 Task: Find connections with filter location Bhawānipatna with filter topic #lawschoolwith filter profile language French with filter current company Appinventiv with filter school GATES Institute of Technology, Gooty with filter industry Flight Training with filter service category Financial Advisory with filter keywords title Personal Assistant
Action: Mouse moved to (591, 81)
Screenshot: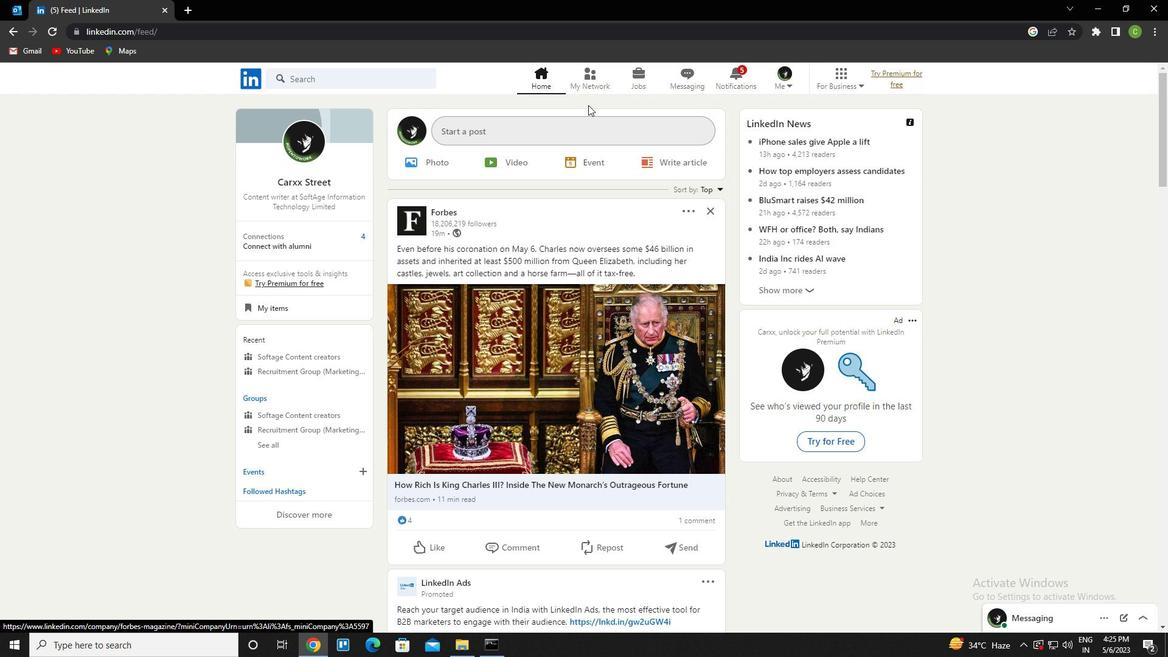 
Action: Mouse pressed left at (591, 81)
Screenshot: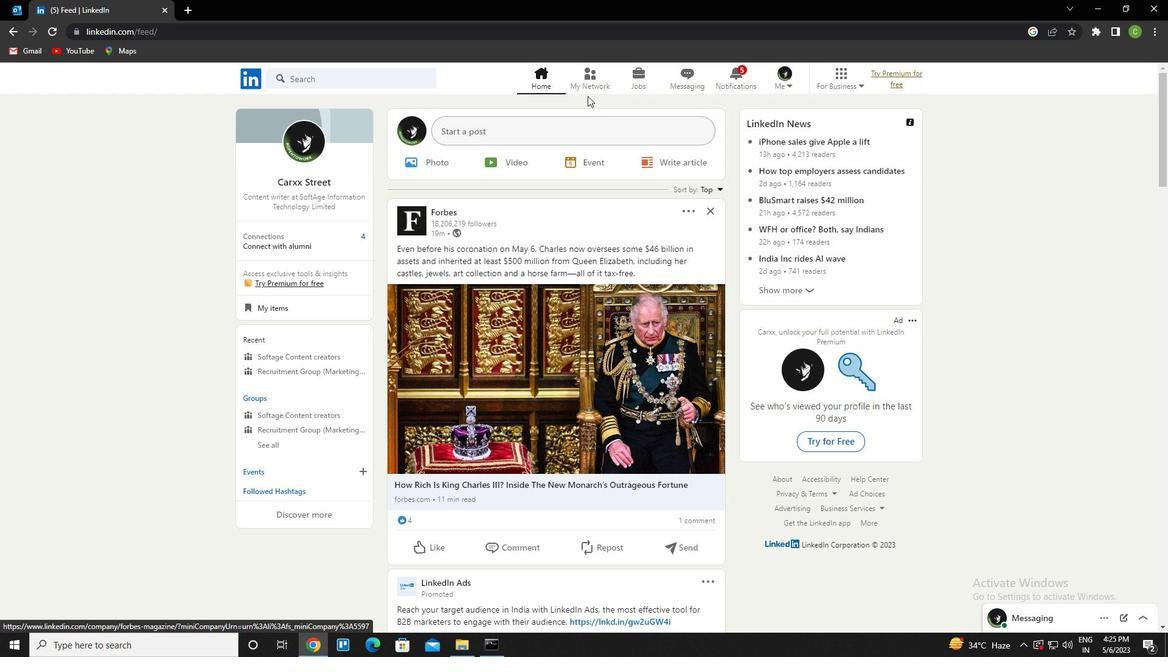 
Action: Mouse moved to (385, 141)
Screenshot: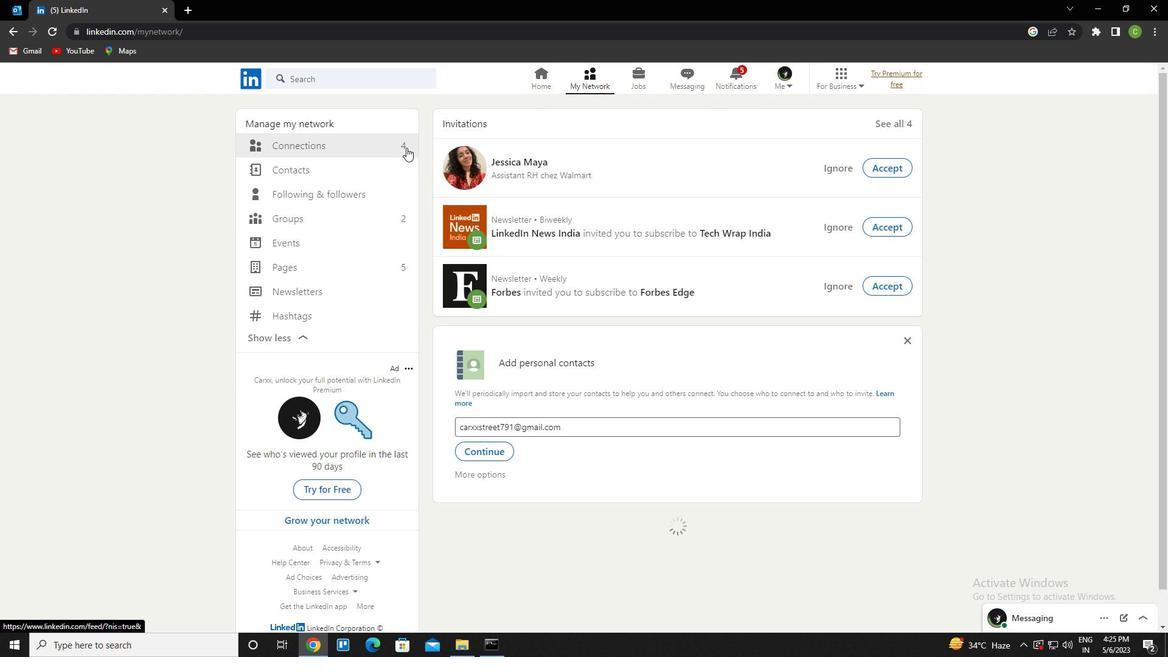 
Action: Mouse pressed left at (385, 141)
Screenshot: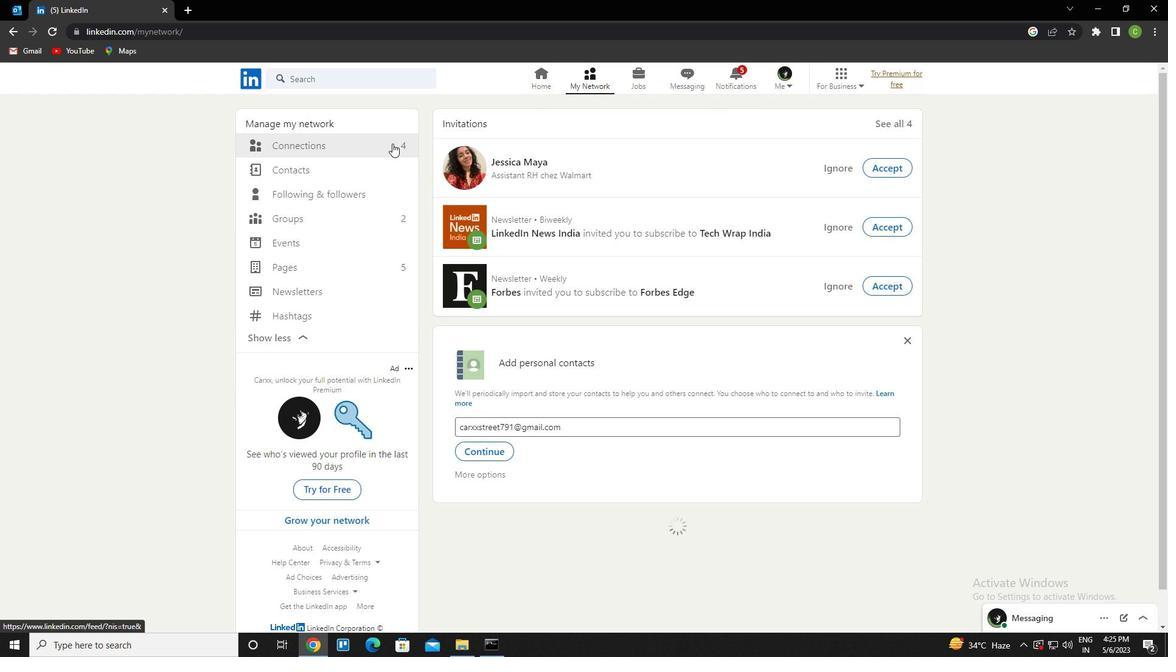 
Action: Mouse moved to (679, 152)
Screenshot: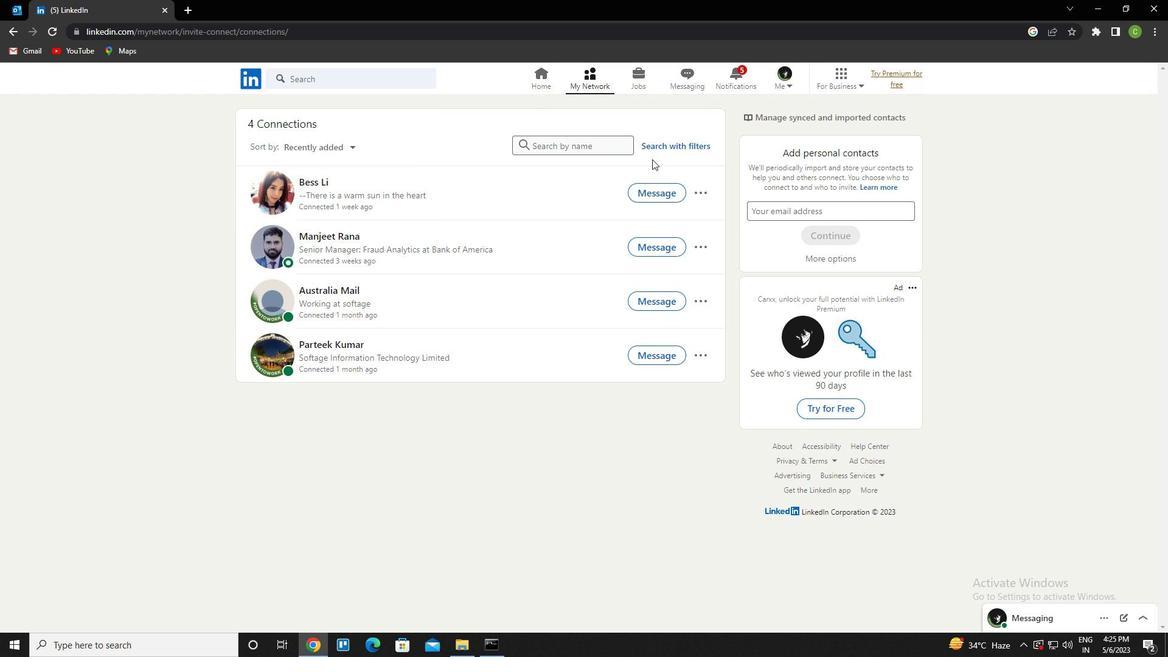 
Action: Mouse pressed left at (679, 152)
Screenshot: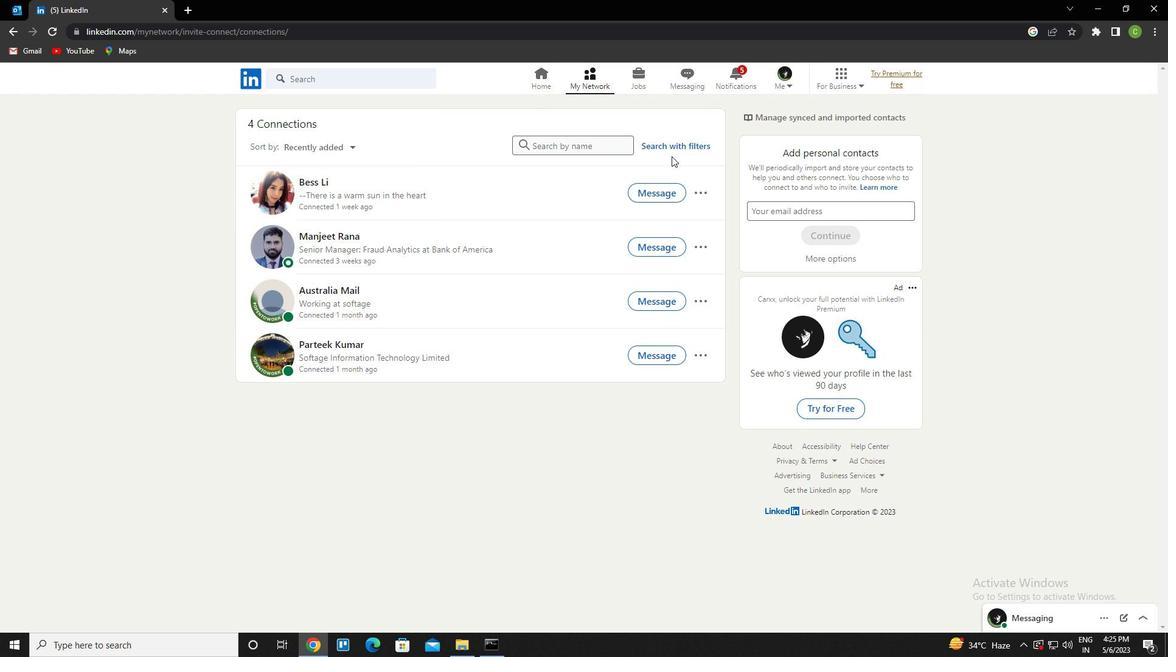 
Action: Mouse moved to (680, 149)
Screenshot: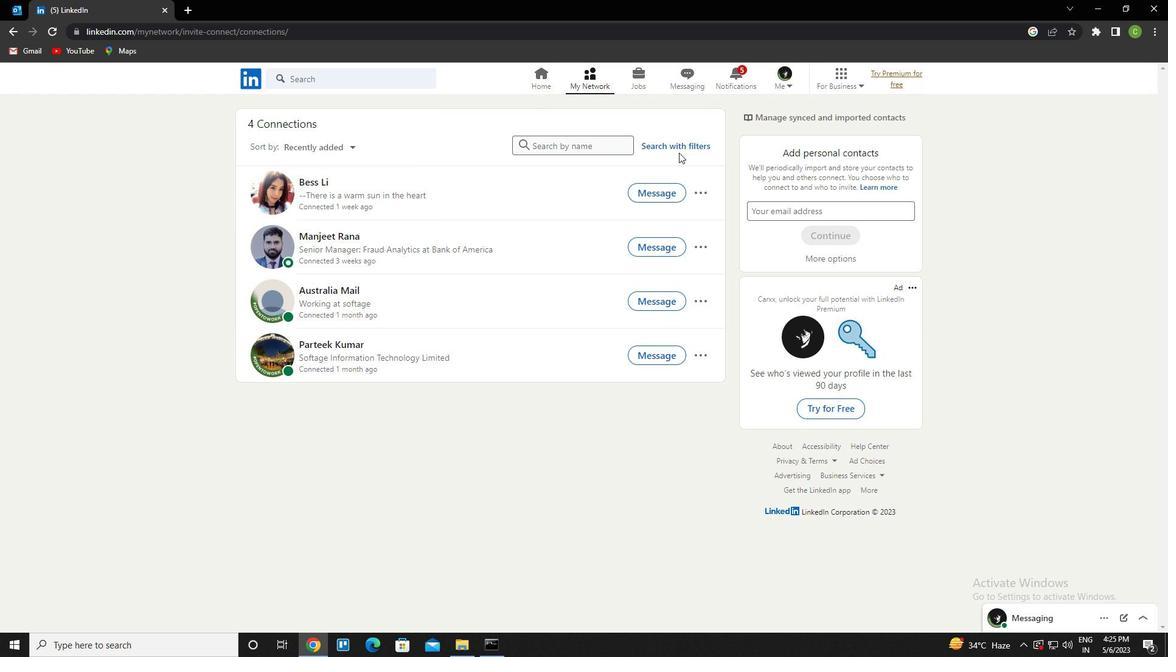 
Action: Mouse pressed left at (680, 149)
Screenshot: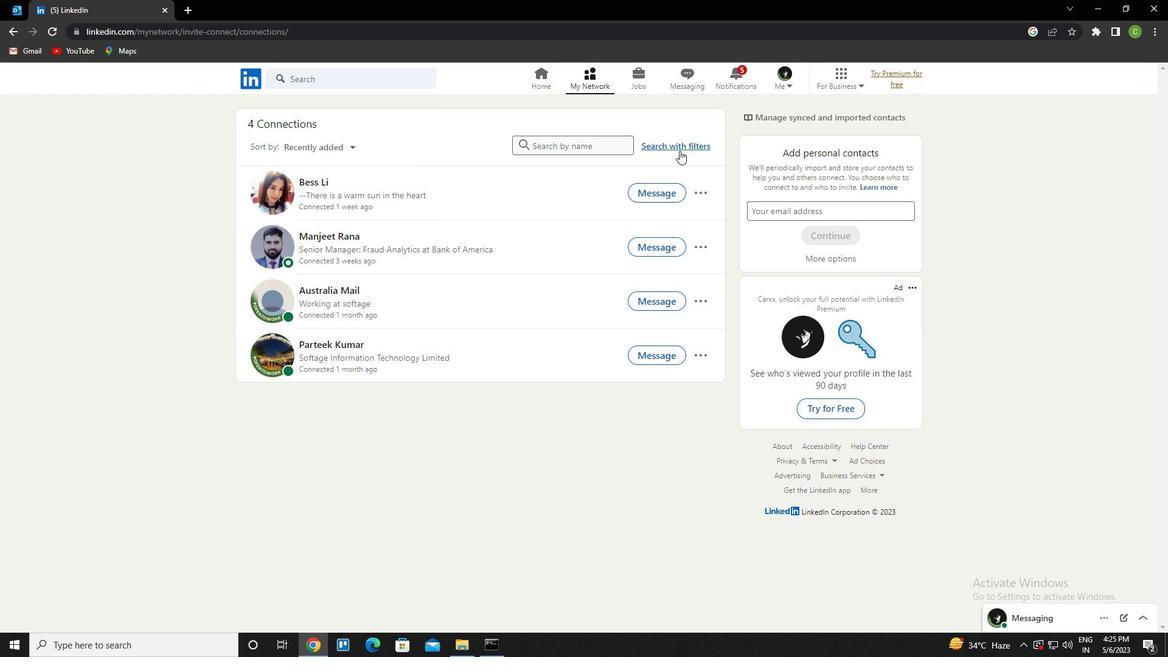 
Action: Mouse moved to (611, 114)
Screenshot: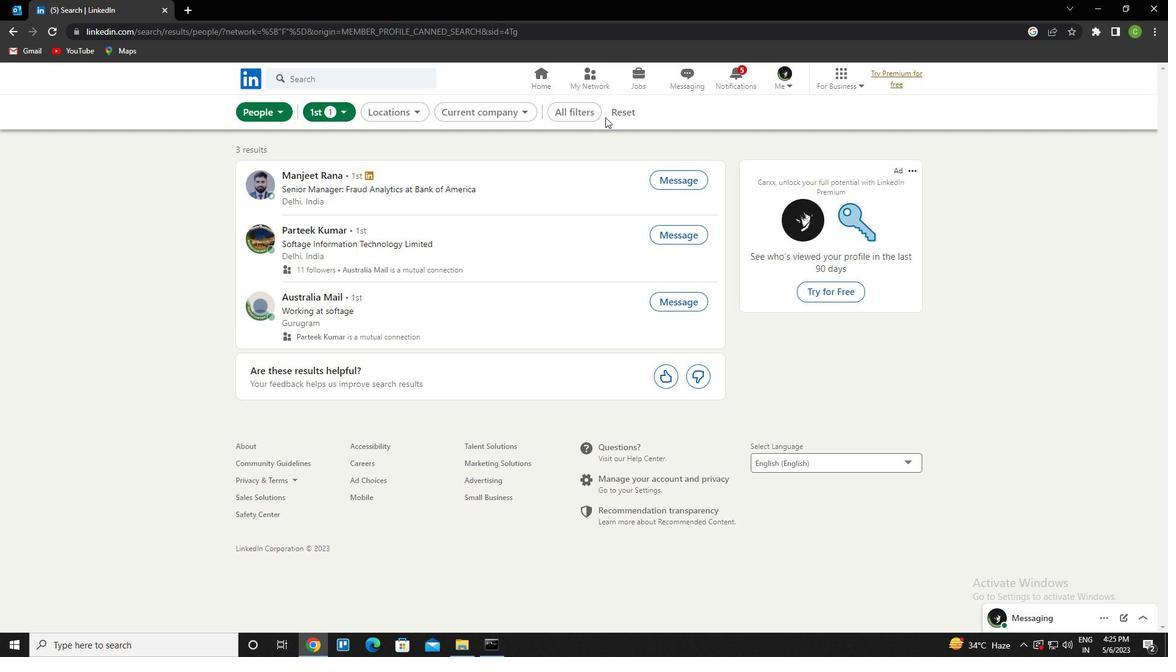 
Action: Mouse pressed left at (611, 114)
Screenshot: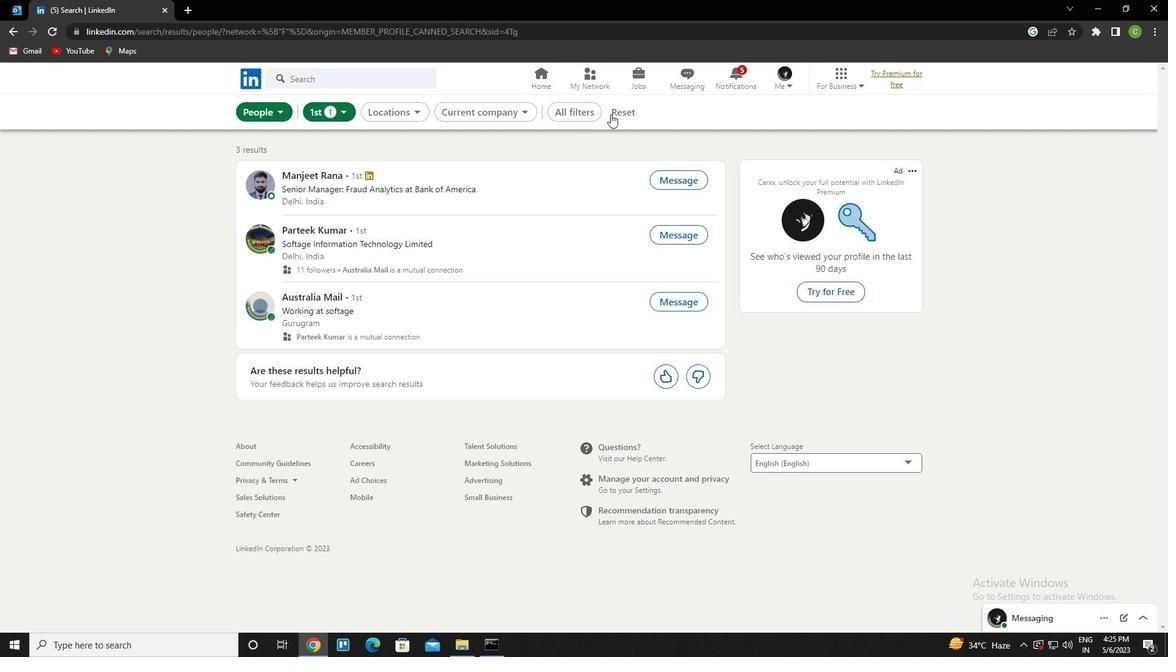 
Action: Mouse moved to (592, 114)
Screenshot: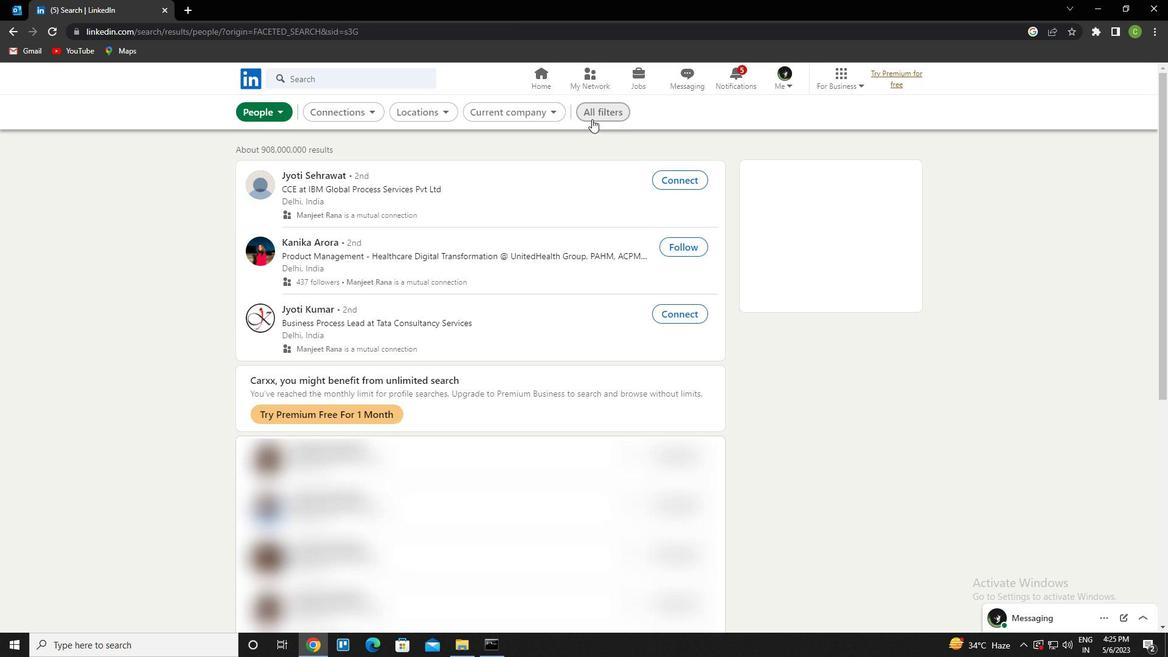 
Action: Mouse pressed left at (592, 114)
Screenshot: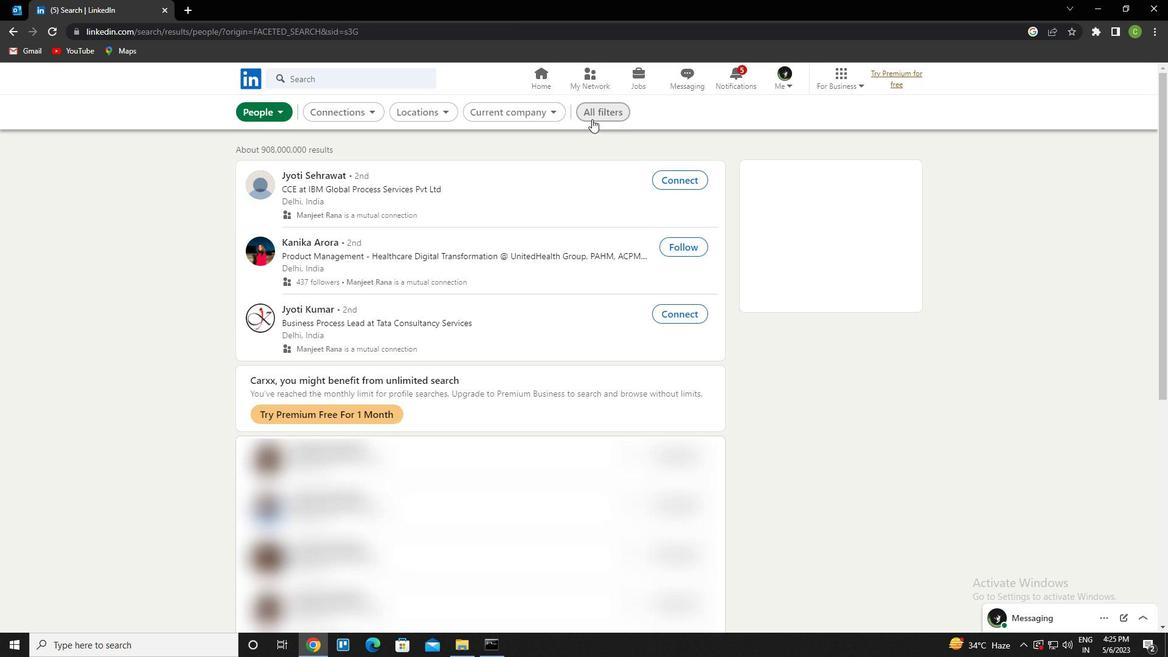 
Action: Mouse moved to (967, 366)
Screenshot: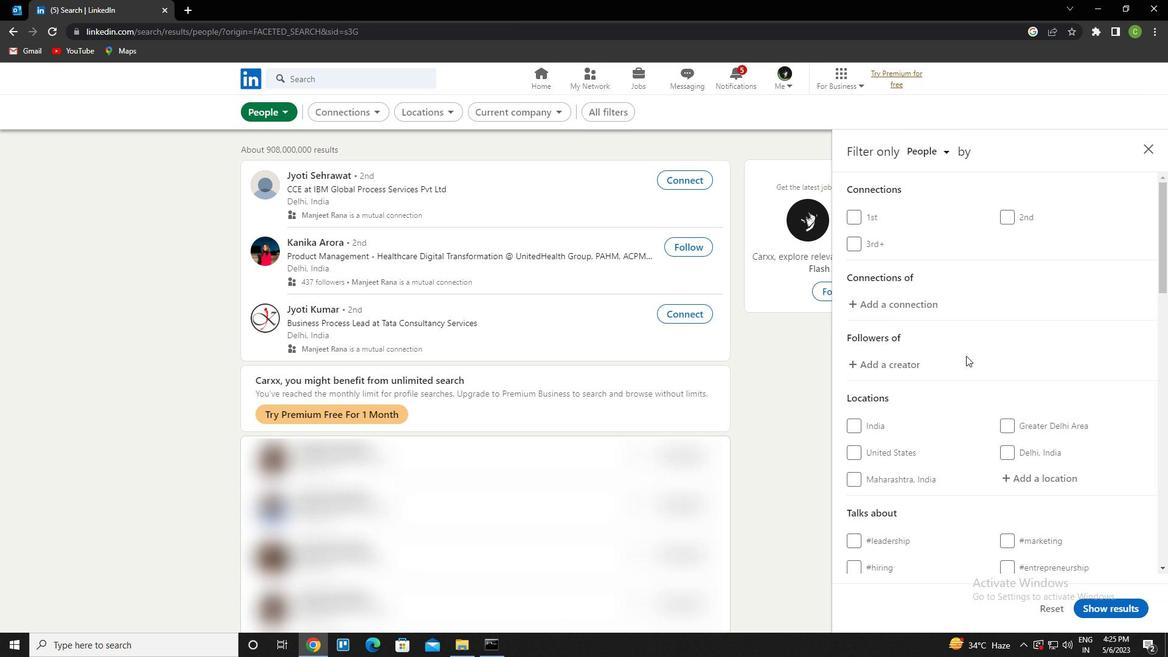 
Action: Mouse scrolled (967, 365) with delta (0, 0)
Screenshot: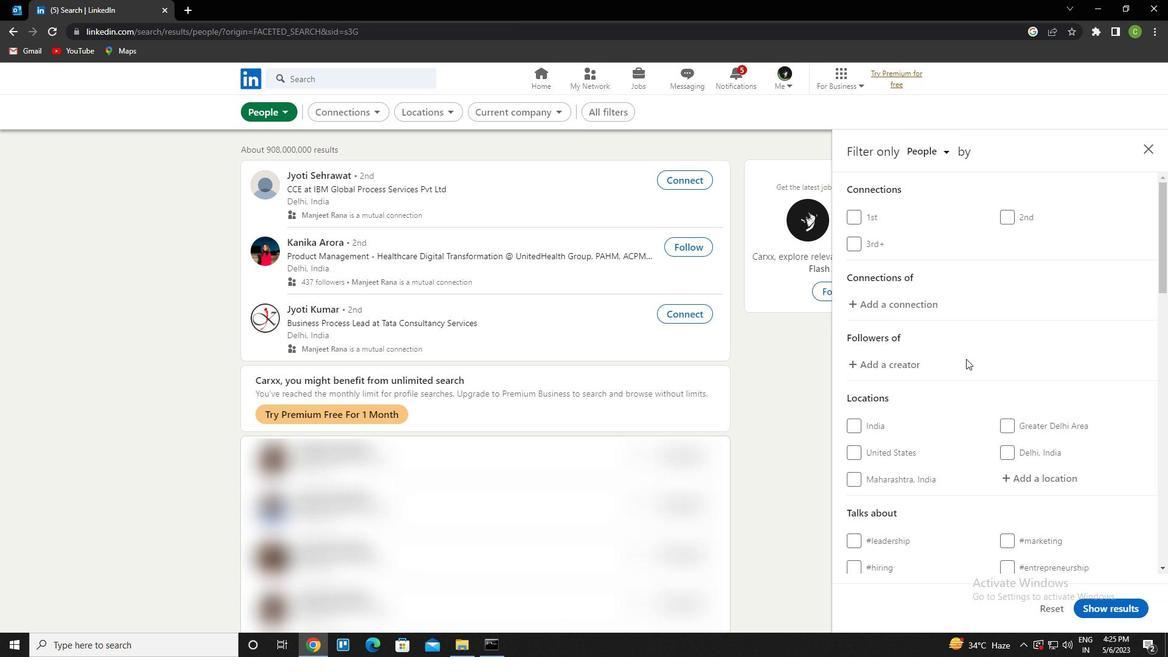 
Action: Mouse moved to (1045, 411)
Screenshot: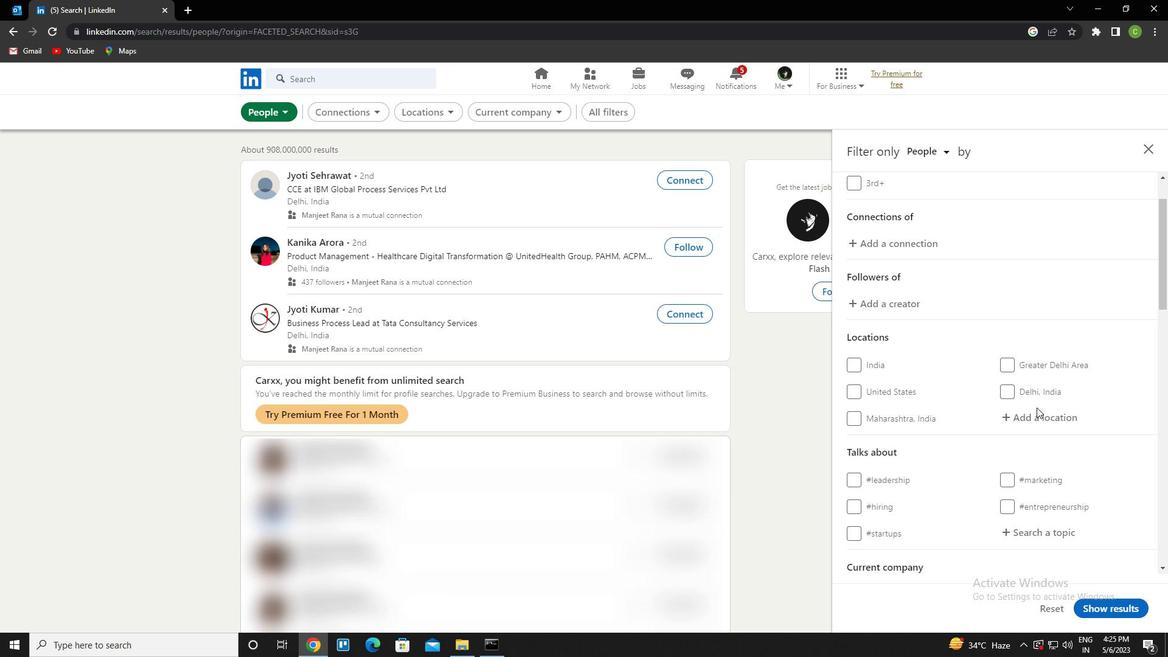 
Action: Mouse pressed left at (1045, 411)
Screenshot: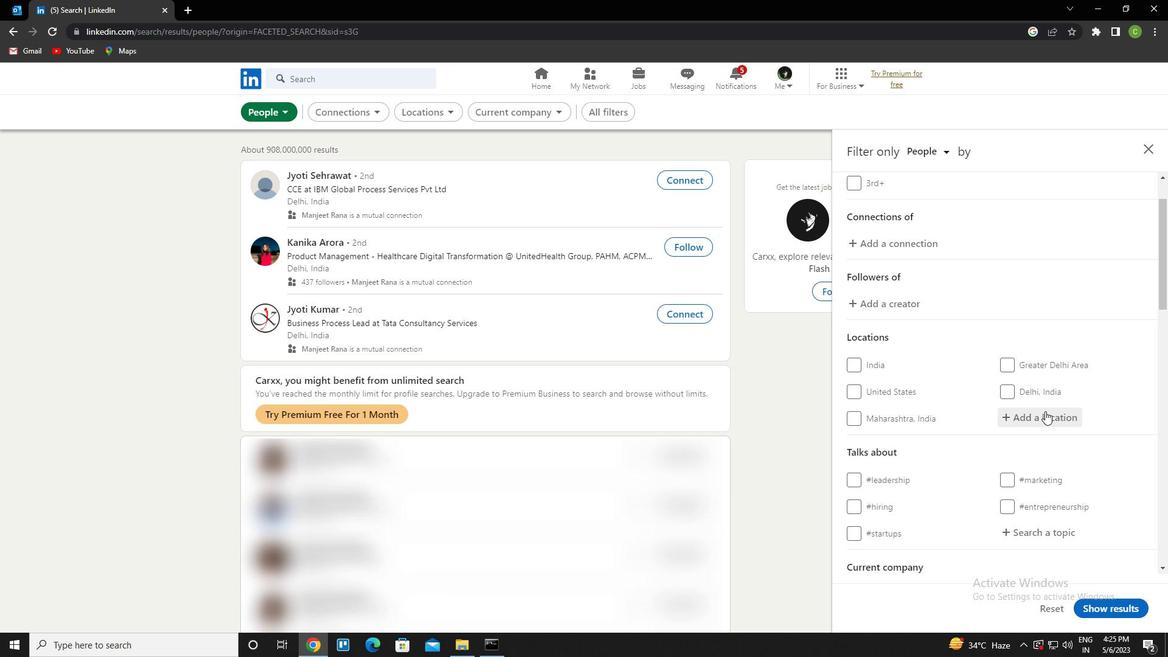 
Action: Key pressed <Key.caps_lock>b<Key.caps_lock>hayandar<Key.down><Key.enter>
Screenshot: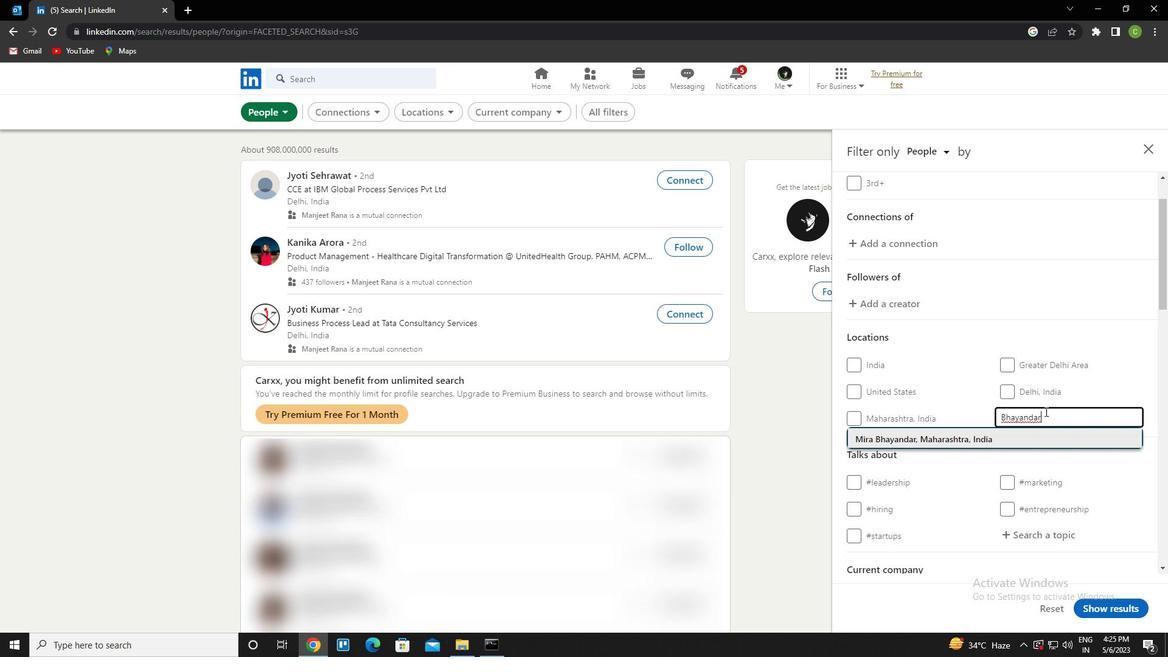 
Action: Mouse scrolled (1045, 410) with delta (0, 0)
Screenshot: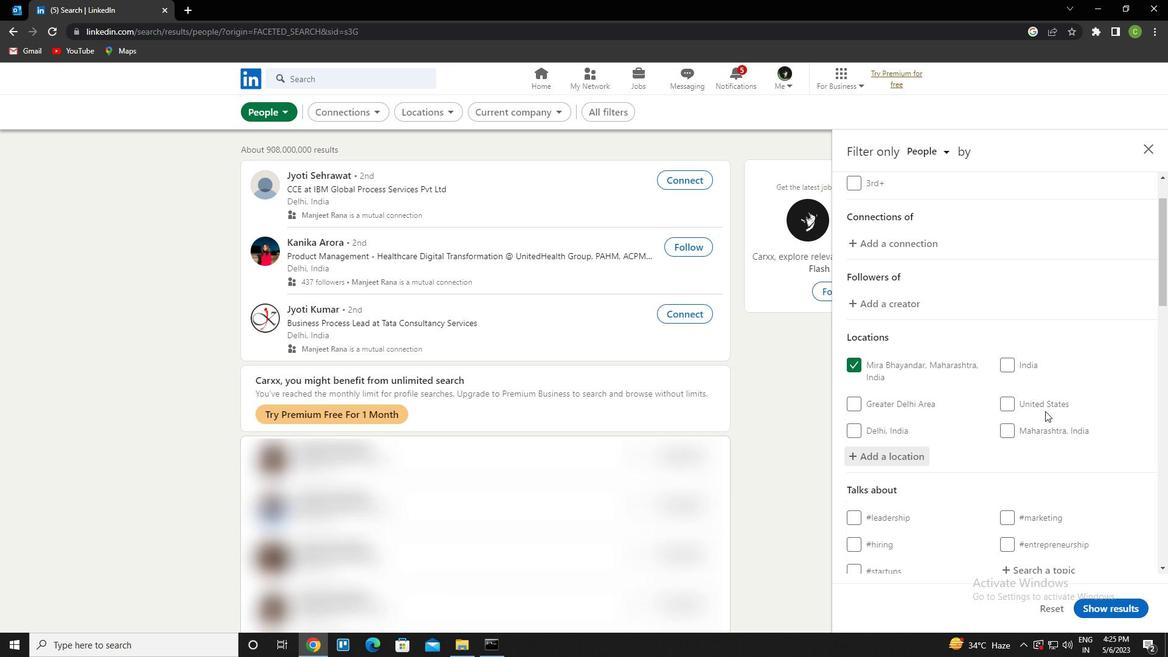 
Action: Mouse scrolled (1045, 410) with delta (0, 0)
Screenshot: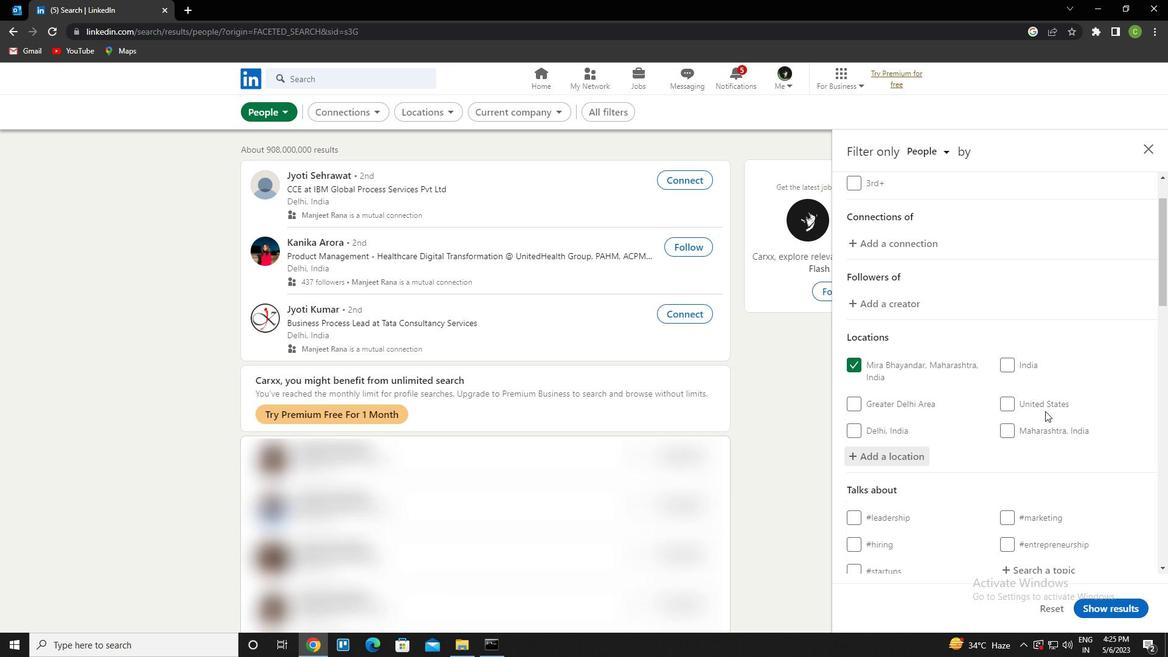 
Action: Mouse scrolled (1045, 410) with delta (0, 0)
Screenshot: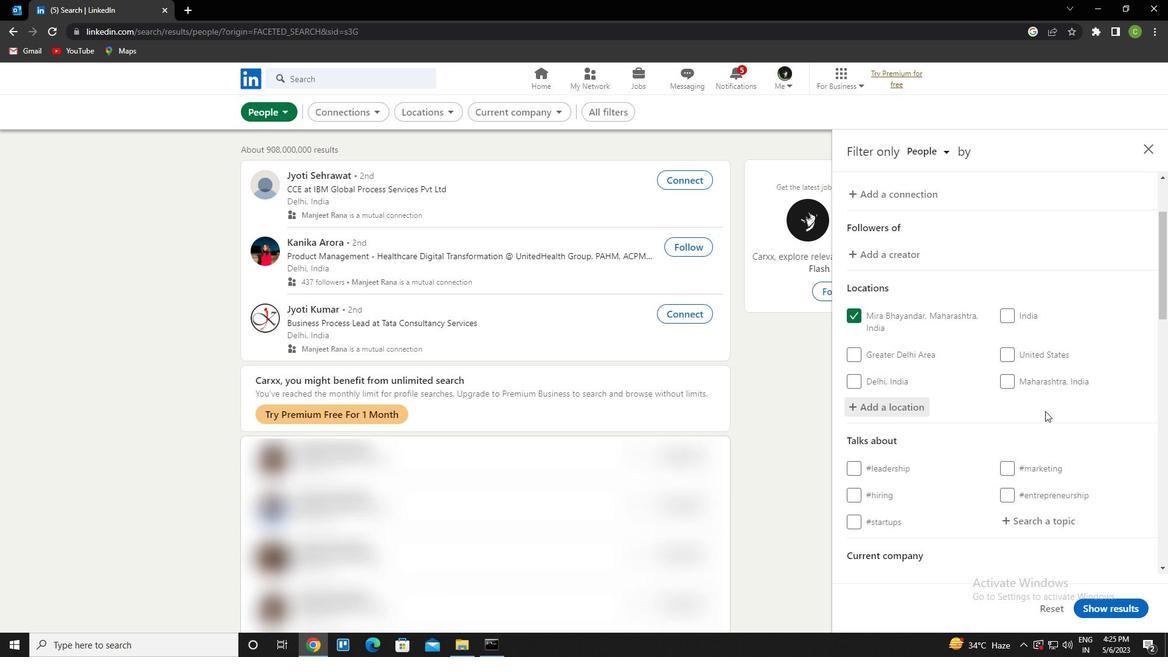 
Action: Mouse moved to (1040, 387)
Screenshot: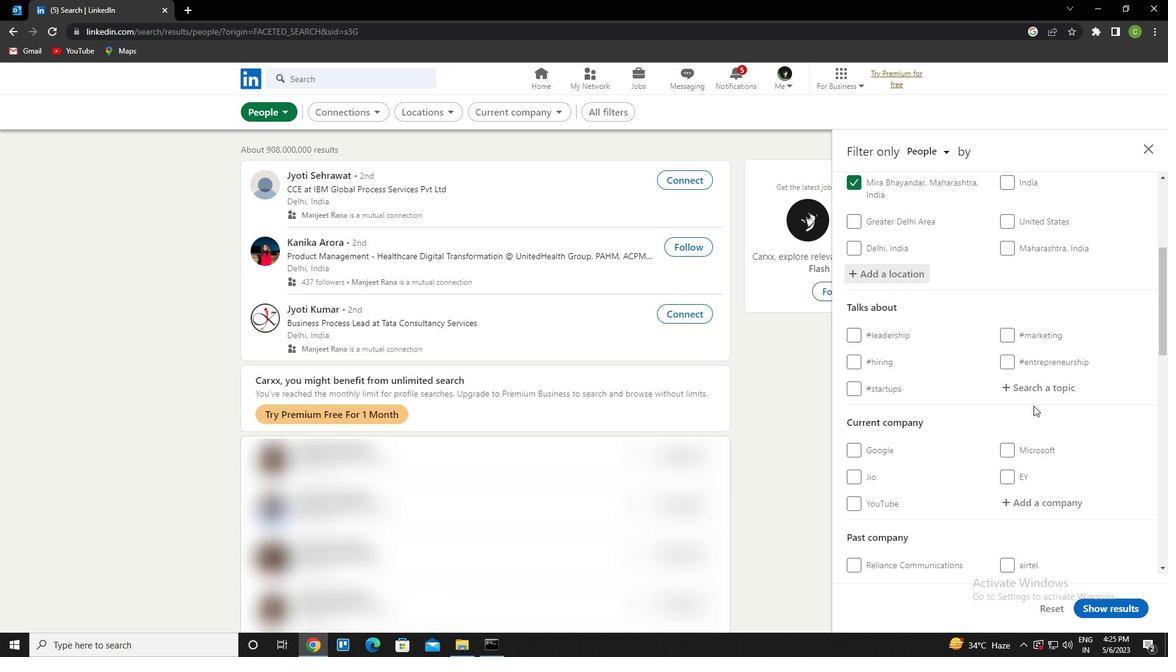 
Action: Mouse pressed left at (1040, 387)
Screenshot: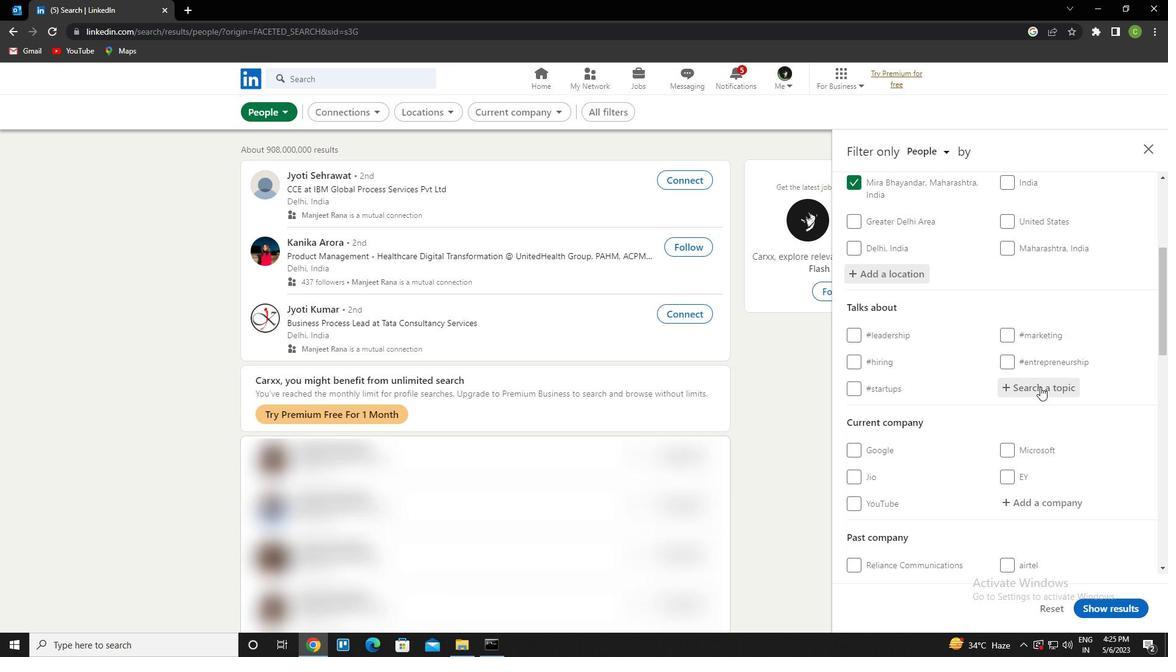 
Action: Key pressed lawschool<Key.down><Key.enter>
Screenshot: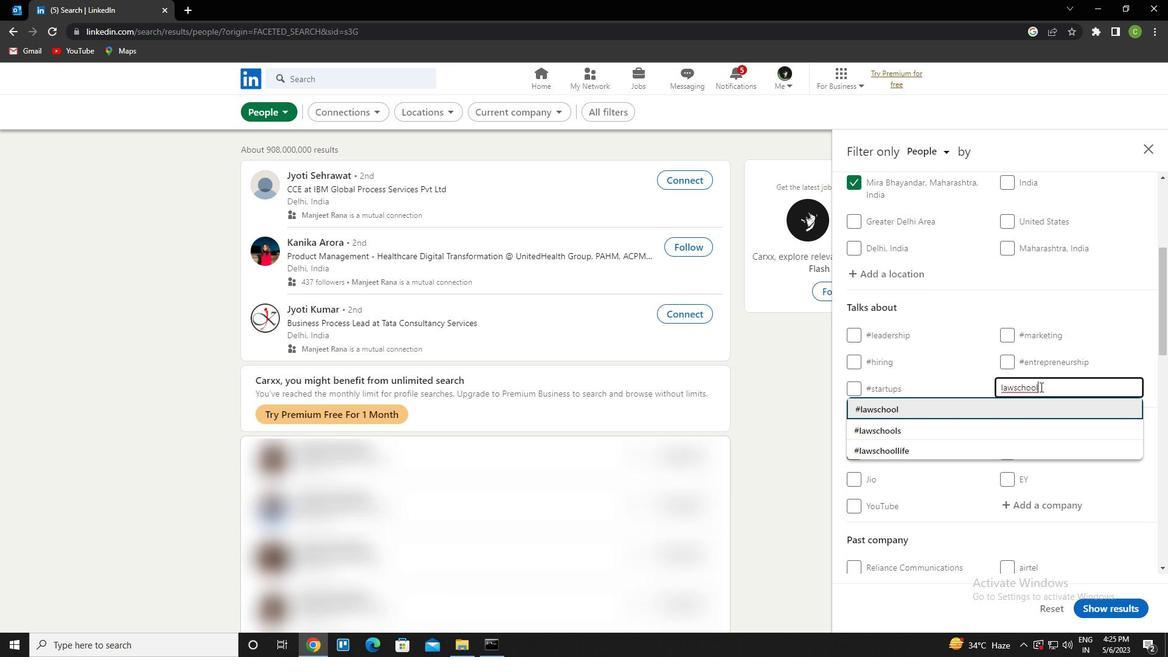 
Action: Mouse scrolled (1040, 386) with delta (0, 0)
Screenshot: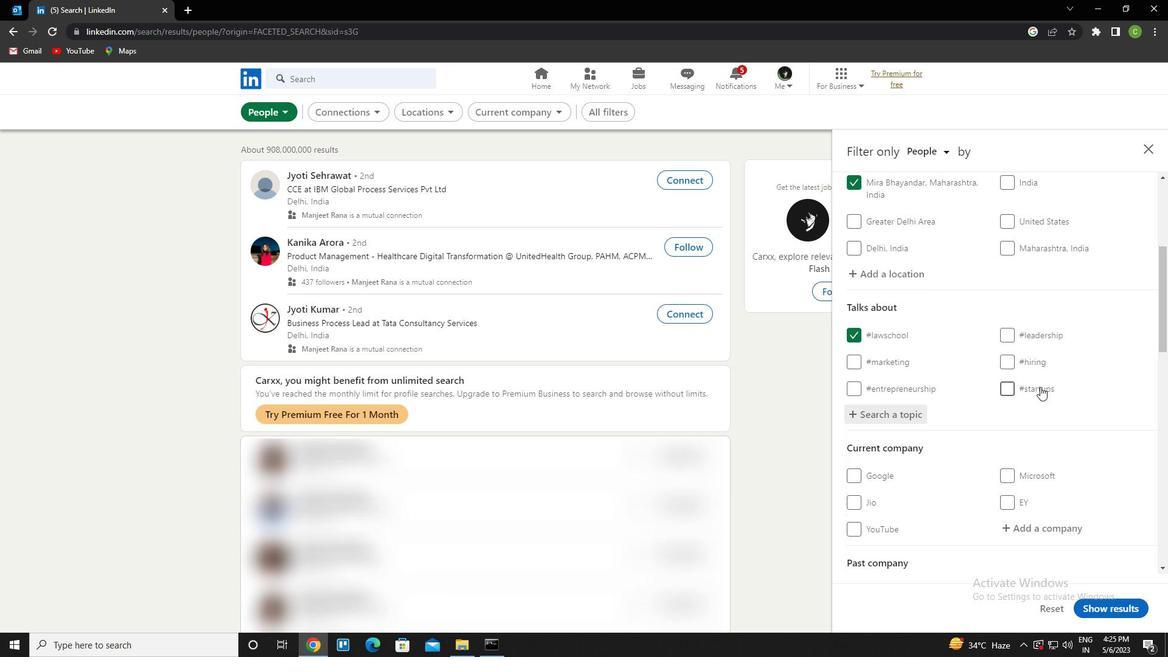 
Action: Mouse scrolled (1040, 386) with delta (0, 0)
Screenshot: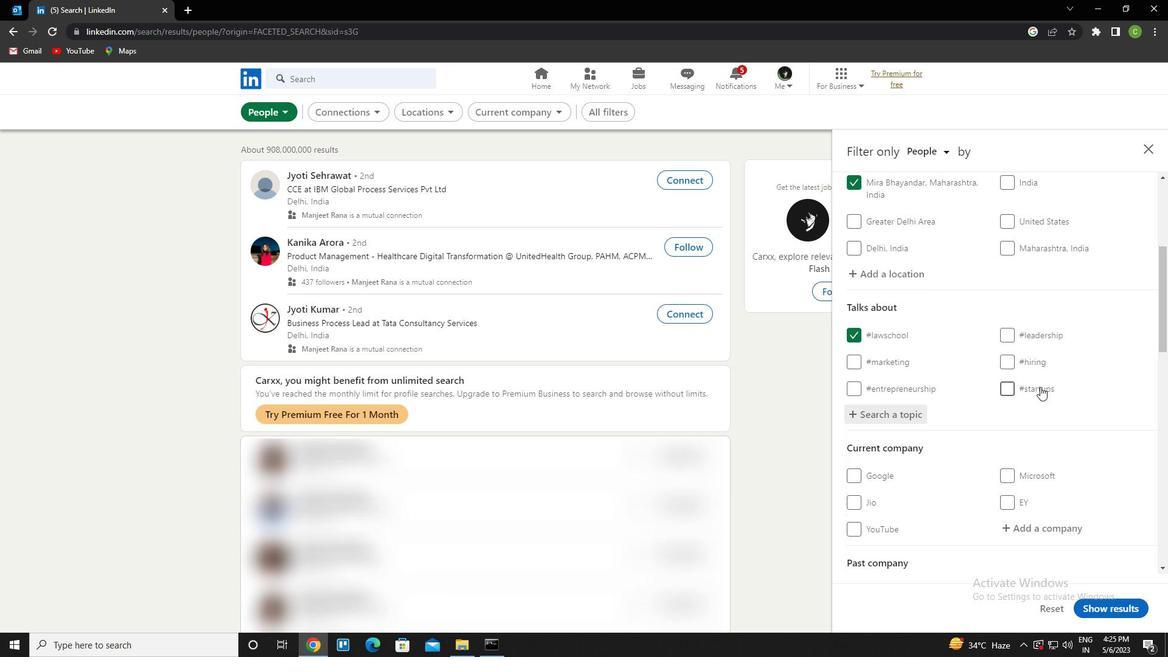 
Action: Mouse scrolled (1040, 386) with delta (0, 0)
Screenshot: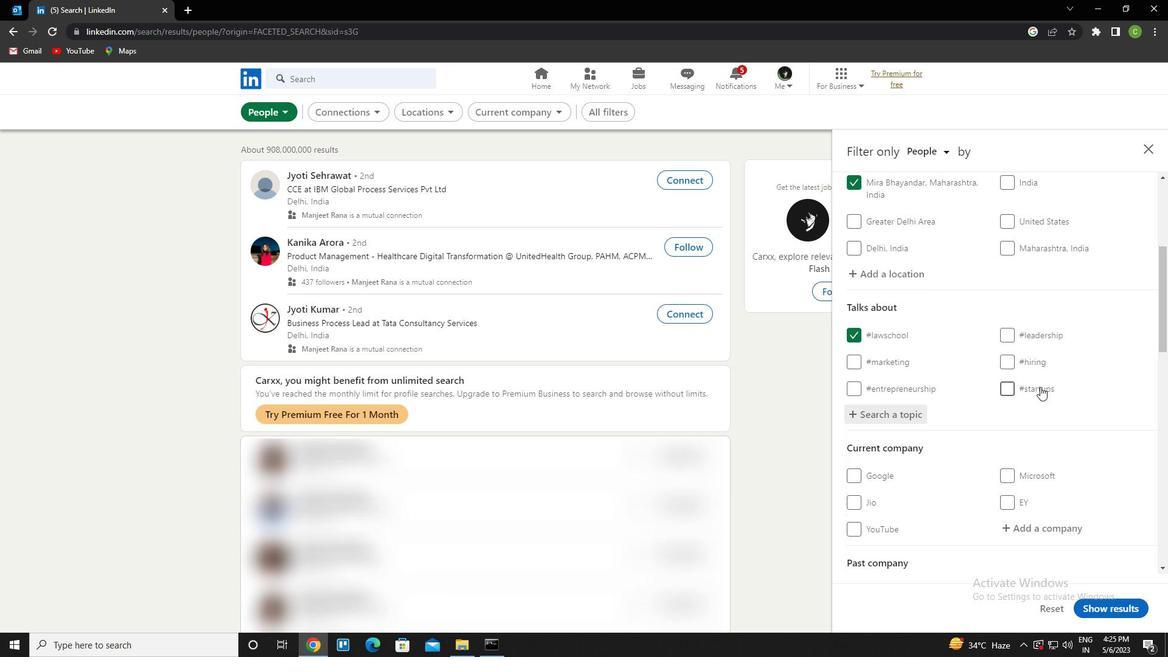 
Action: Mouse scrolled (1040, 386) with delta (0, 0)
Screenshot: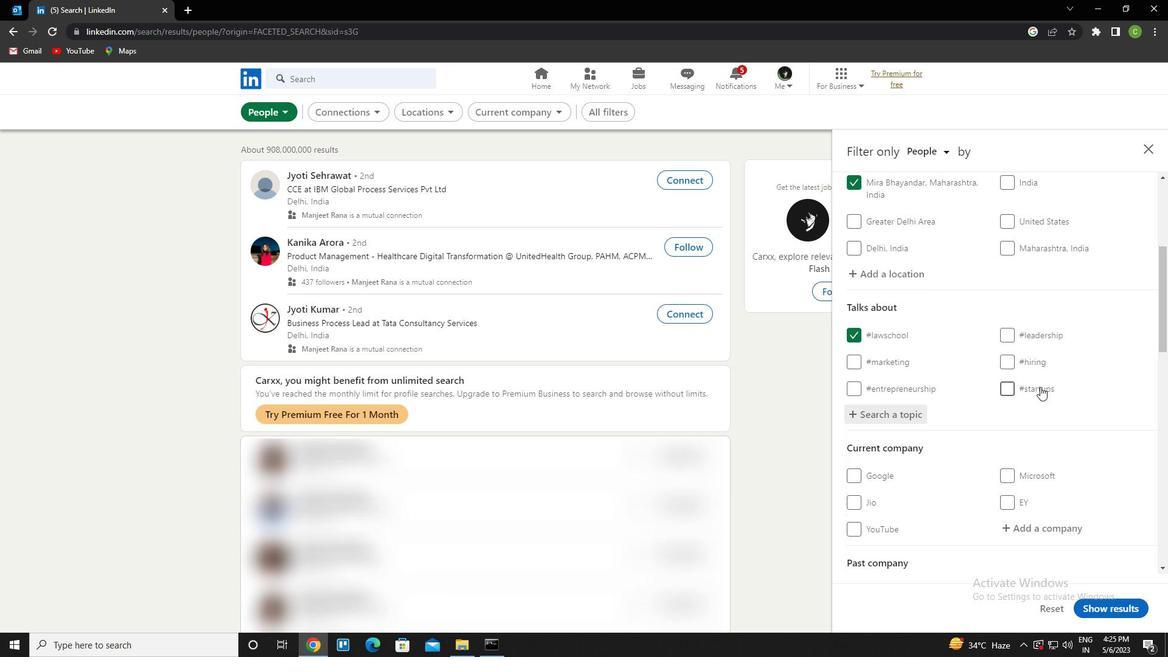 
Action: Mouse moved to (1008, 399)
Screenshot: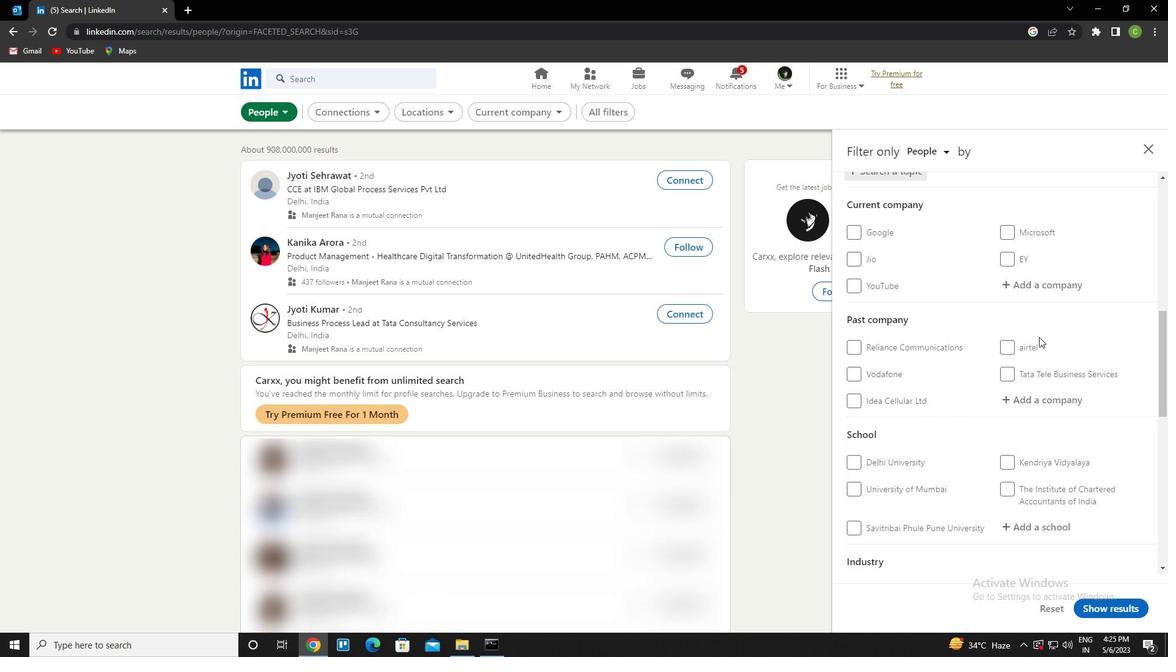 
Action: Mouse scrolled (1008, 399) with delta (0, 0)
Screenshot: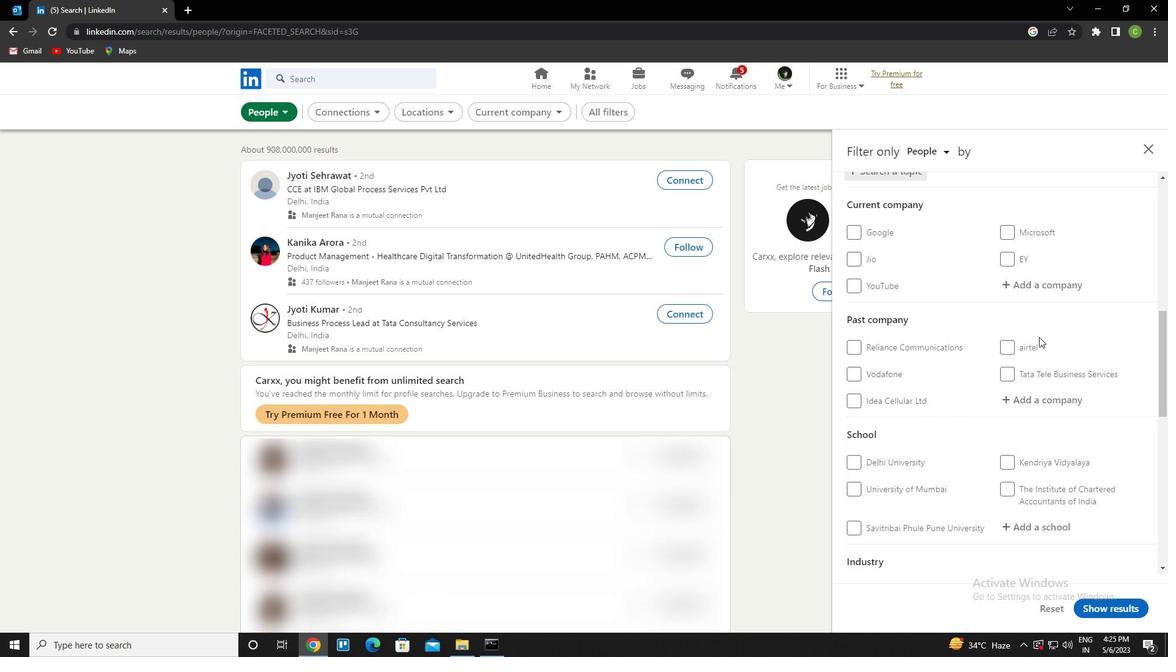 
Action: Mouse scrolled (1008, 398) with delta (0, 0)
Screenshot: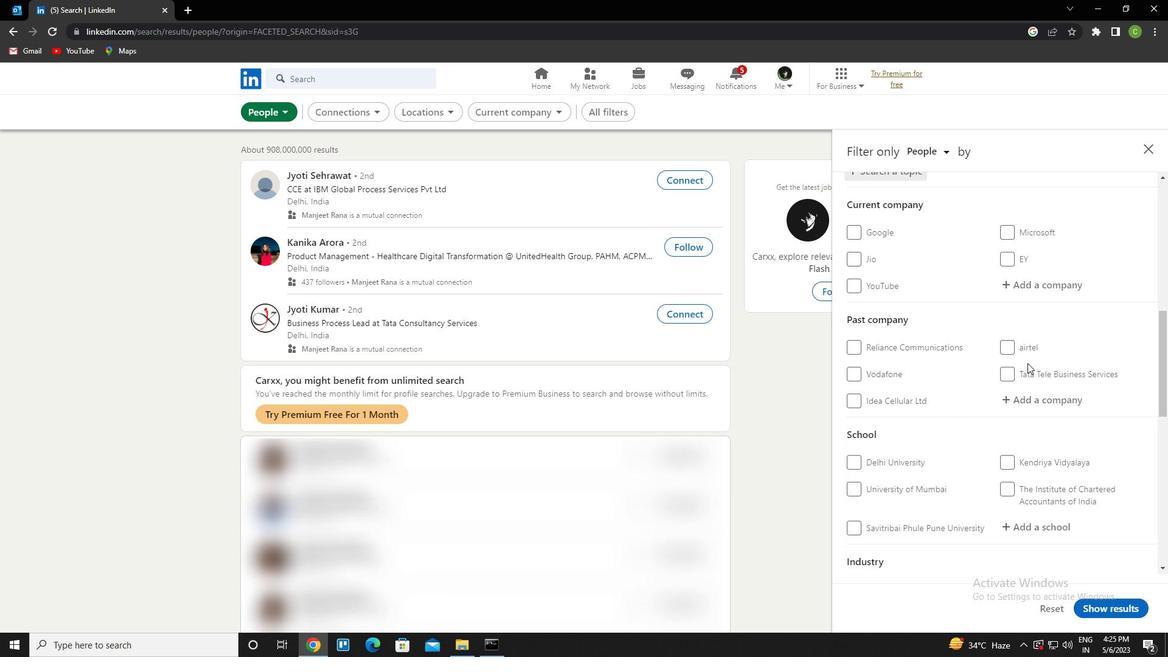 
Action: Mouse scrolled (1008, 398) with delta (0, 0)
Screenshot: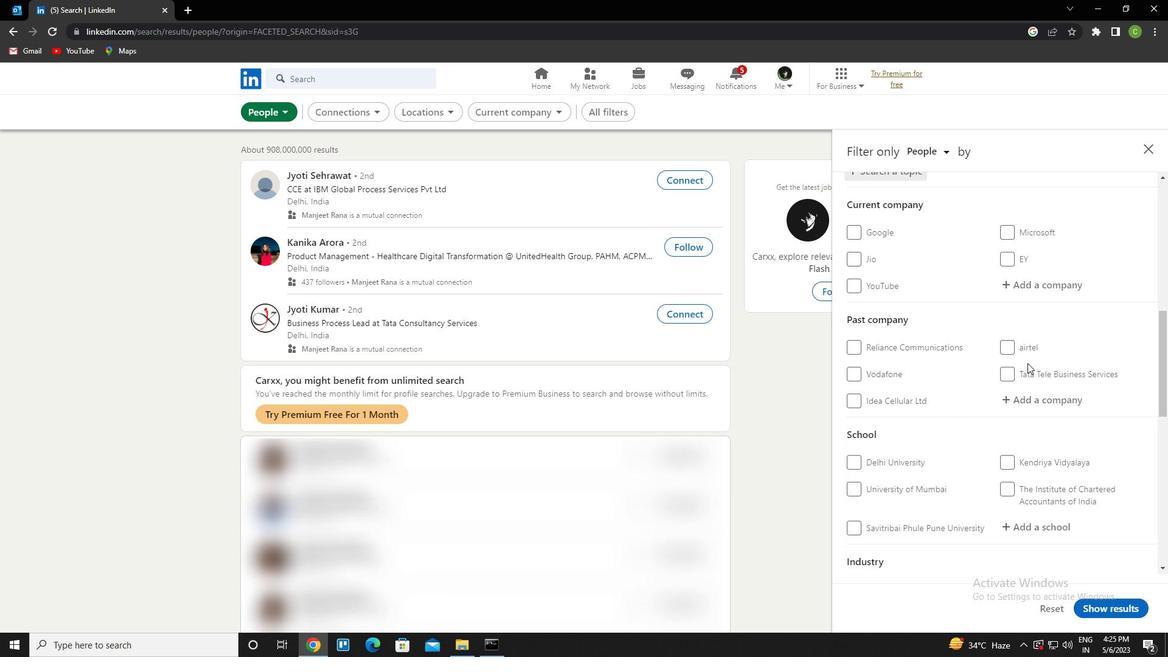 
Action: Mouse scrolled (1008, 398) with delta (0, 0)
Screenshot: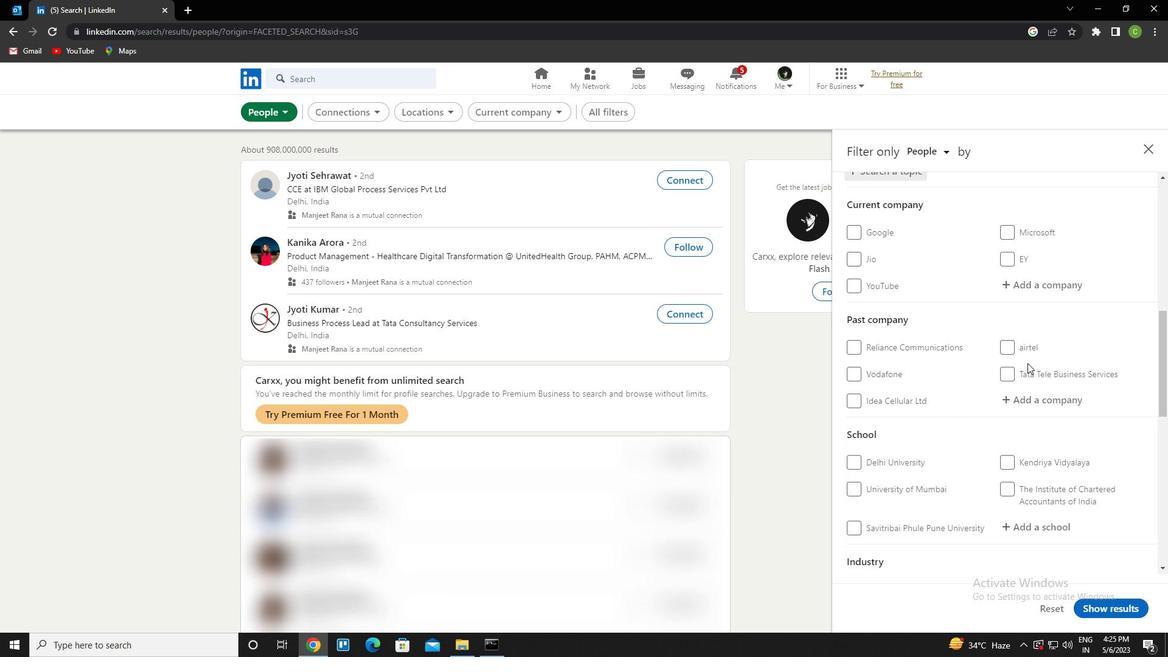 
Action: Mouse scrolled (1008, 398) with delta (0, 0)
Screenshot: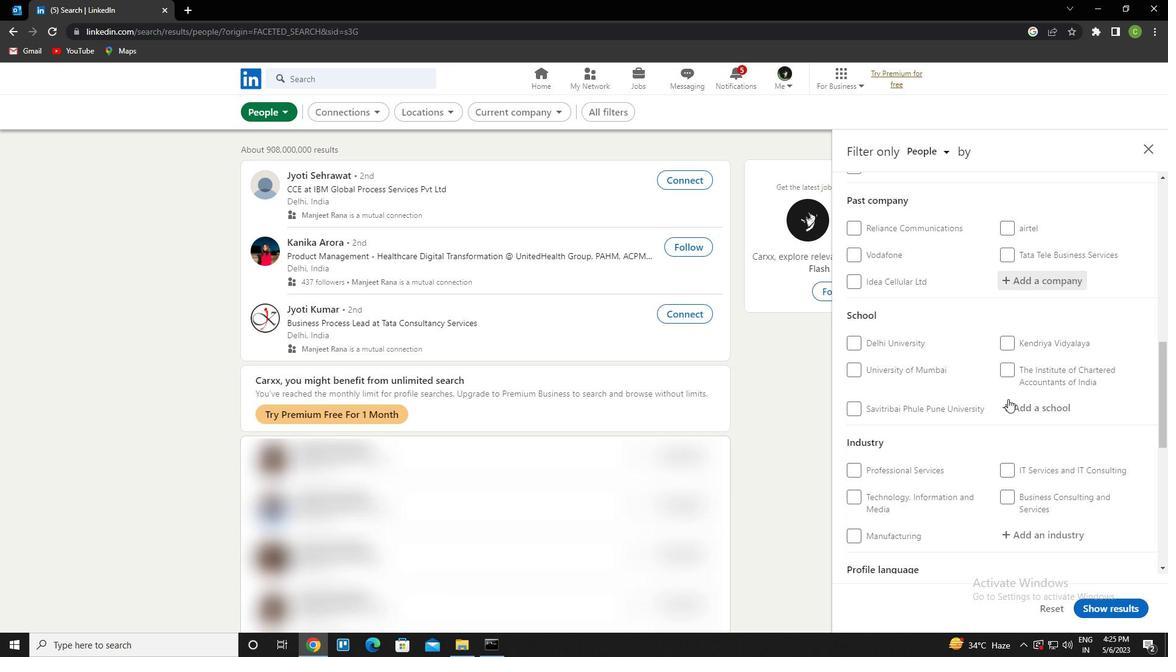 
Action: Mouse scrolled (1008, 398) with delta (0, 0)
Screenshot: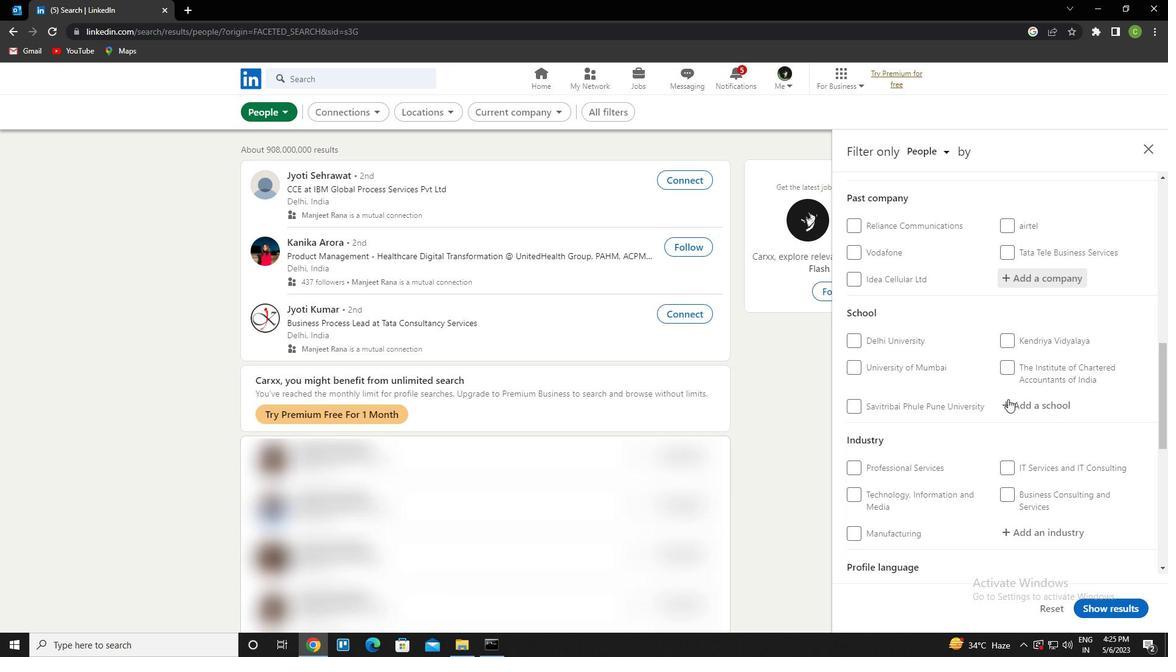 
Action: Mouse scrolled (1008, 398) with delta (0, 0)
Screenshot: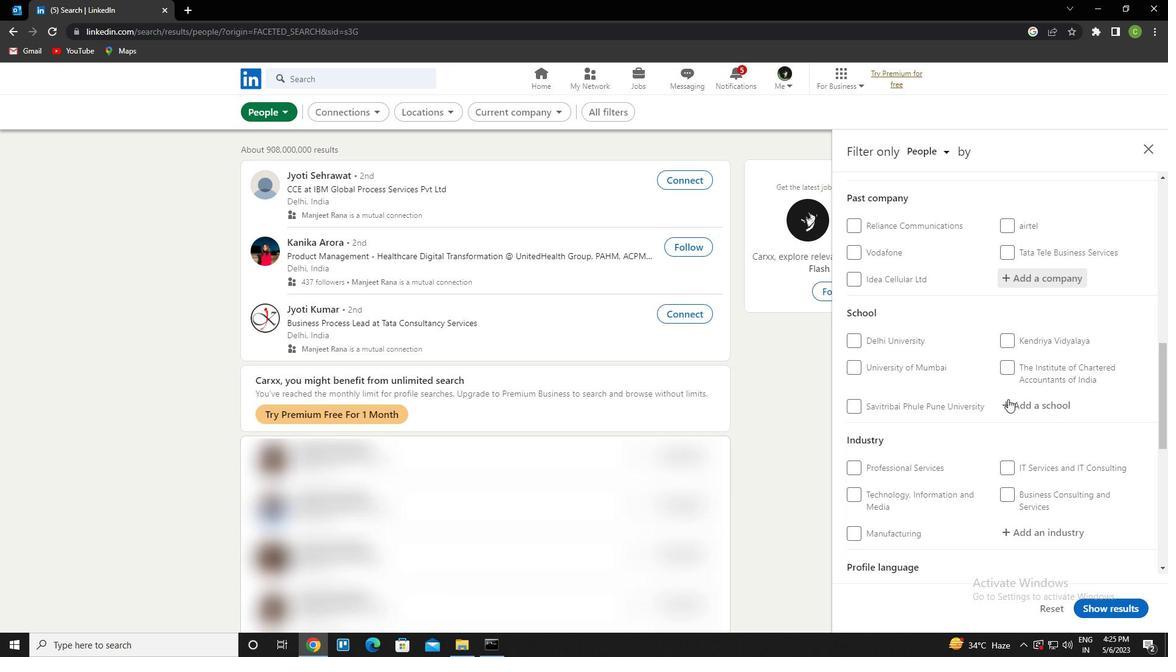 
Action: Mouse scrolled (1008, 398) with delta (0, 0)
Screenshot: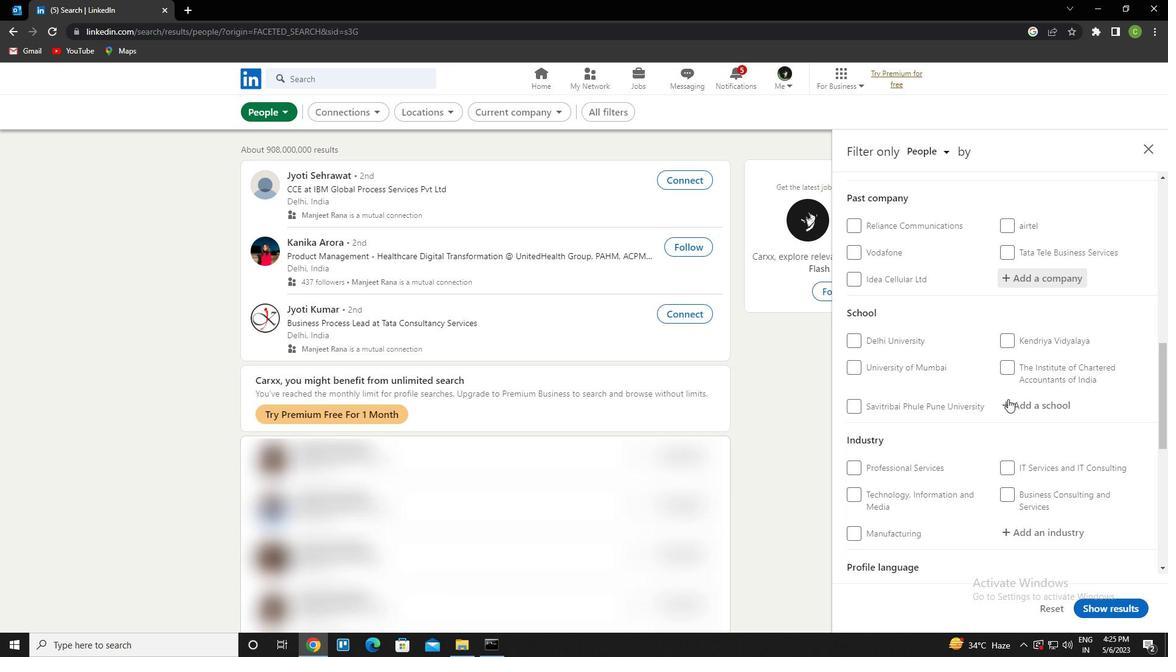 
Action: Mouse moved to (1012, 351)
Screenshot: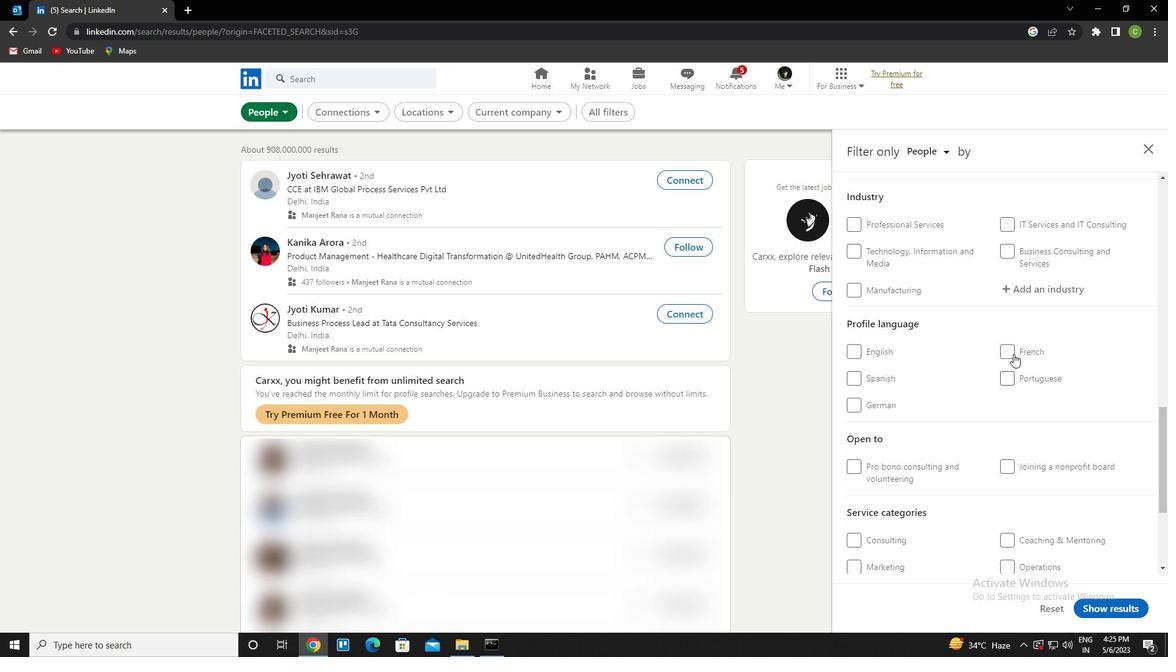 
Action: Mouse pressed left at (1012, 351)
Screenshot: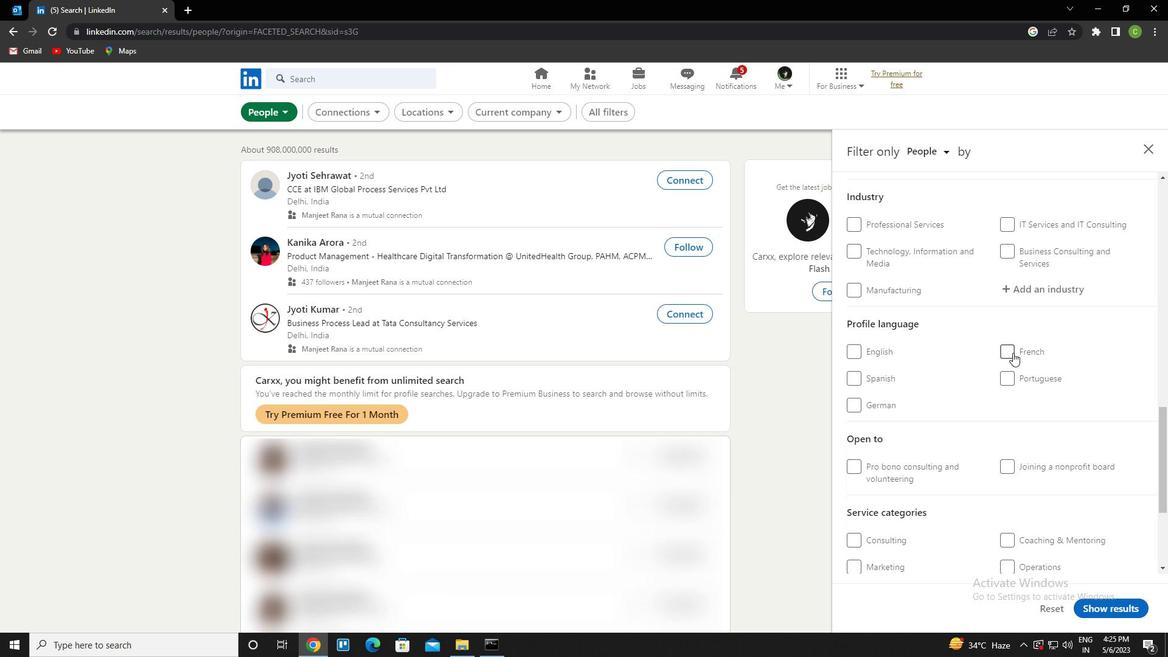 
Action: Mouse scrolled (1012, 352) with delta (0, 0)
Screenshot: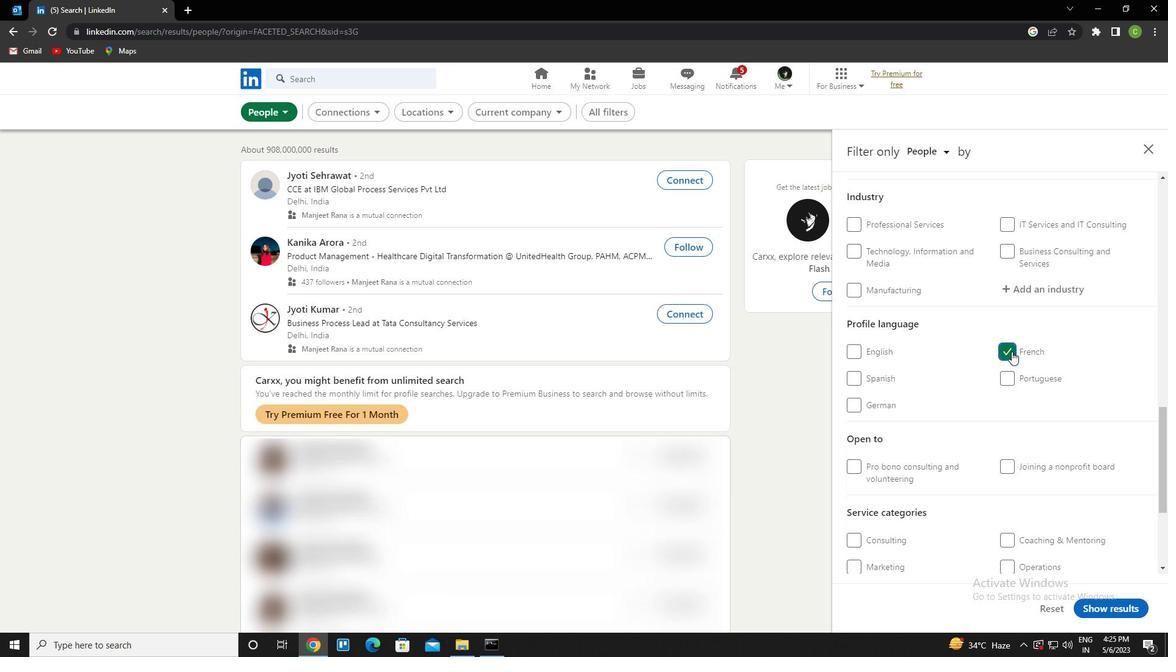 
Action: Mouse scrolled (1012, 352) with delta (0, 0)
Screenshot: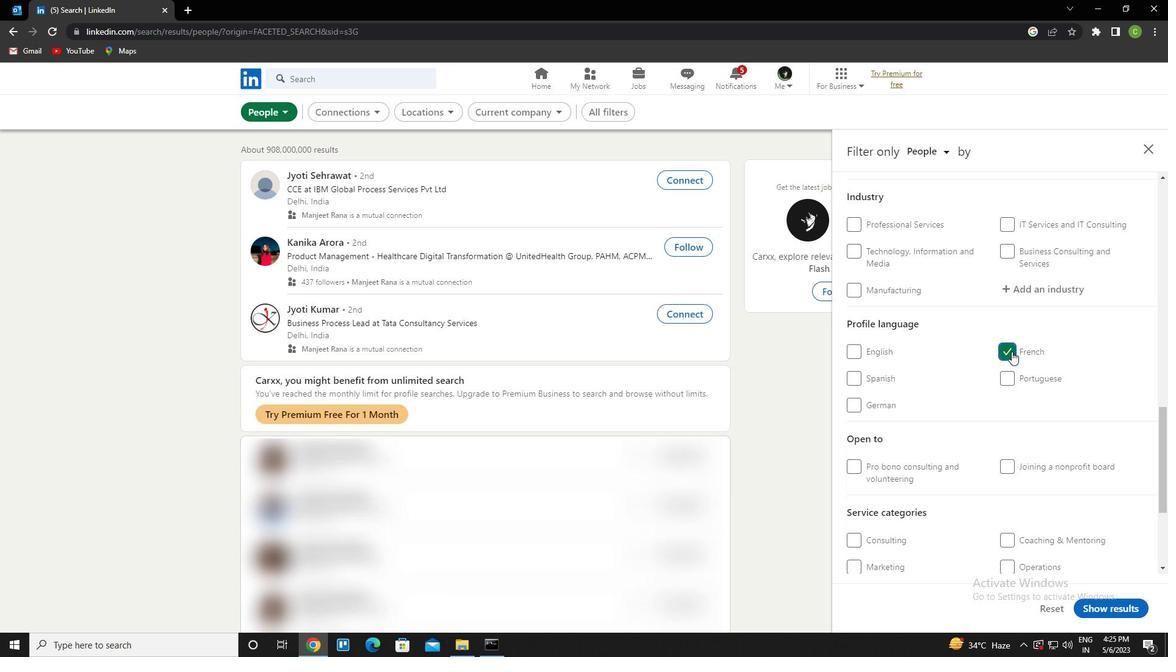 
Action: Mouse scrolled (1012, 352) with delta (0, 0)
Screenshot: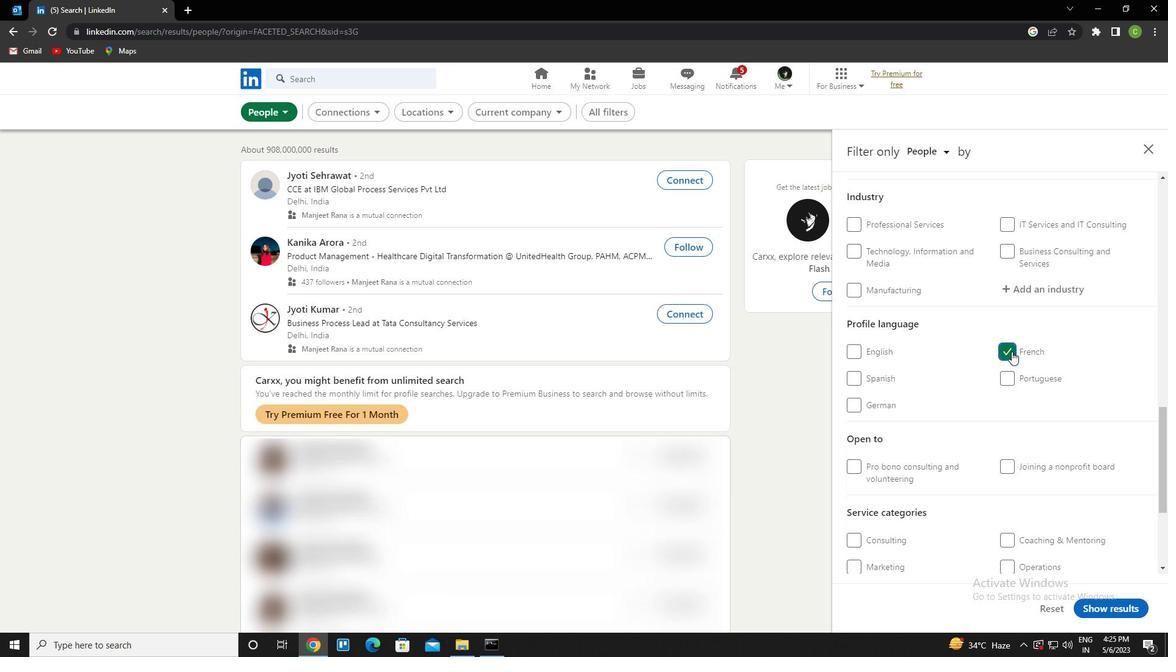 
Action: Mouse scrolled (1012, 352) with delta (0, 0)
Screenshot: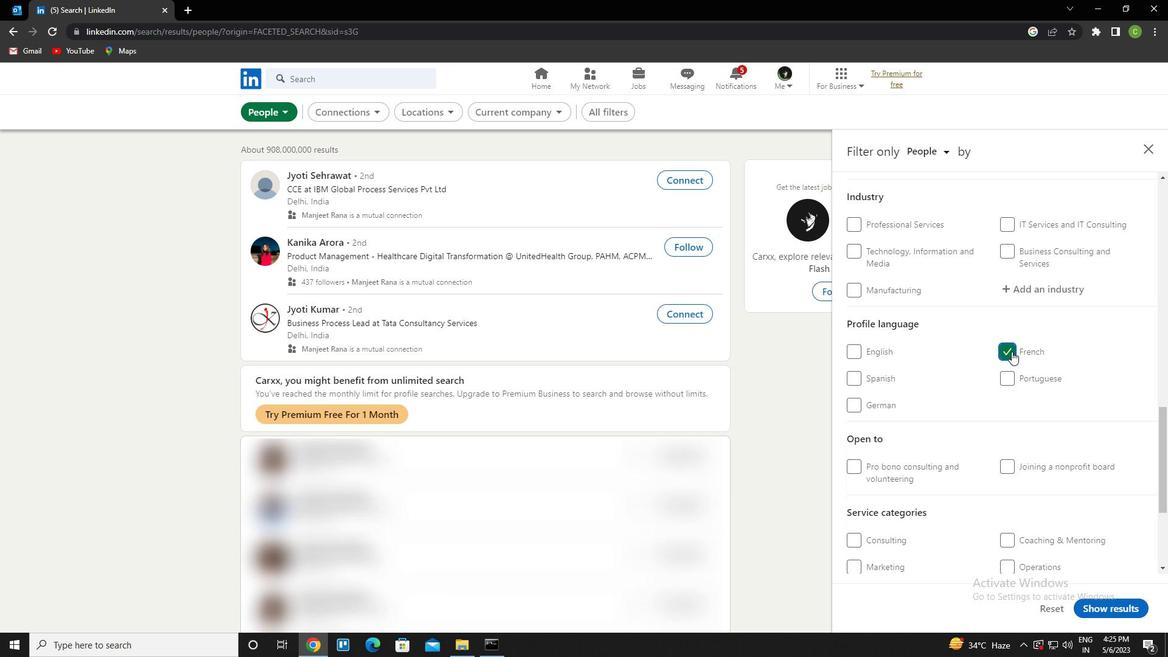 
Action: Mouse scrolled (1012, 352) with delta (0, 0)
Screenshot: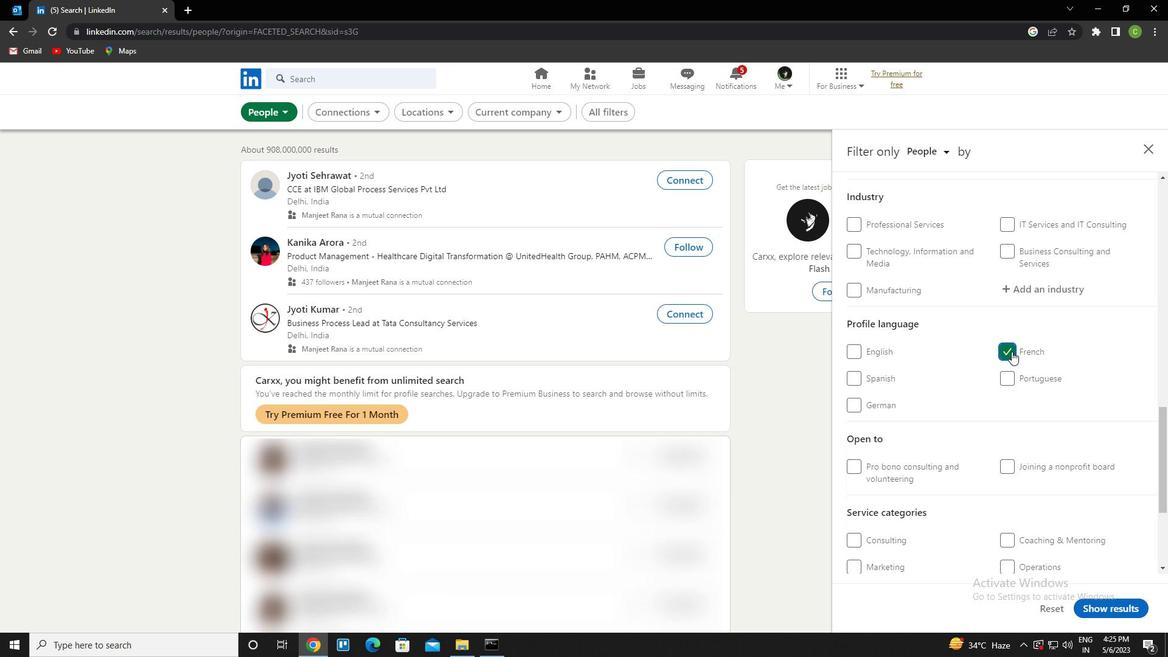 
Action: Mouse scrolled (1012, 352) with delta (0, 0)
Screenshot: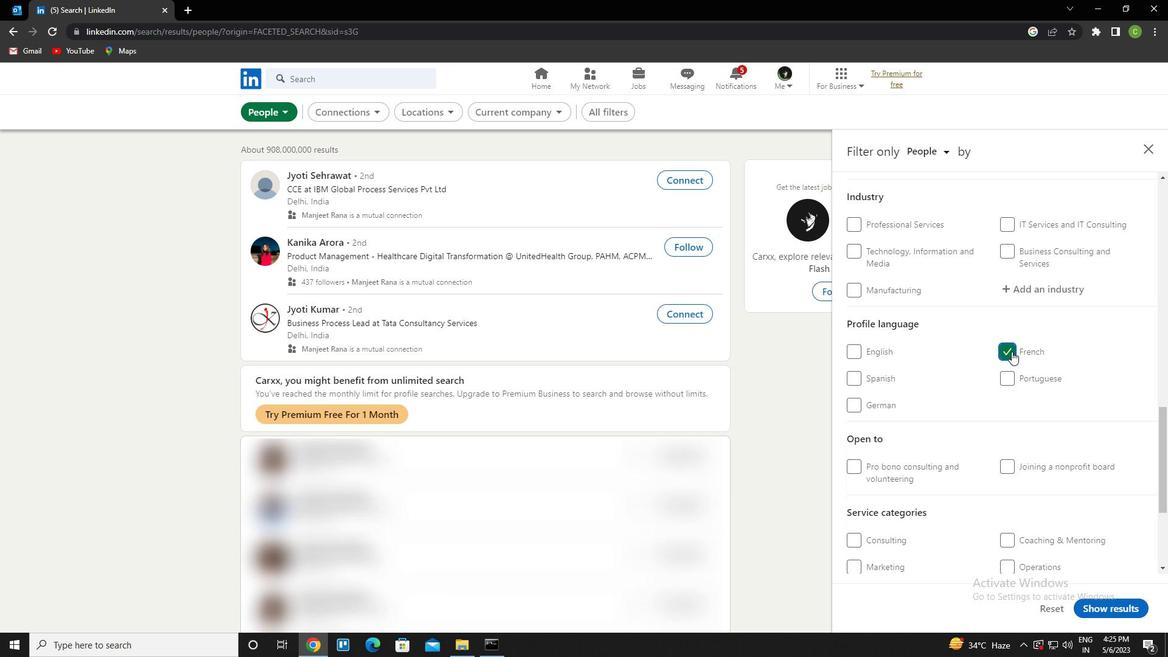 
Action: Mouse scrolled (1012, 352) with delta (0, 0)
Screenshot: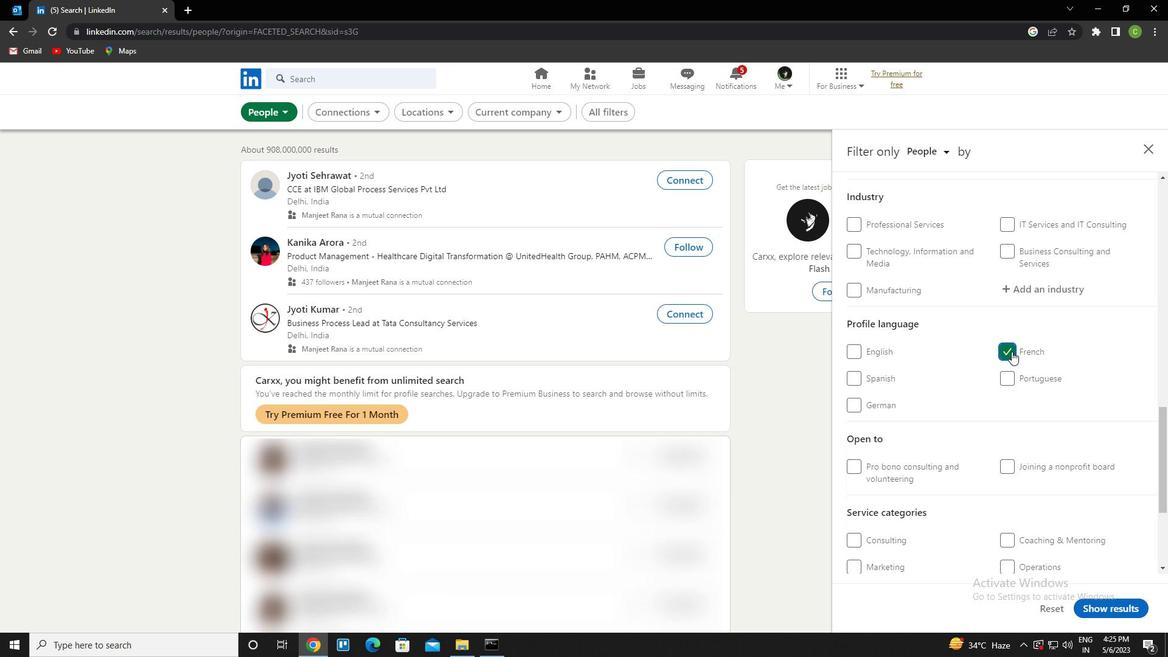 
Action: Mouse scrolled (1012, 352) with delta (0, 0)
Screenshot: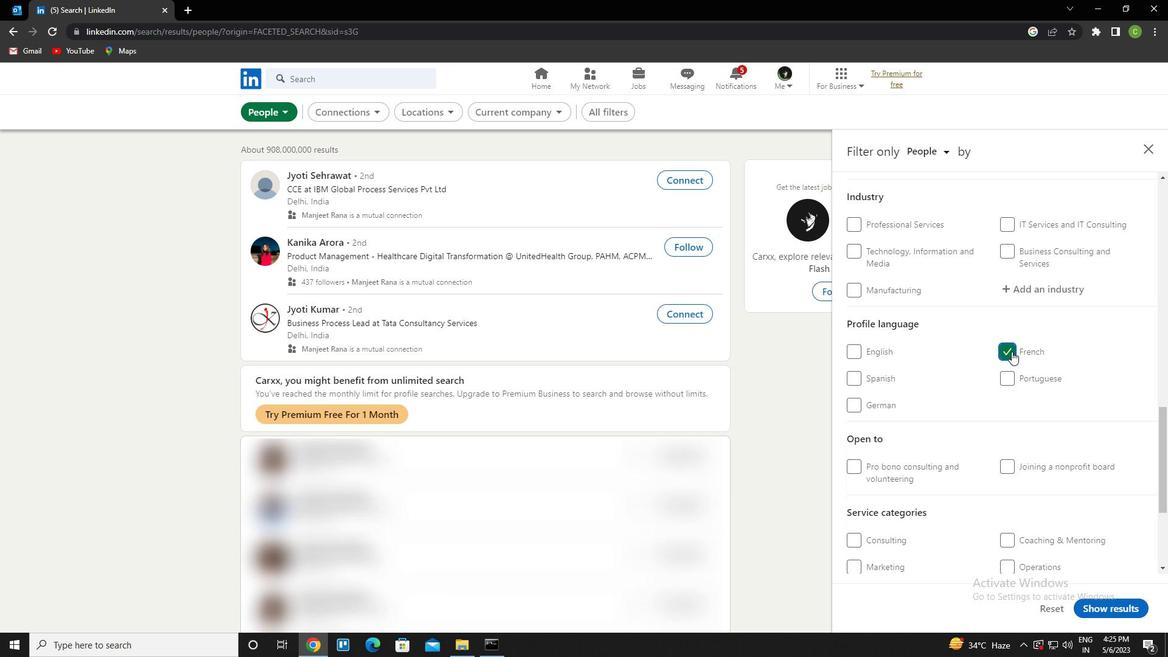 
Action: Mouse moved to (1033, 415)
Screenshot: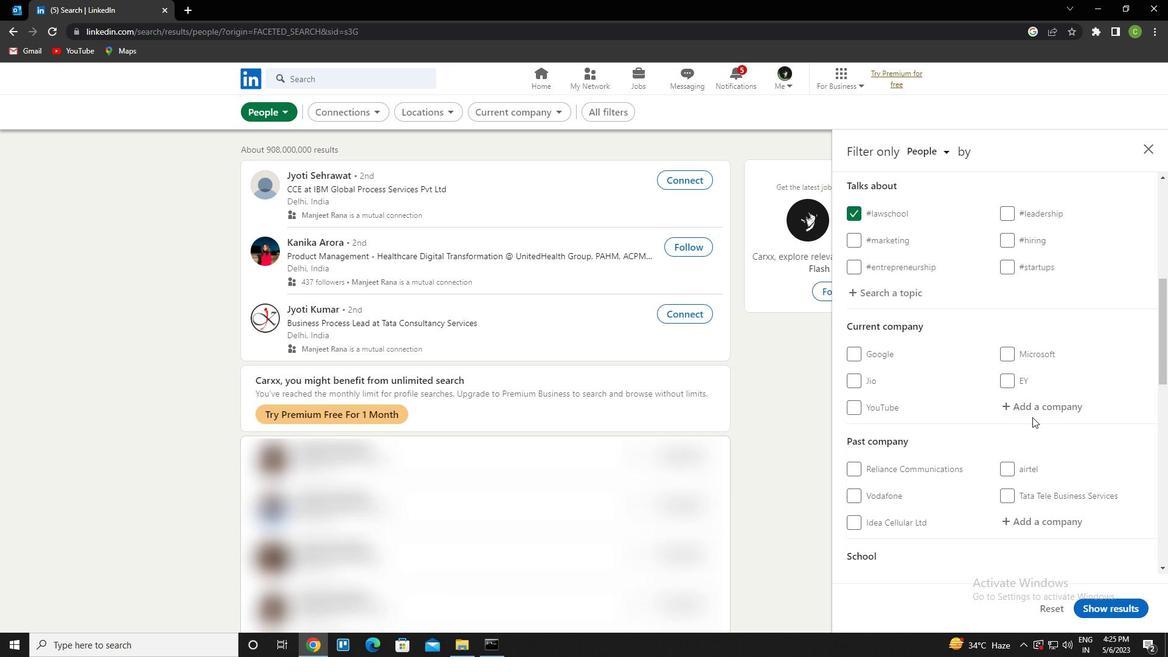 
Action: Mouse pressed left at (1033, 415)
Screenshot: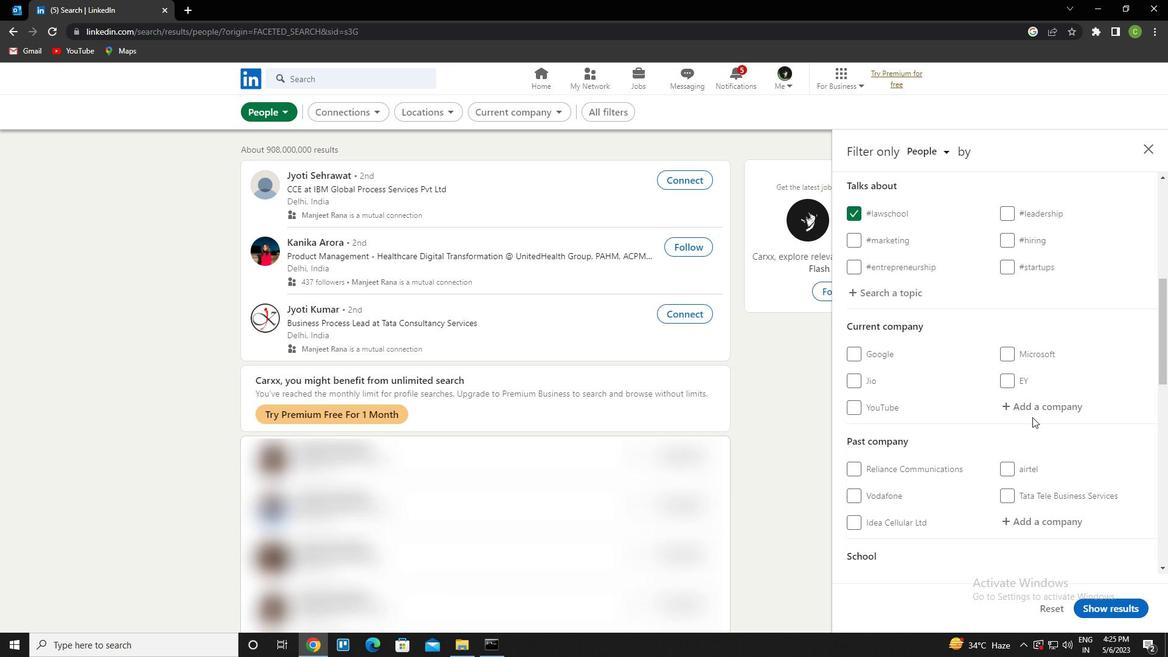 
Action: Mouse moved to (1033, 413)
Screenshot: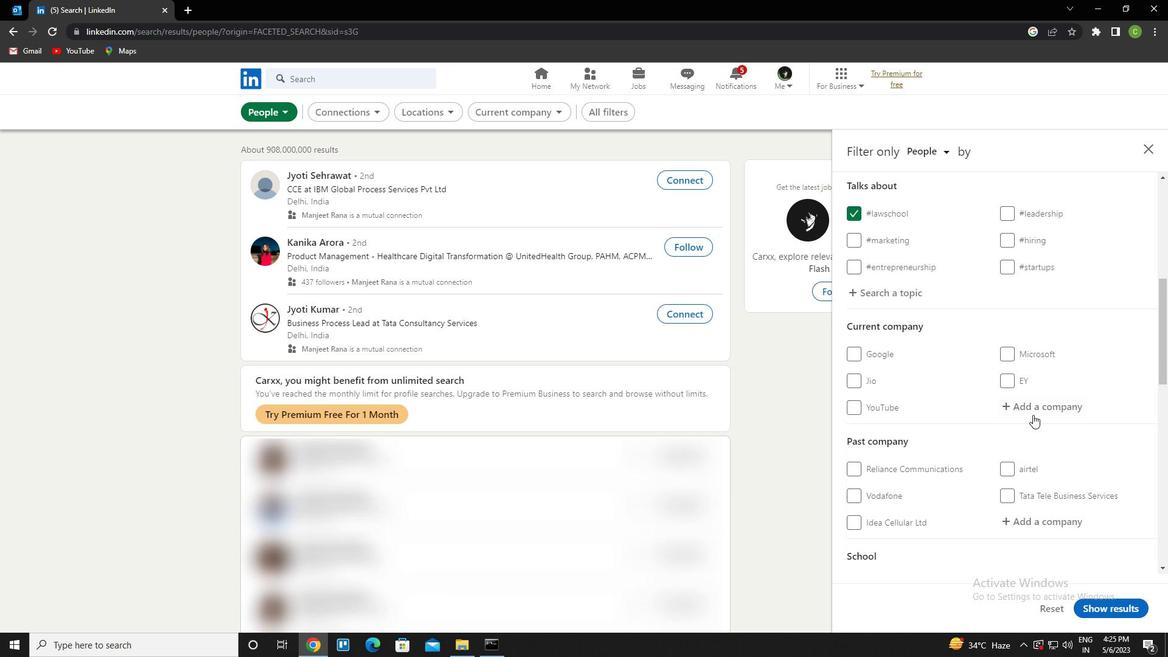
Action: Key pressed <Key.caps_lock>a<Key.caps_lock>ppin<Key.down><Key.enter>
Screenshot: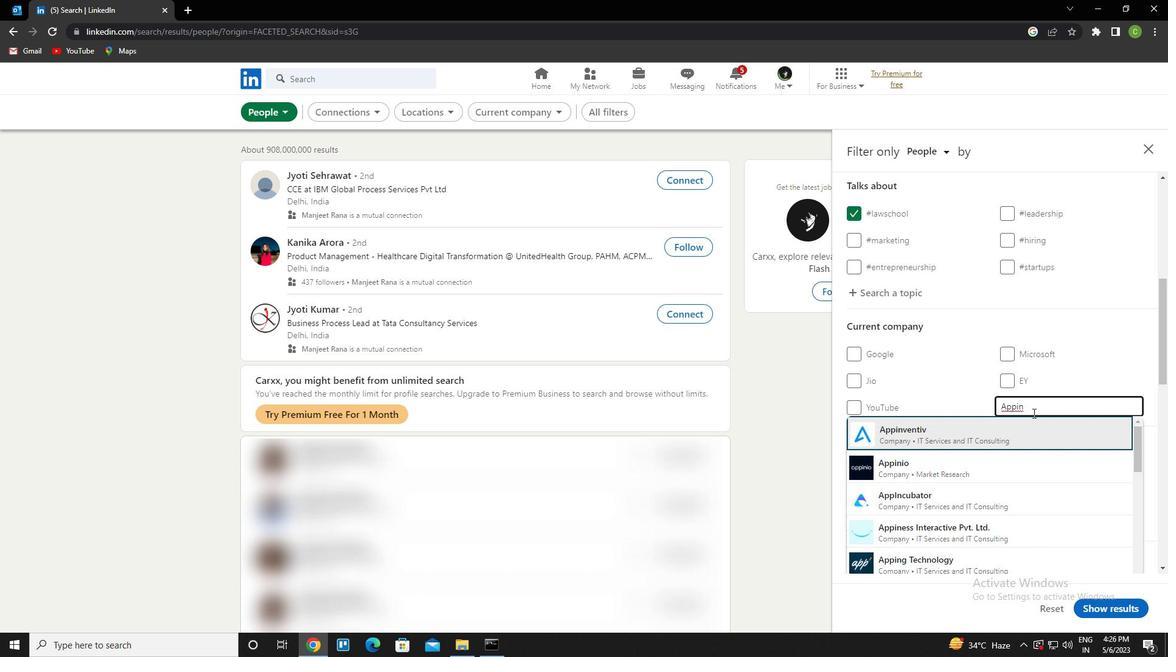 
Action: Mouse scrolled (1033, 412) with delta (0, 0)
Screenshot: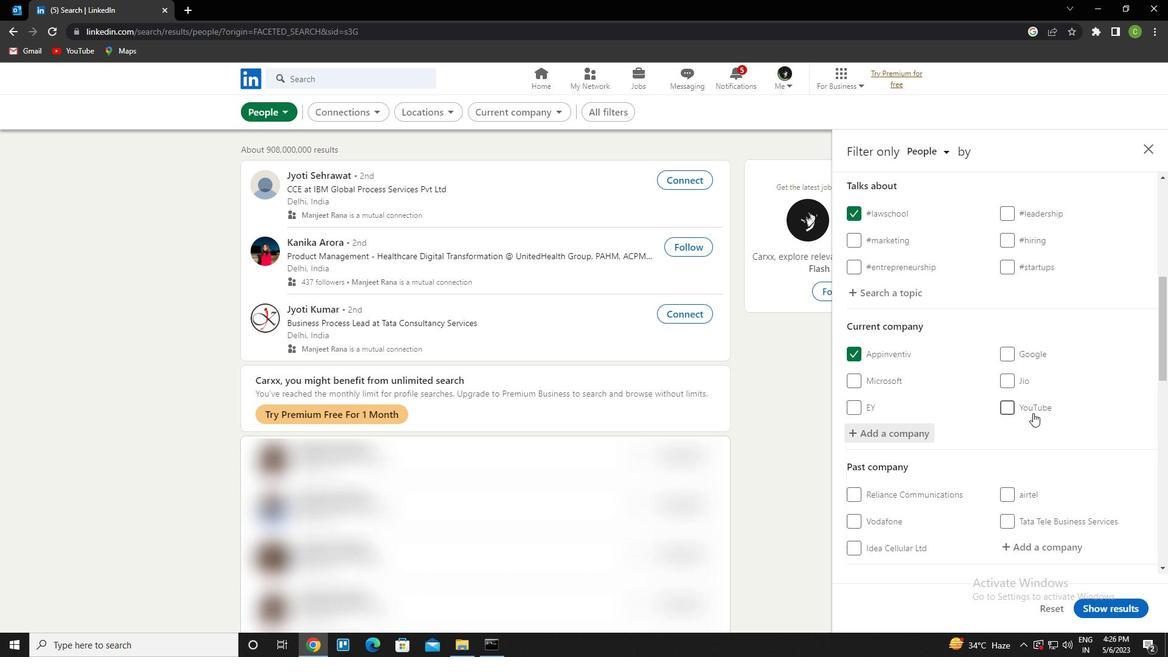 
Action: Mouse moved to (1032, 416)
Screenshot: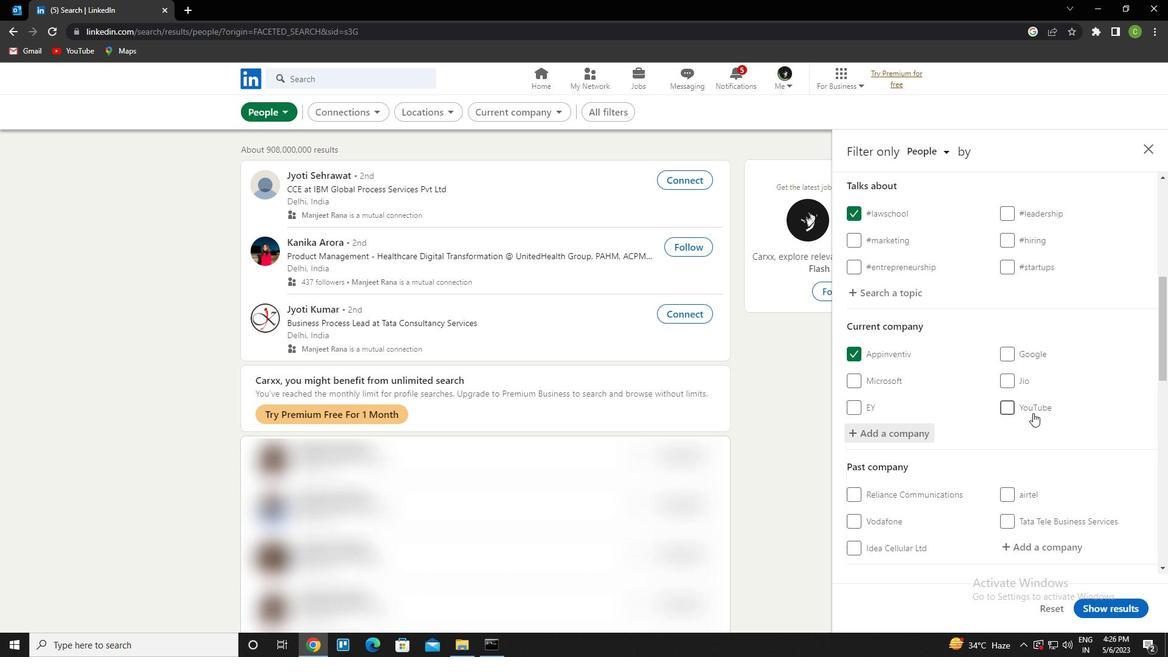 
Action: Mouse scrolled (1032, 416) with delta (0, 0)
Screenshot: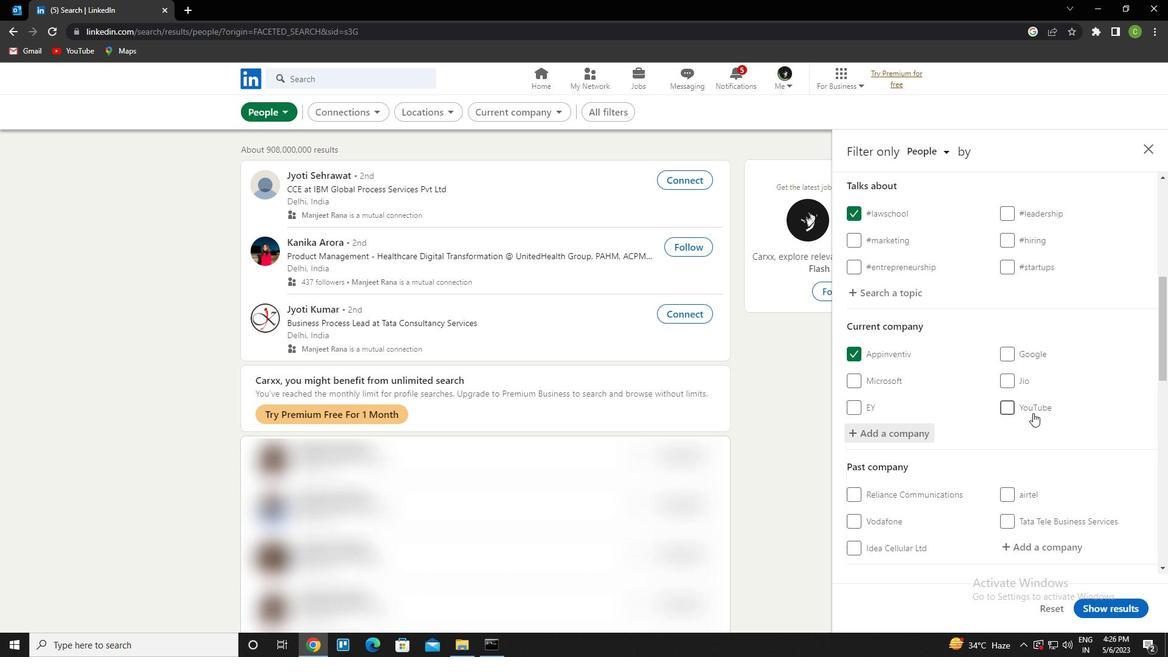 
Action: Mouse scrolled (1032, 416) with delta (0, 0)
Screenshot: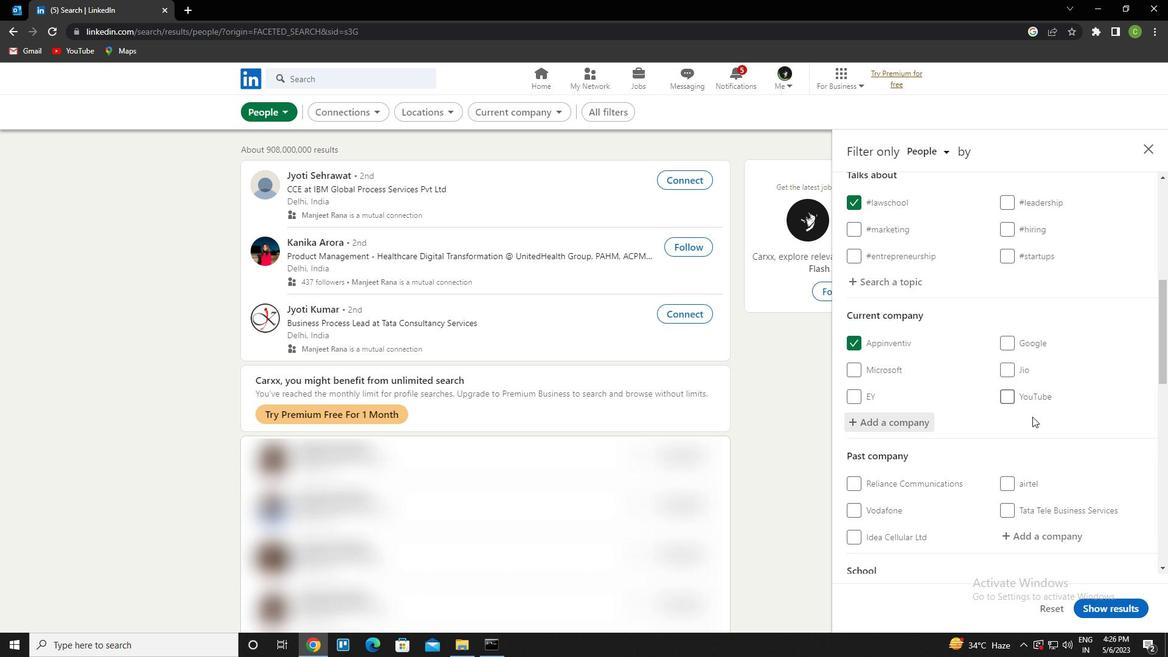 
Action: Mouse scrolled (1032, 416) with delta (0, 0)
Screenshot: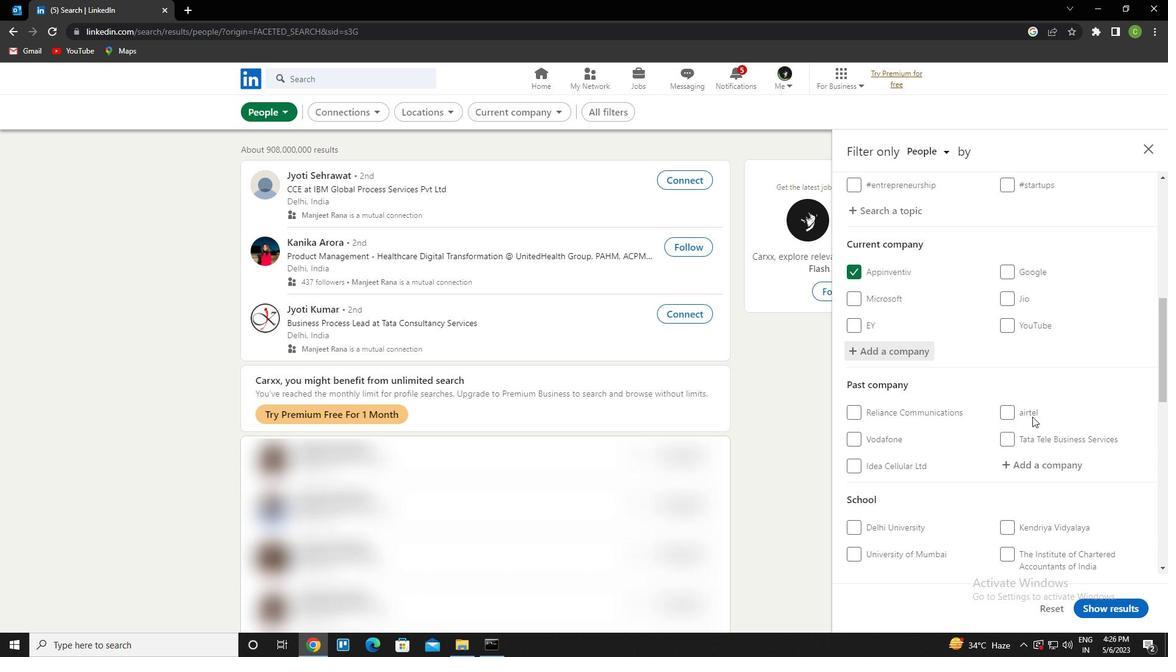 
Action: Mouse moved to (1042, 429)
Screenshot: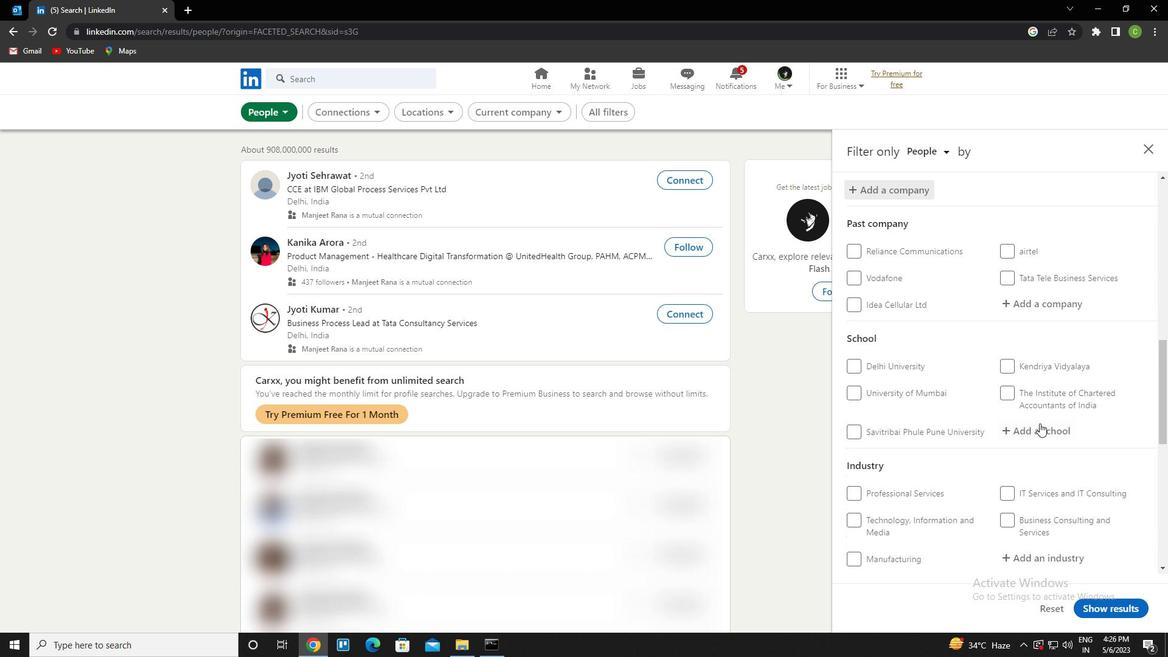 
Action: Mouse pressed left at (1042, 429)
Screenshot: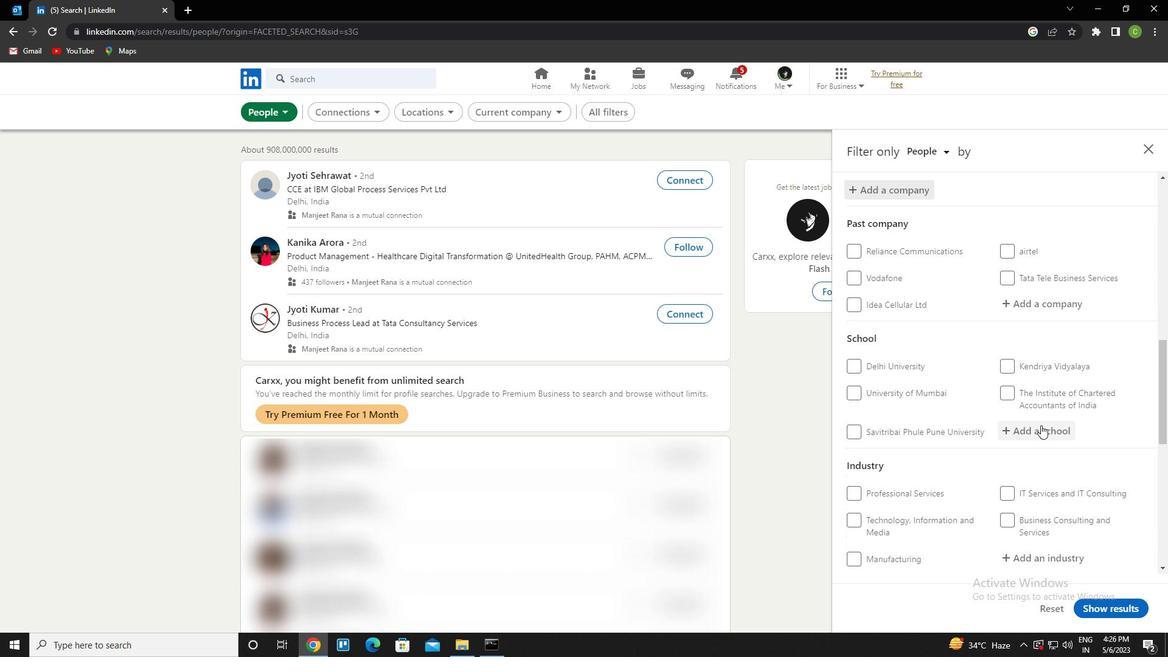 
Action: Key pressed <Key.caps_lock>g<Key.caps_lock>ates<Key.space>institute<Key.down><Key.enter>
Screenshot: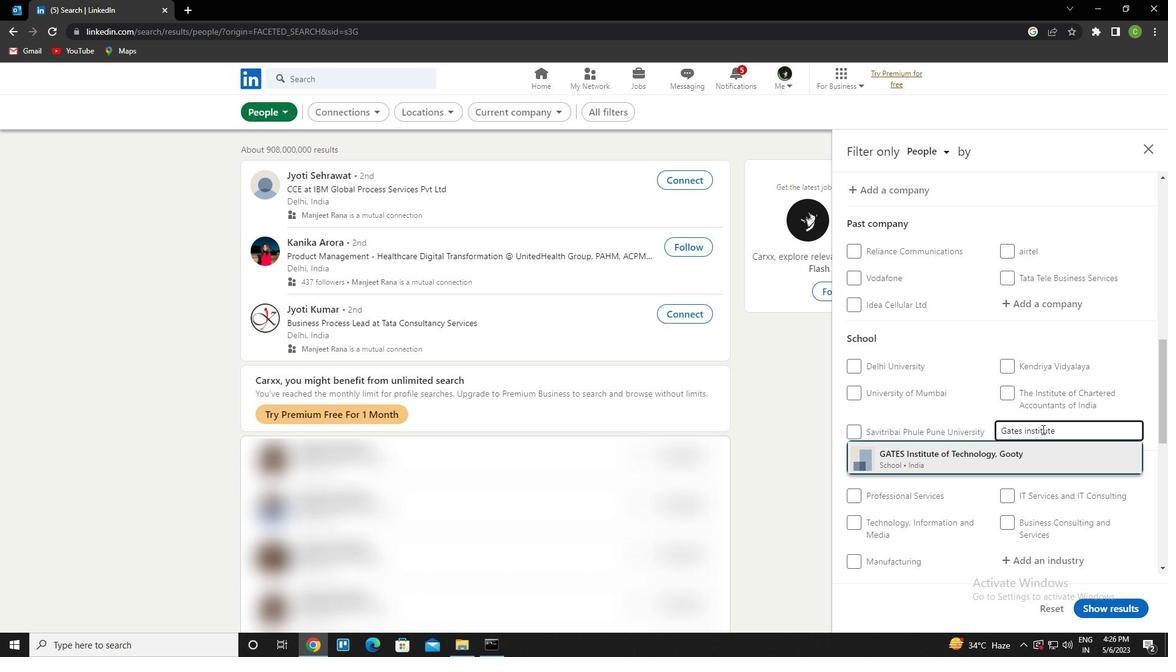 
Action: Mouse scrolled (1042, 429) with delta (0, 0)
Screenshot: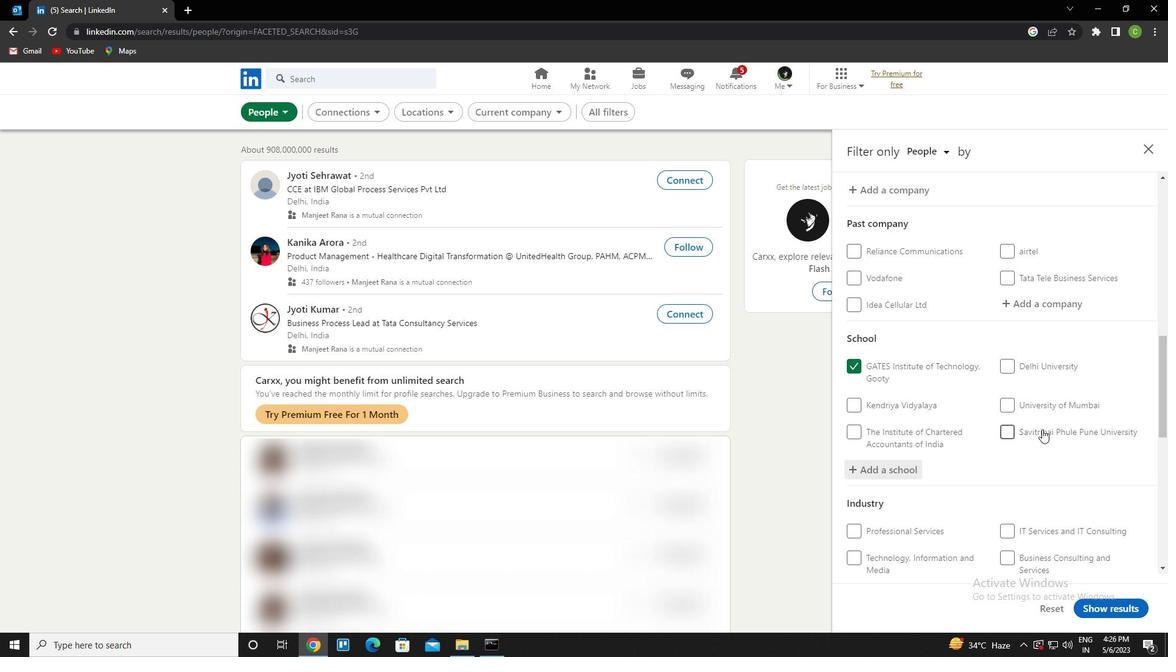 
Action: Mouse scrolled (1042, 429) with delta (0, 0)
Screenshot: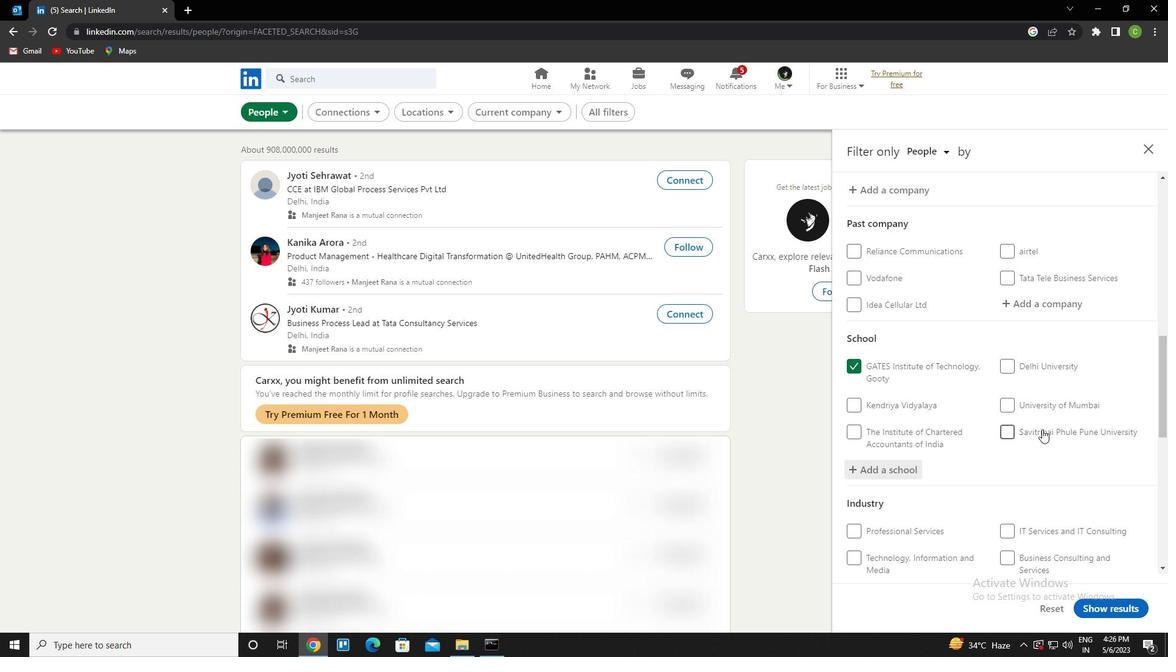 
Action: Mouse scrolled (1042, 429) with delta (0, 0)
Screenshot: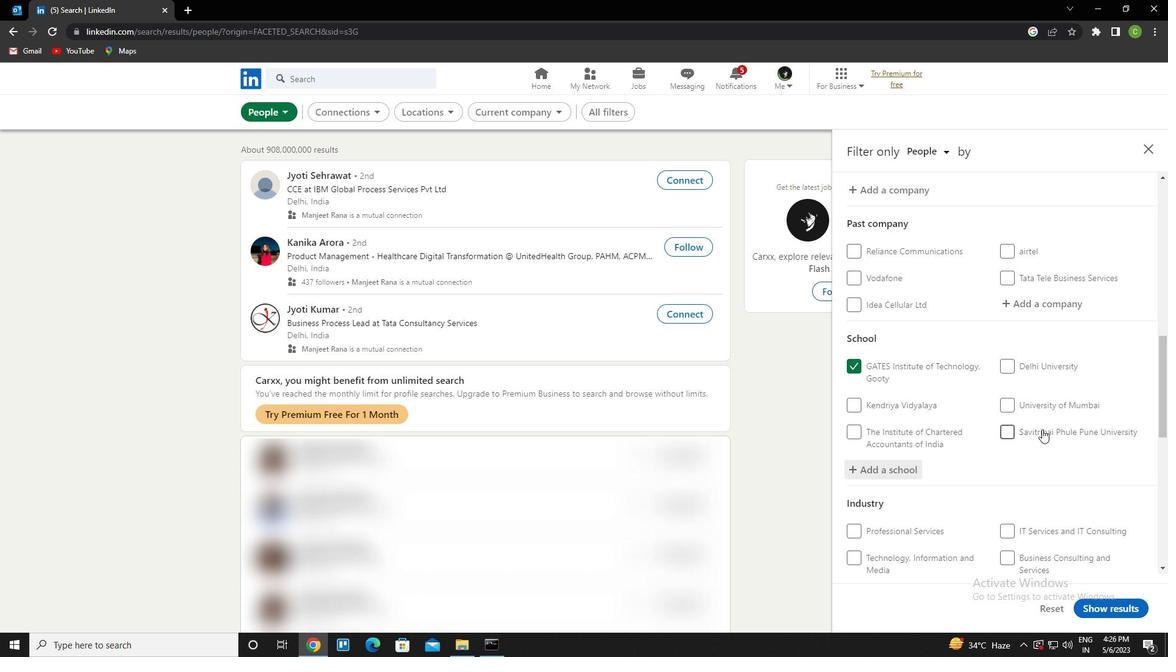 
Action: Mouse moved to (1052, 415)
Screenshot: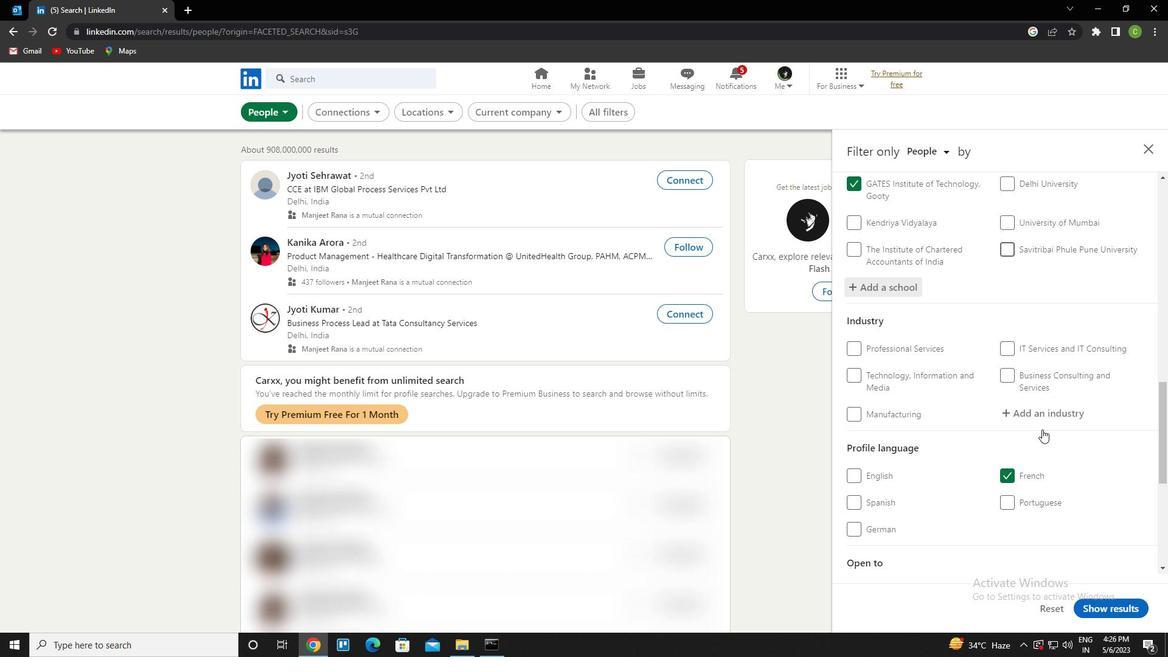 
Action: Mouse pressed left at (1052, 415)
Screenshot: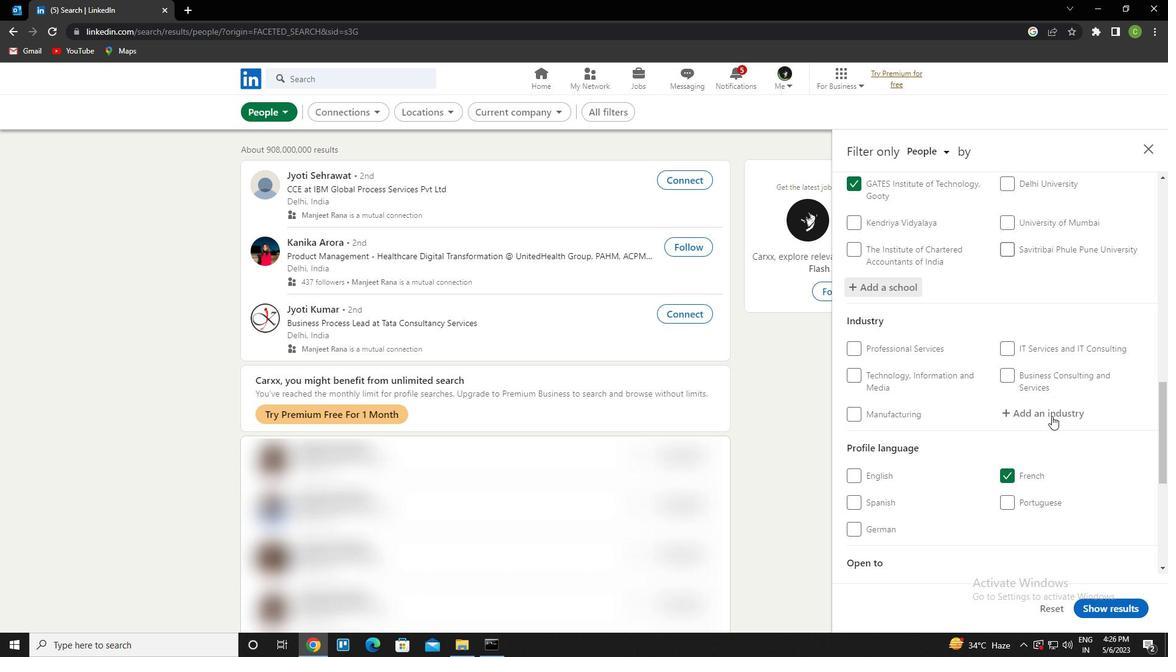 
Action: Key pressed <Key.caps_lock>f<Key.caps_lock>light<Key.down><Key.enter>
Screenshot: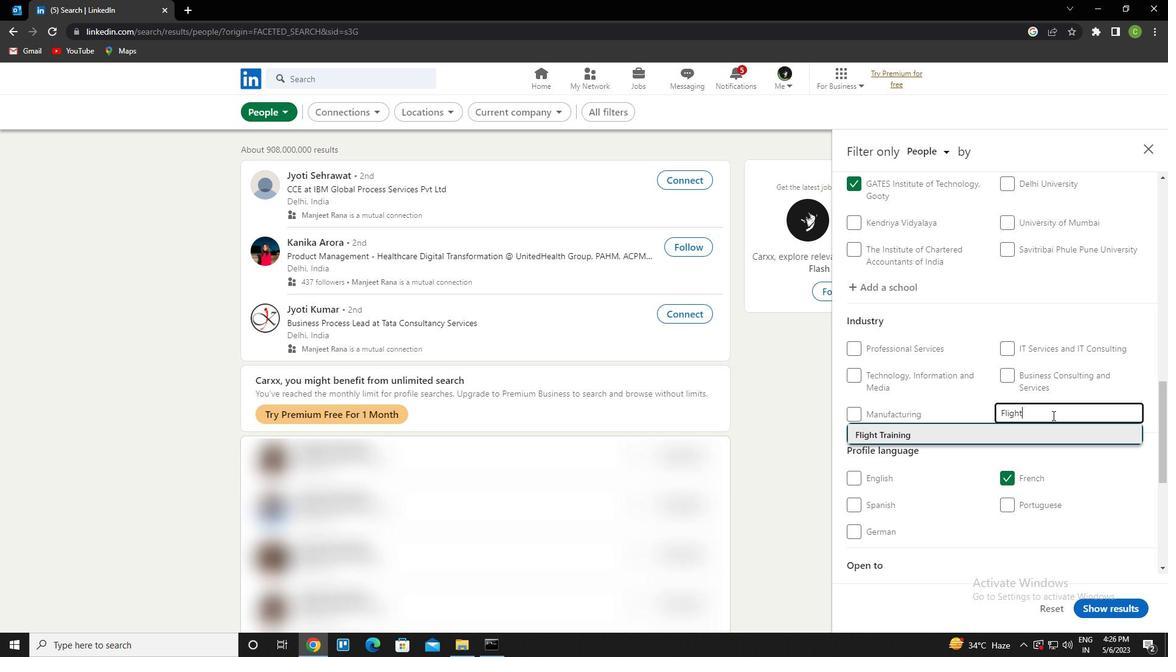 
Action: Mouse scrolled (1052, 415) with delta (0, 0)
Screenshot: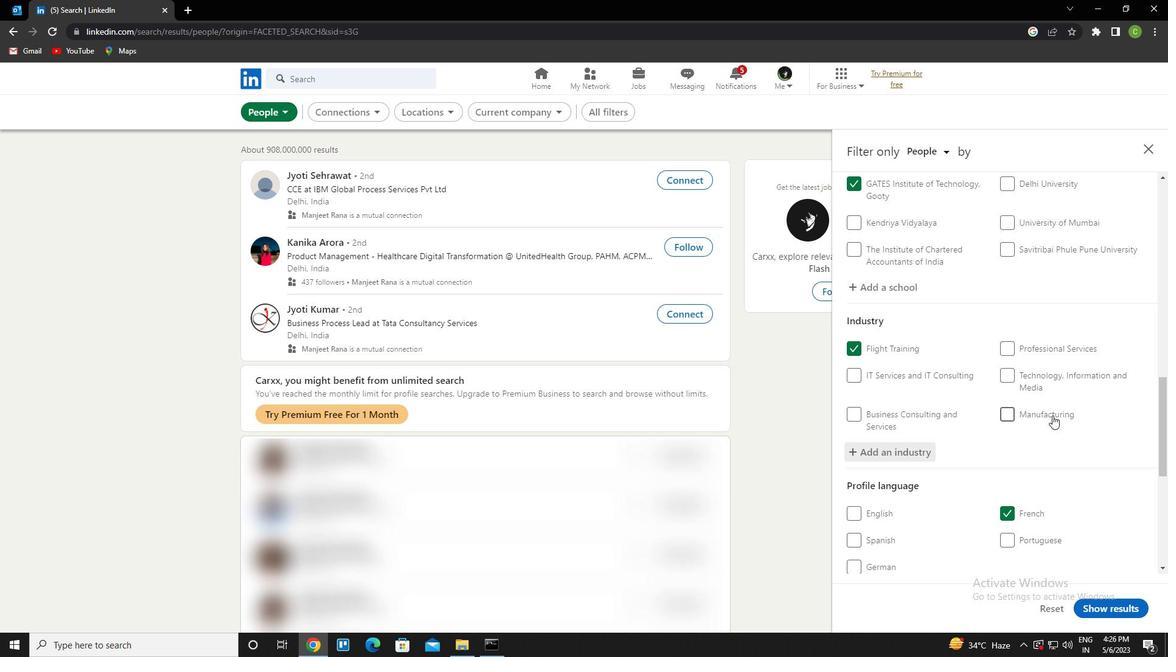 
Action: Mouse scrolled (1052, 415) with delta (0, 0)
Screenshot: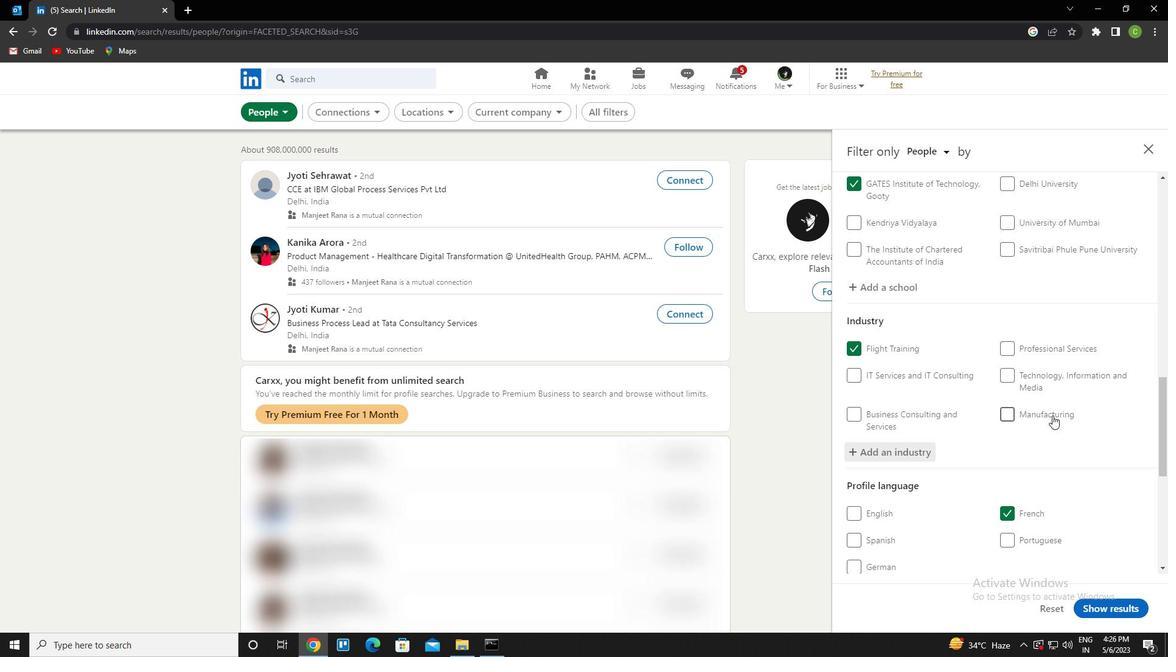 
Action: Mouse scrolled (1052, 415) with delta (0, 0)
Screenshot: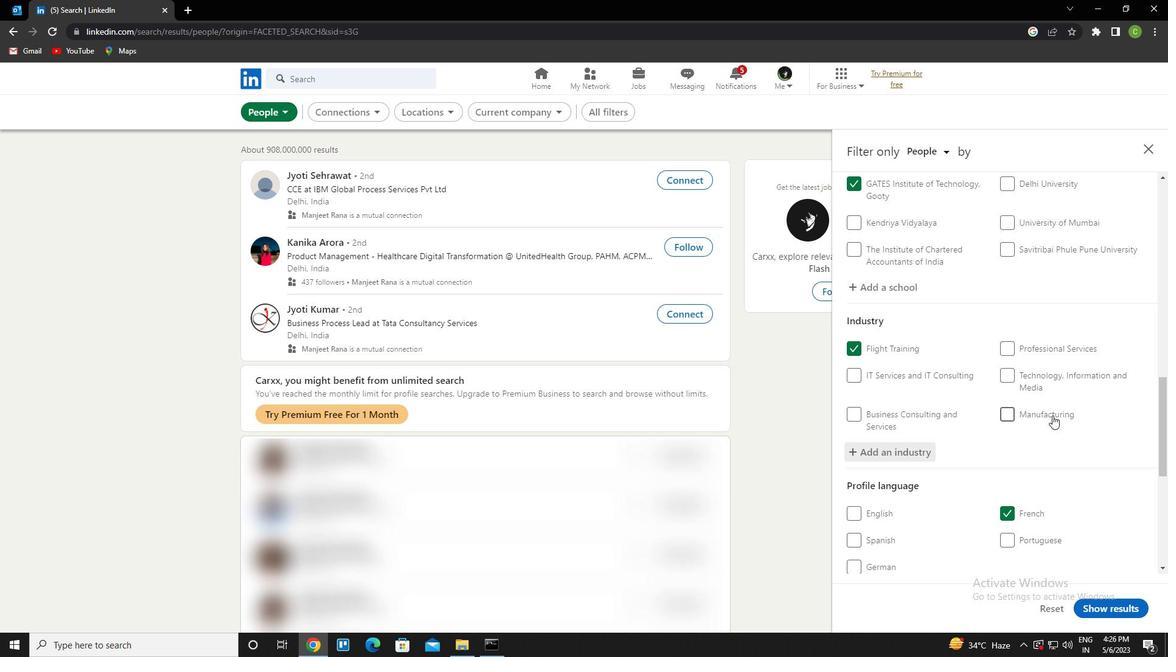 
Action: Mouse scrolled (1052, 415) with delta (0, 0)
Screenshot: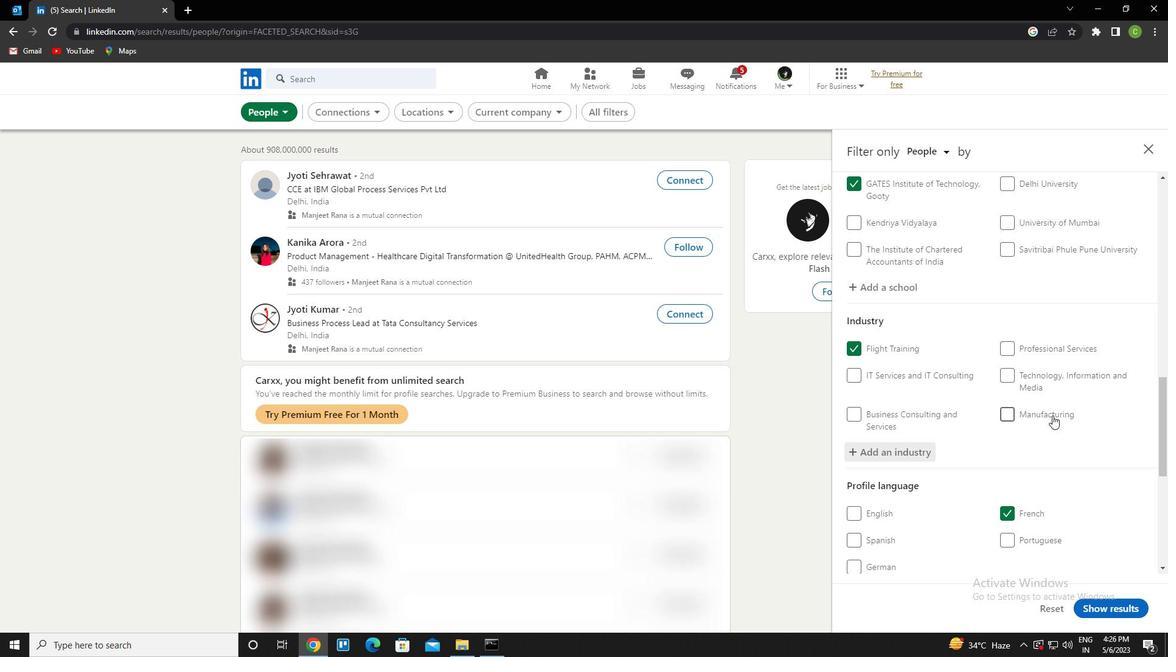 
Action: Mouse scrolled (1052, 415) with delta (0, 0)
Screenshot: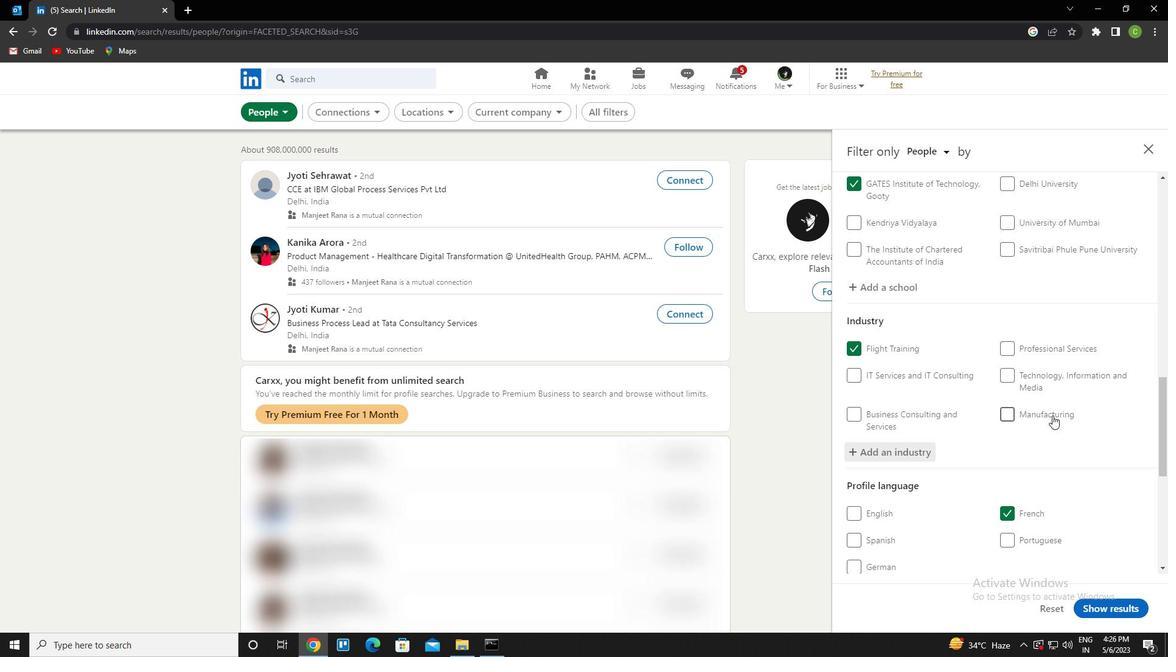 
Action: Mouse scrolled (1052, 415) with delta (0, 0)
Screenshot: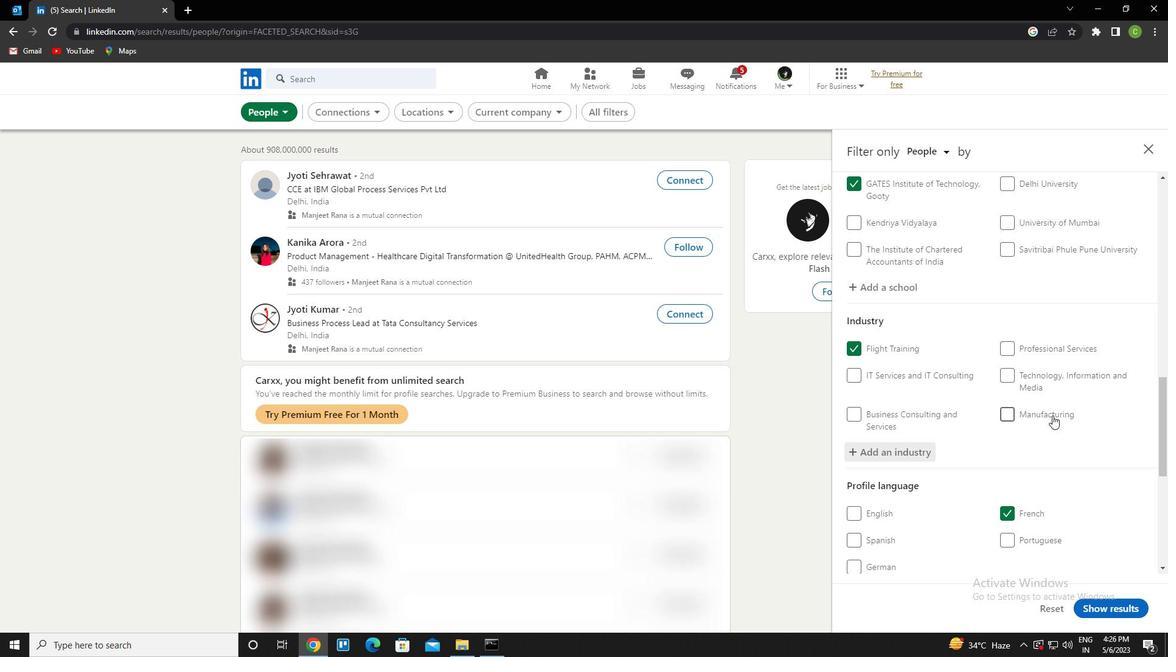 
Action: Mouse scrolled (1052, 415) with delta (0, 0)
Screenshot: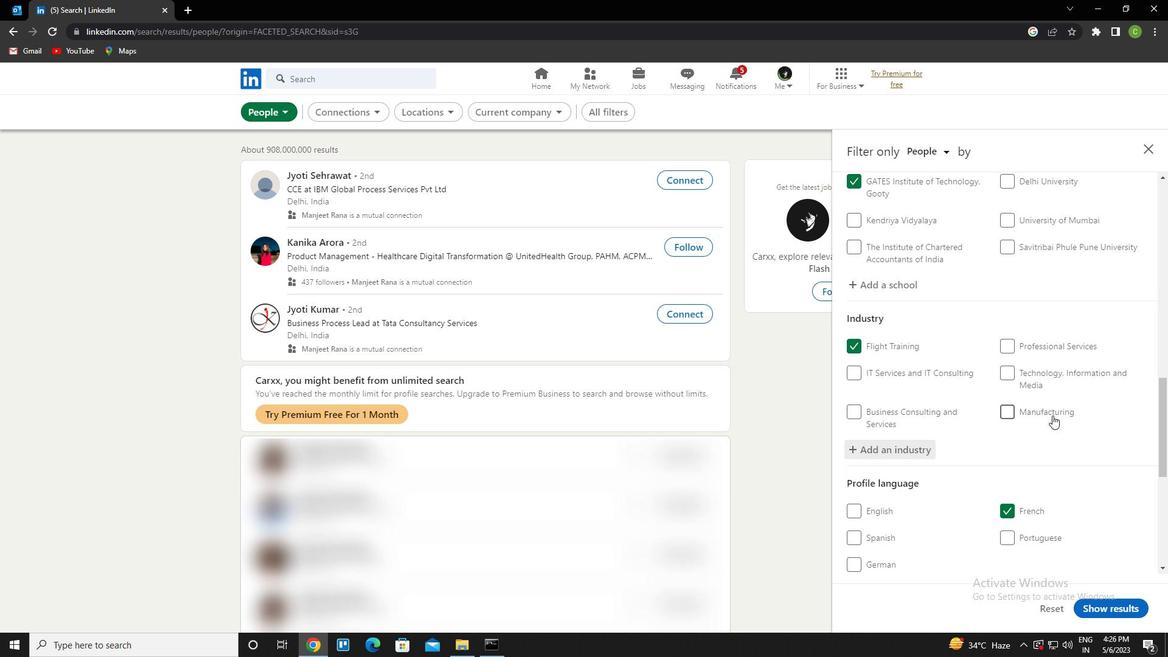 
Action: Mouse scrolled (1052, 415) with delta (0, 0)
Screenshot: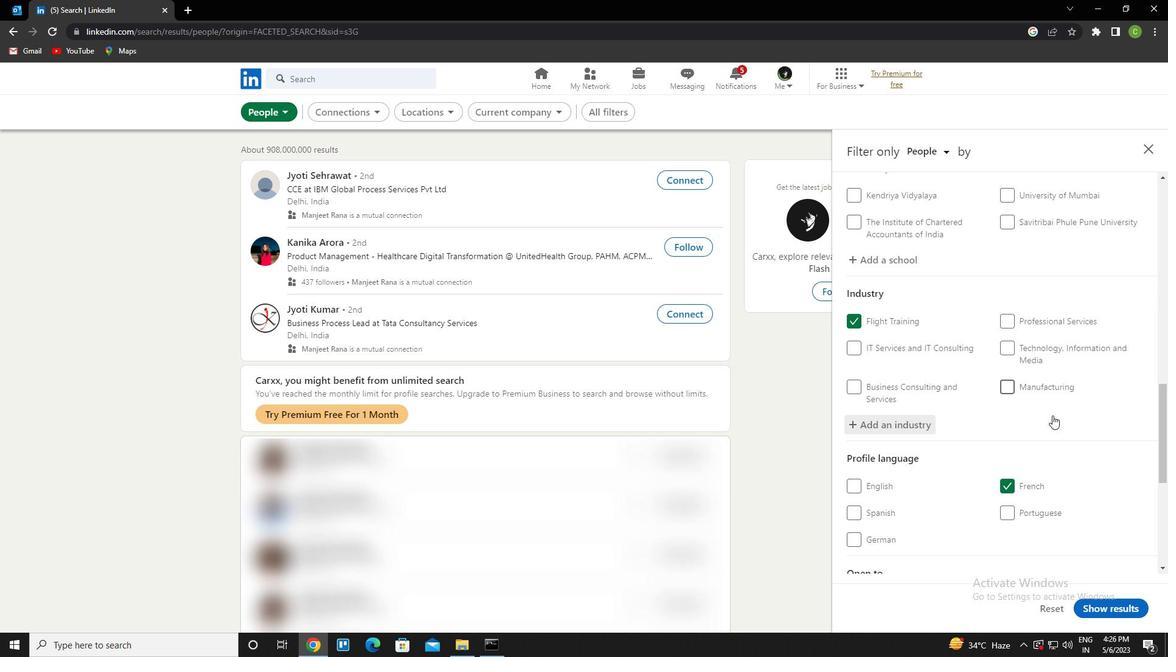 
Action: Mouse moved to (1036, 405)
Screenshot: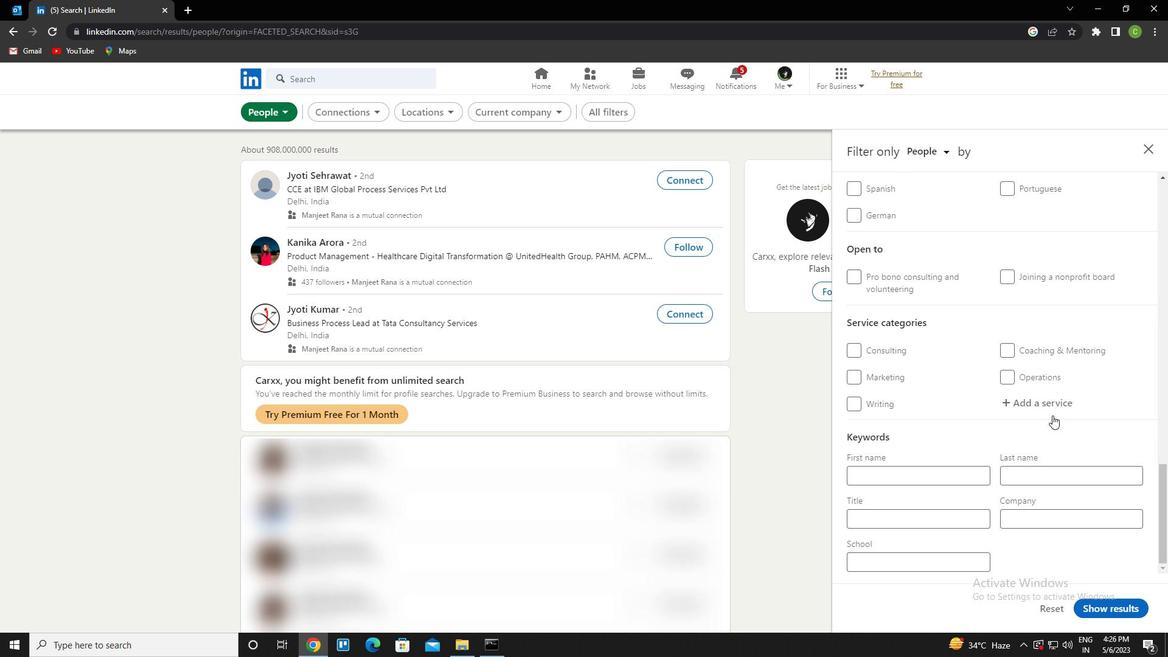 
Action: Mouse pressed left at (1036, 405)
Screenshot: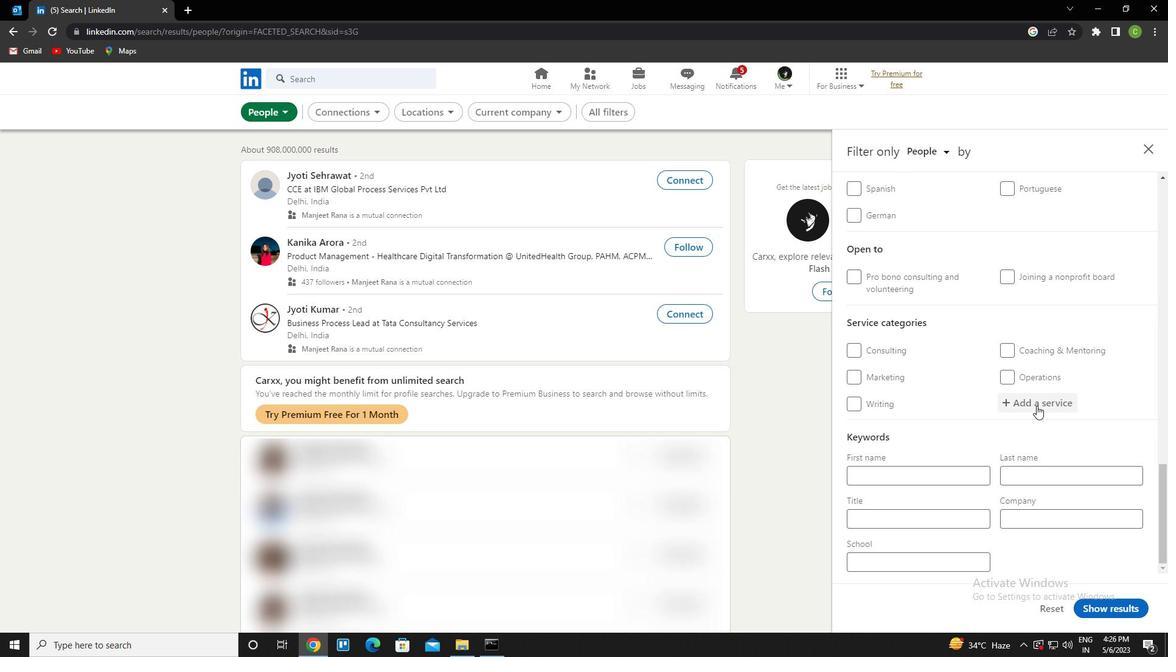 
Action: Key pressed <Key.caps_lock>f<Key.caps_lock>inancial<Key.space>advi<Key.down><Key.enter>
Screenshot: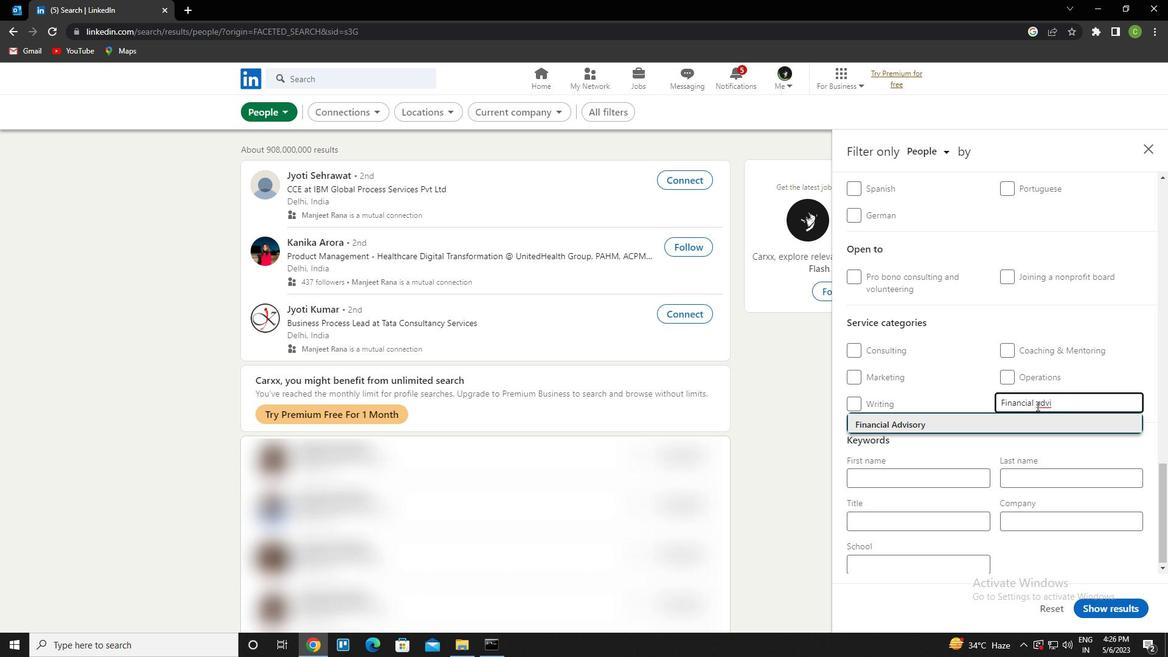 
Action: Mouse scrolled (1036, 405) with delta (0, 0)
Screenshot: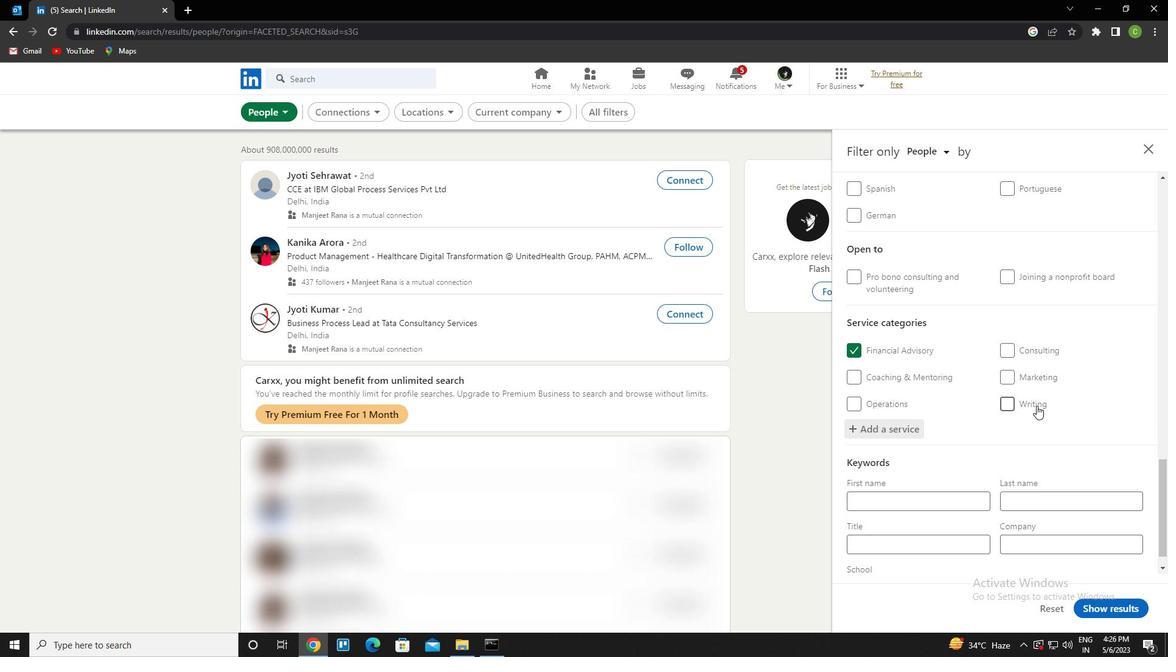 
Action: Mouse moved to (1004, 487)
Screenshot: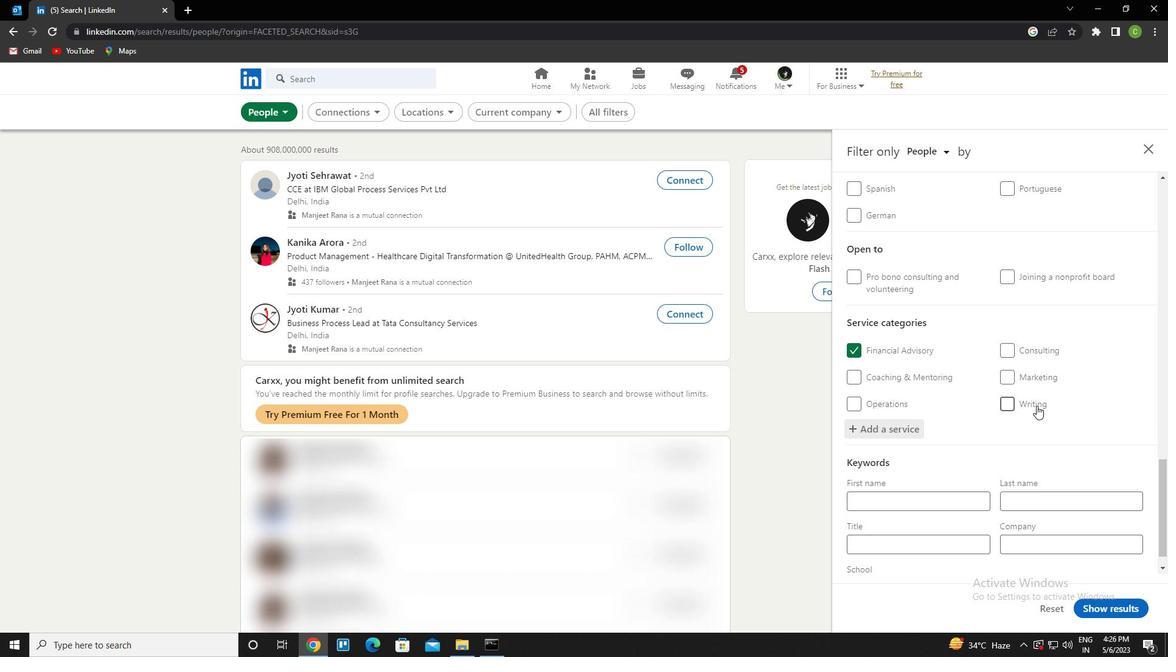 
Action: Mouse scrolled (1004, 486) with delta (0, 0)
Screenshot: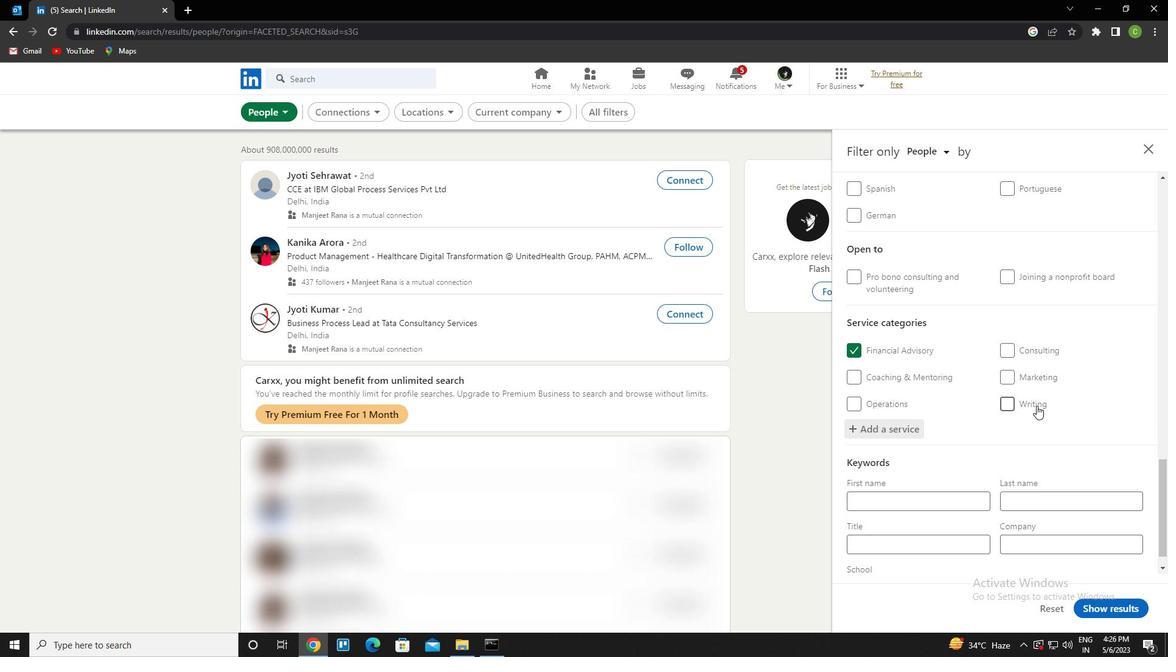 
Action: Mouse moved to (998, 509)
Screenshot: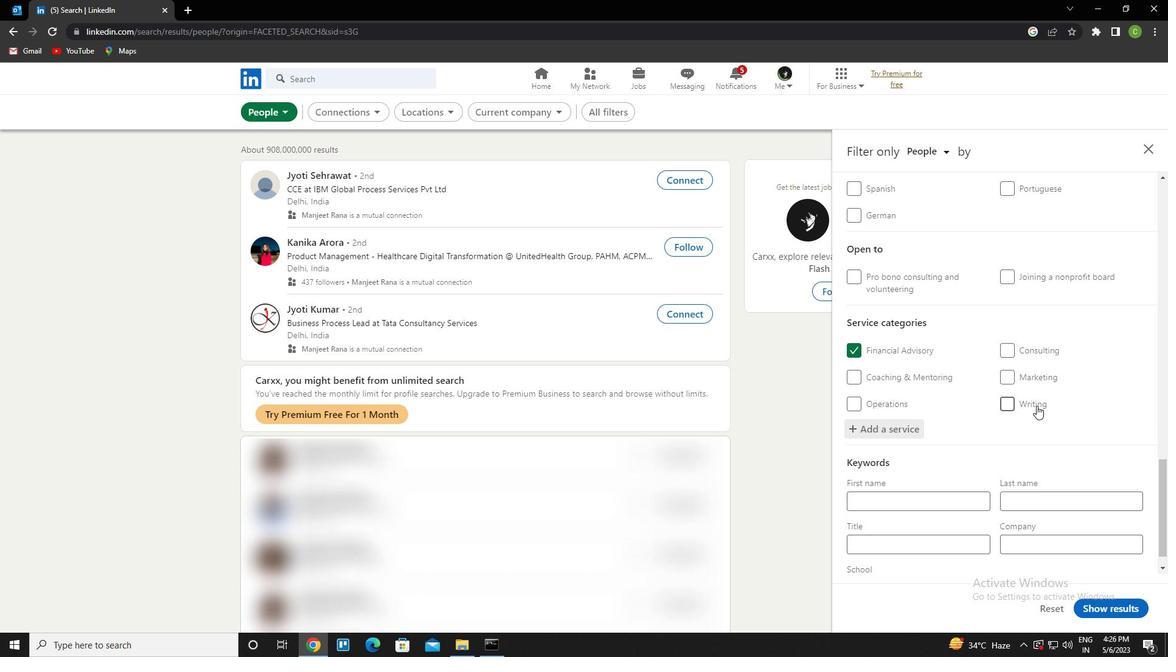 
Action: Mouse scrolled (998, 509) with delta (0, 0)
Screenshot: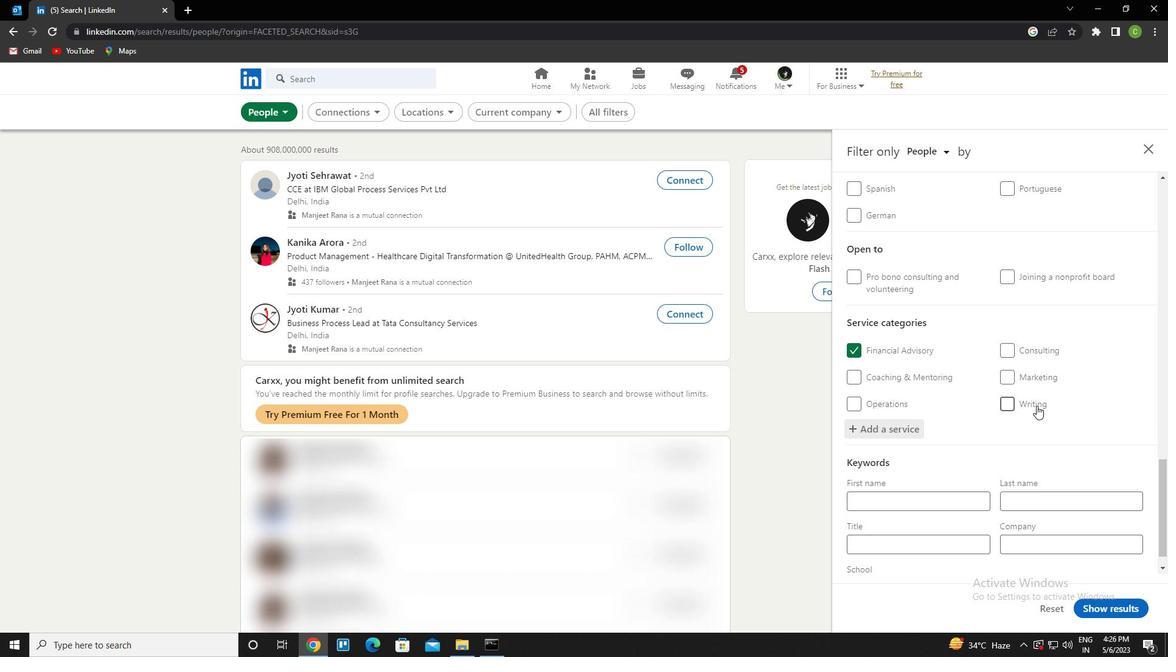 
Action: Mouse moved to (982, 532)
Screenshot: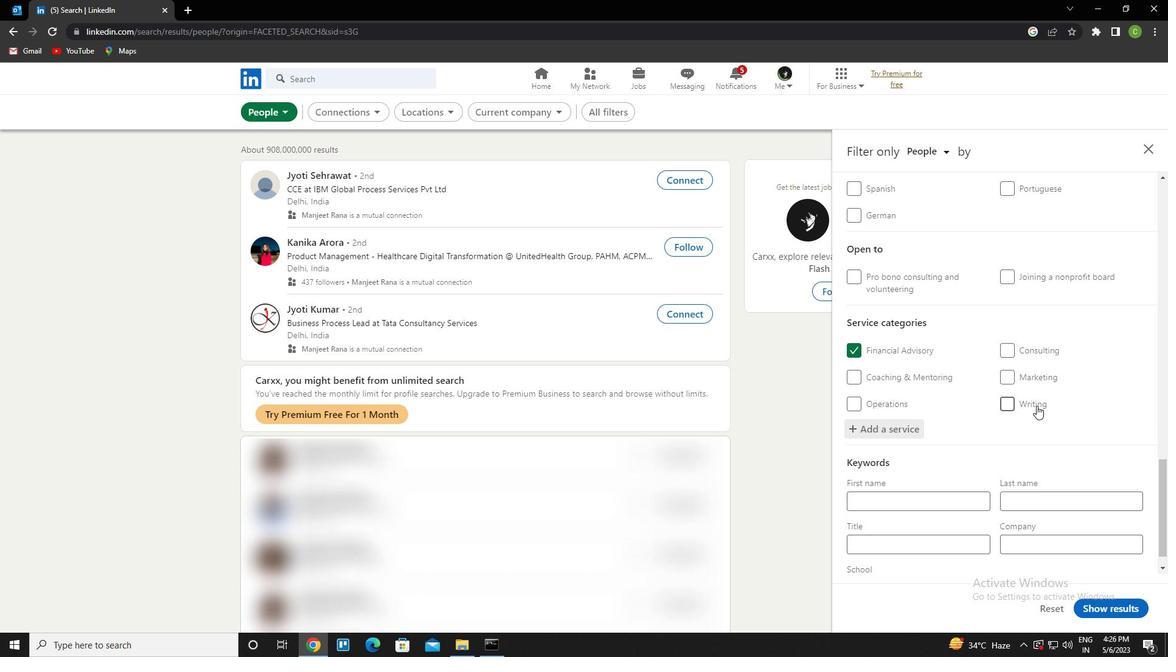 
Action: Mouse scrolled (982, 531) with delta (0, 0)
Screenshot: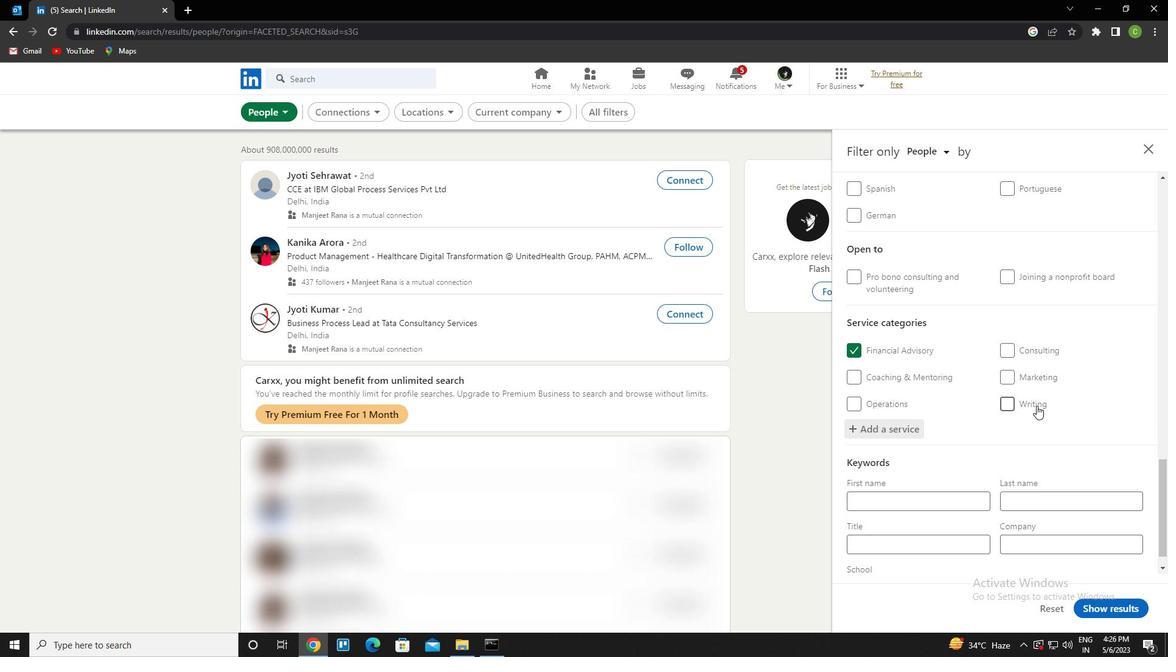 
Action: Mouse moved to (973, 553)
Screenshot: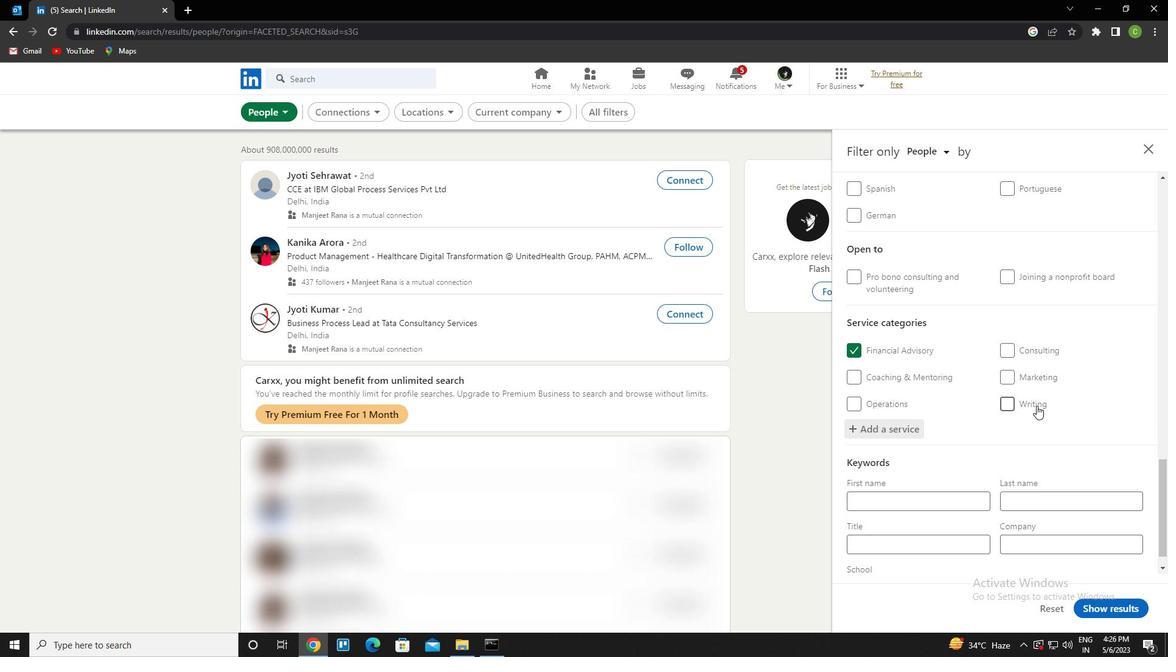 
Action: Mouse scrolled (973, 552) with delta (0, 0)
Screenshot: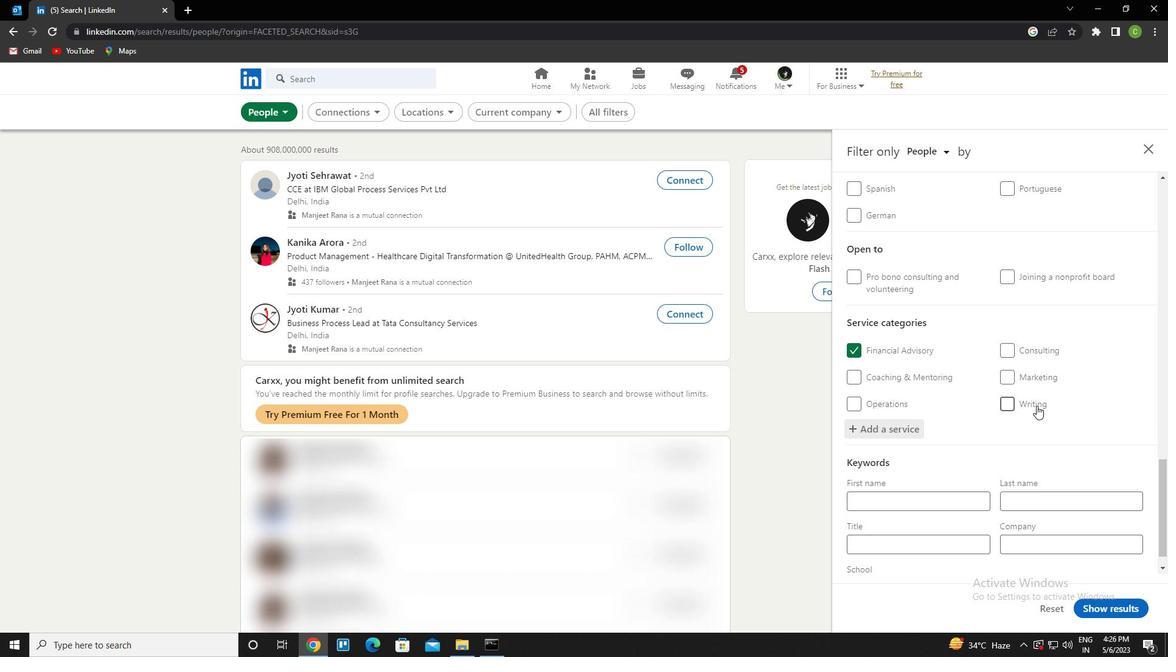 
Action: Mouse moved to (970, 566)
Screenshot: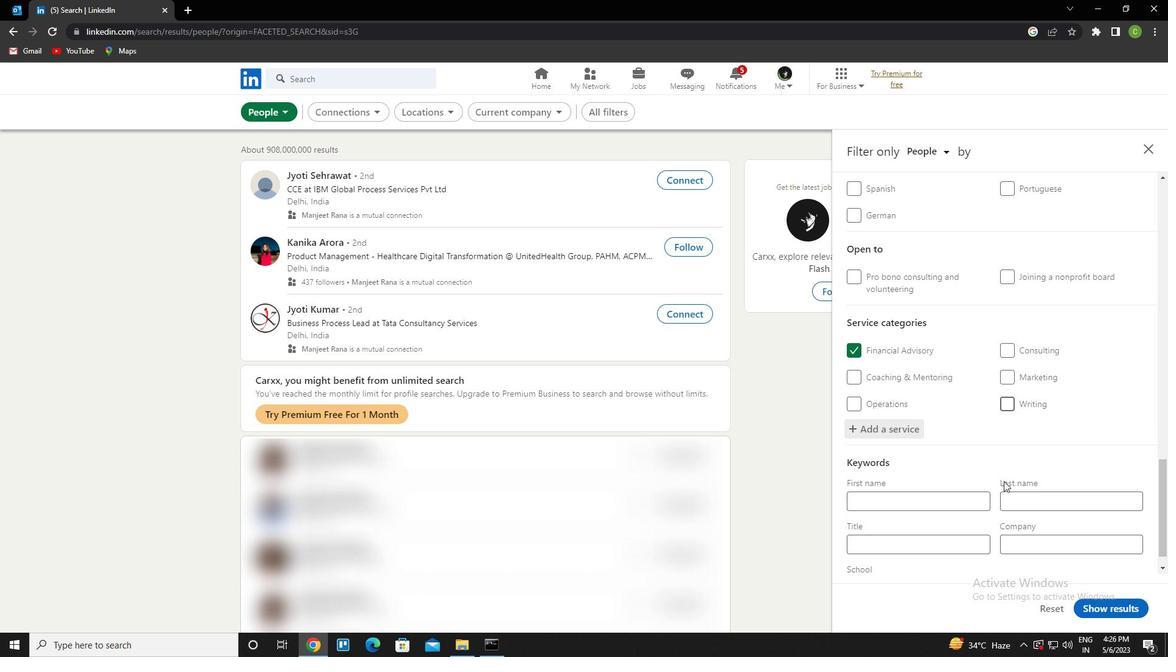 
Action: Mouse scrolled (970, 565) with delta (0, 0)
Screenshot: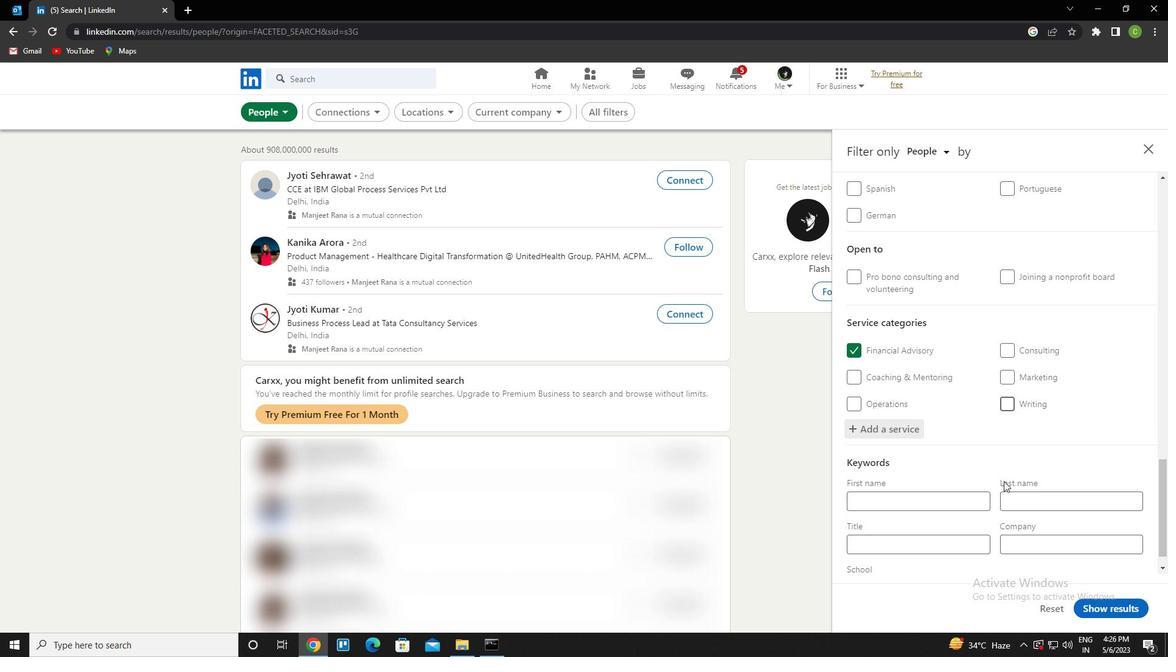 
Action: Mouse moved to (948, 509)
Screenshot: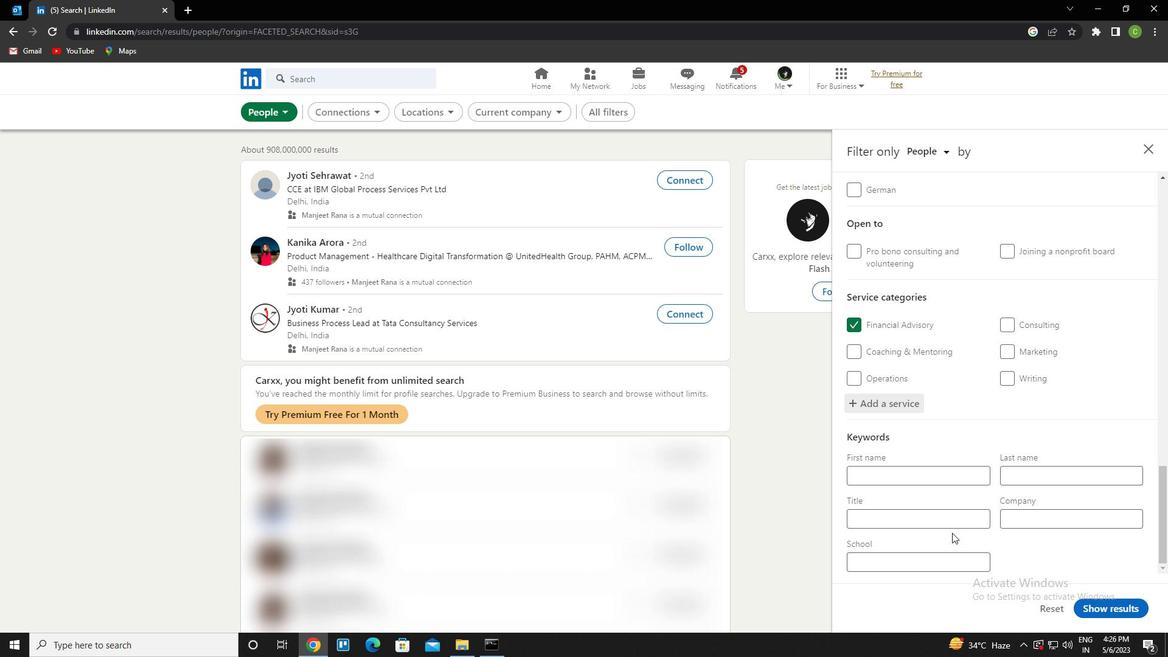 
Action: Mouse pressed left at (948, 509)
Screenshot: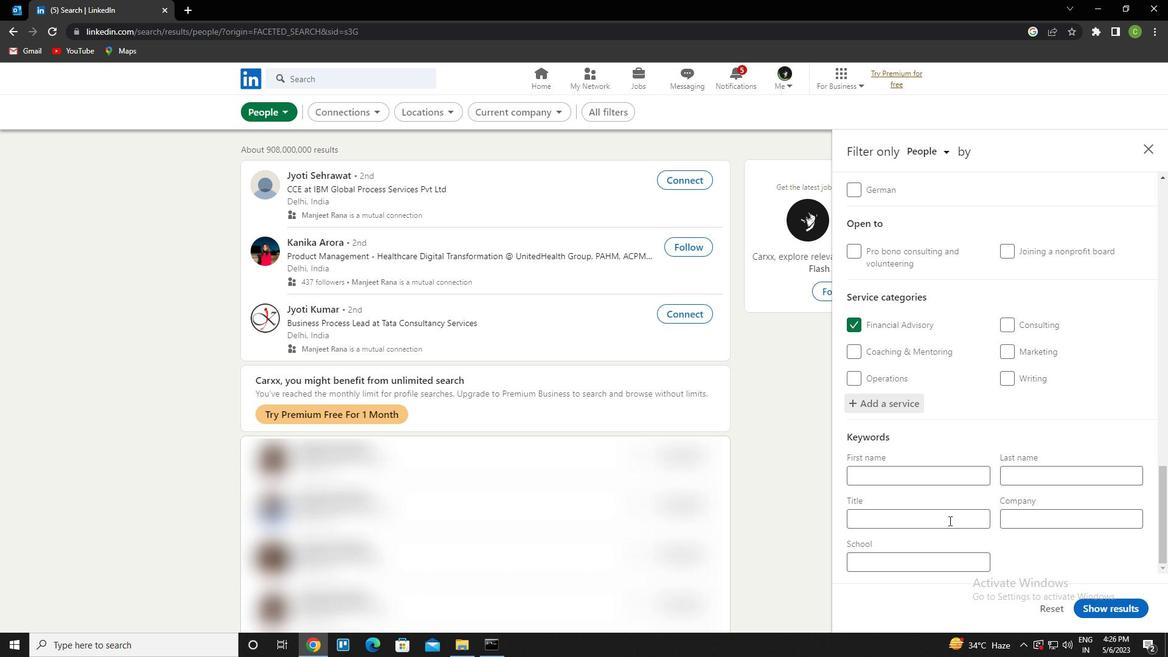 
Action: Key pressed <Key.caps_lock>p<Key.caps_lock>ersonal<Key.space>assistance
Screenshot: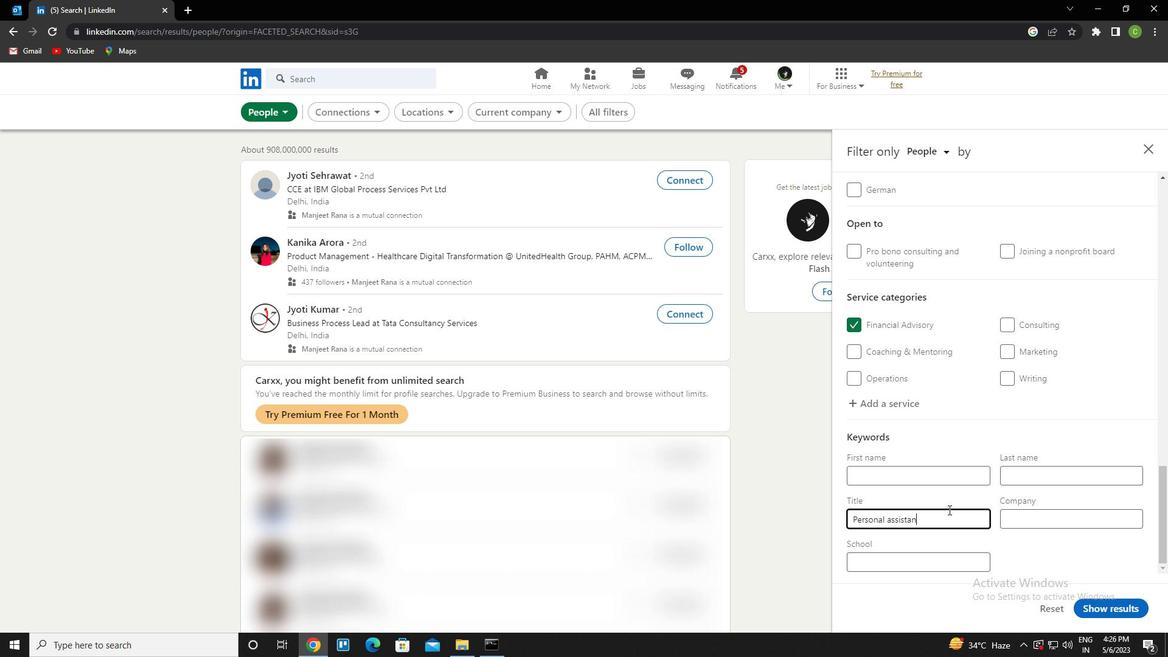 
Action: Mouse moved to (1111, 609)
Screenshot: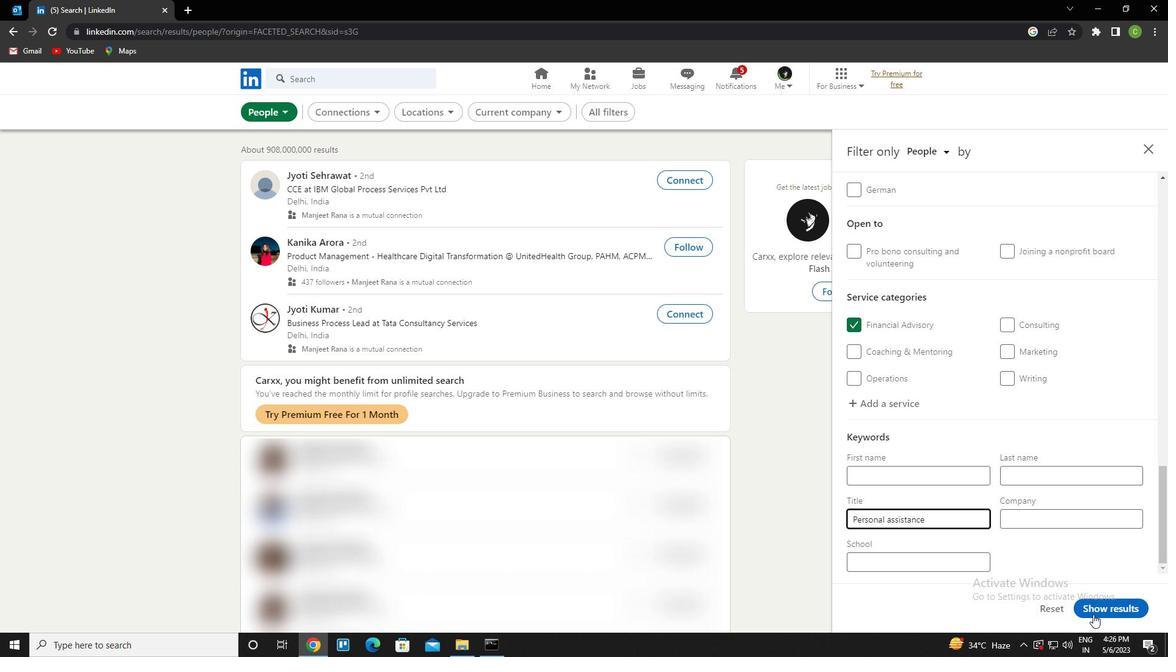 
Action: Mouse pressed left at (1111, 609)
Screenshot: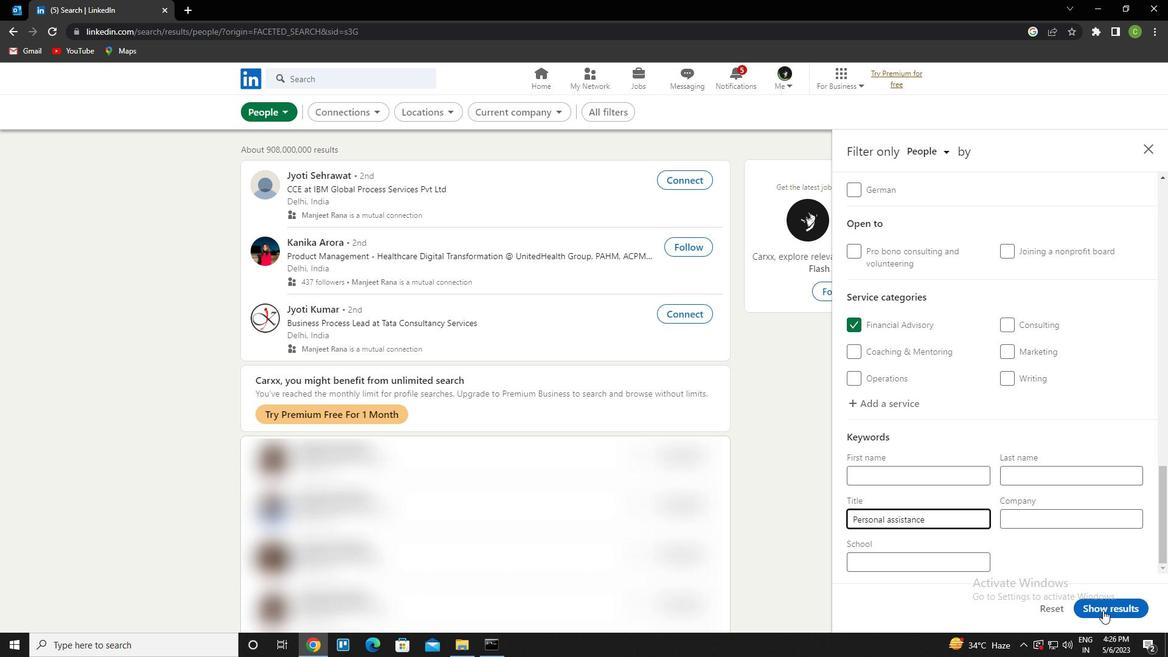 
Action: Mouse moved to (478, 597)
Screenshot: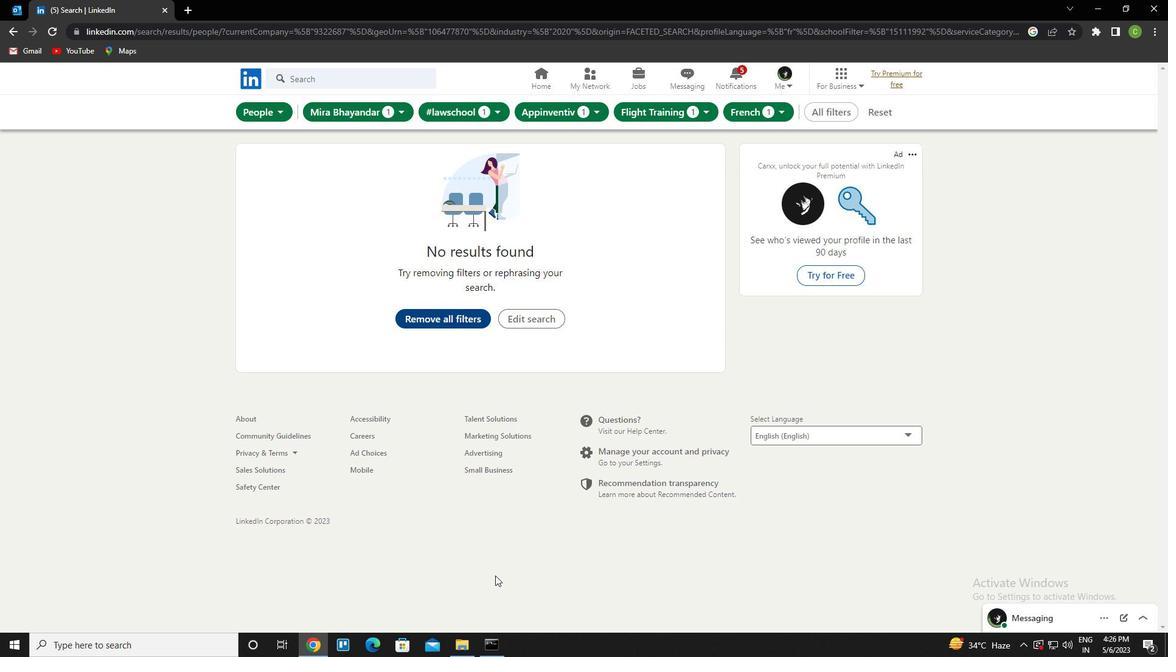 
